 Task: Create a smart album that groups photos by color for a unique organization.
Action: Mouse moved to (687, 267)
Screenshot: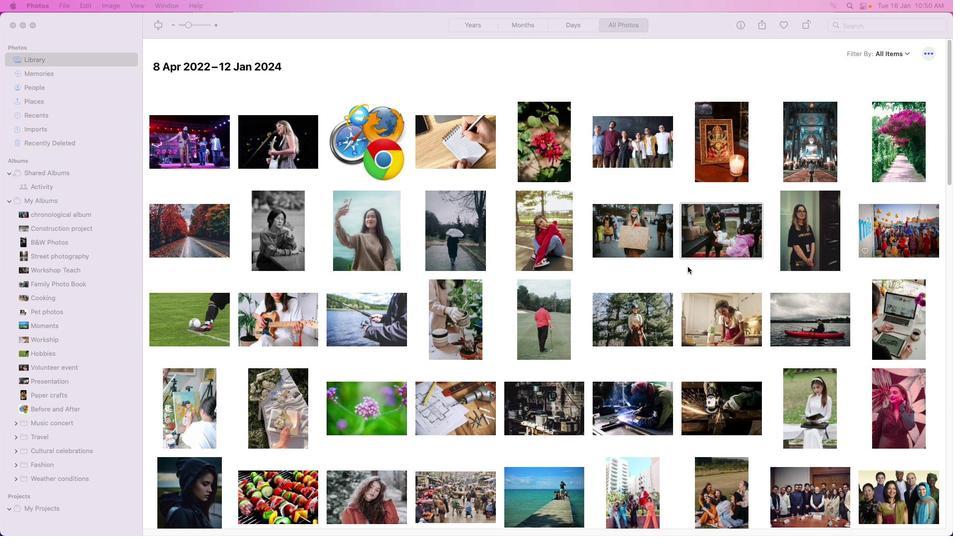
Action: Mouse scrolled (687, 267) with delta (0, 0)
Screenshot: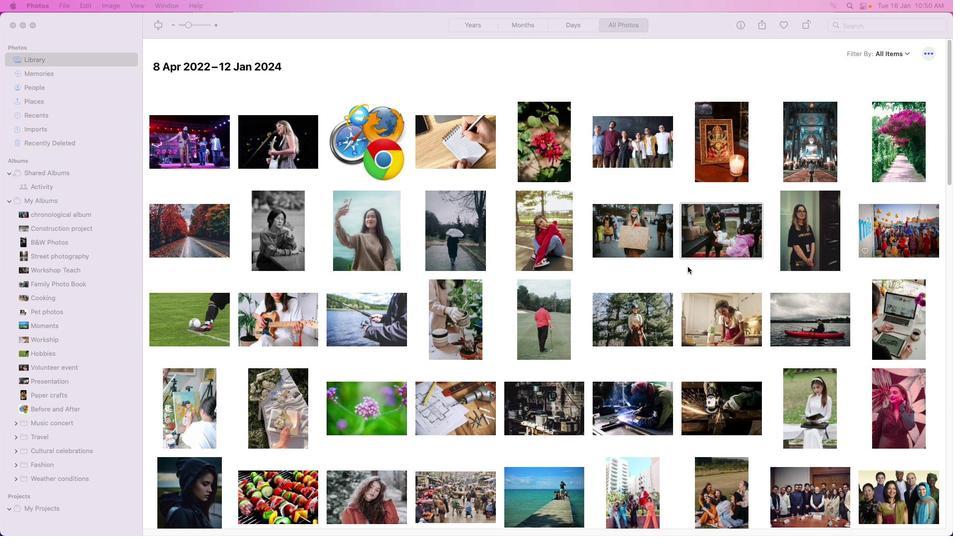 
Action: Mouse scrolled (687, 267) with delta (0, 0)
Screenshot: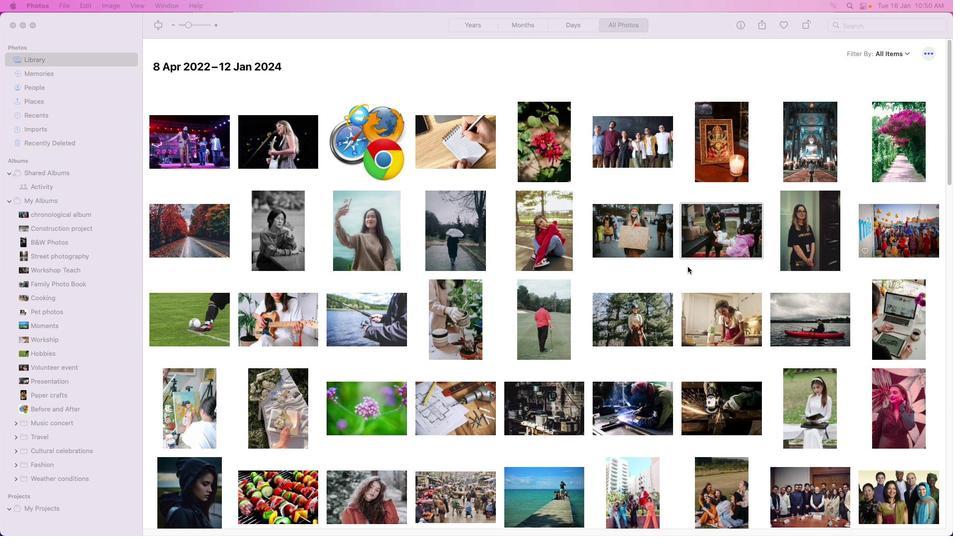 
Action: Mouse scrolled (687, 267) with delta (0, 0)
Screenshot: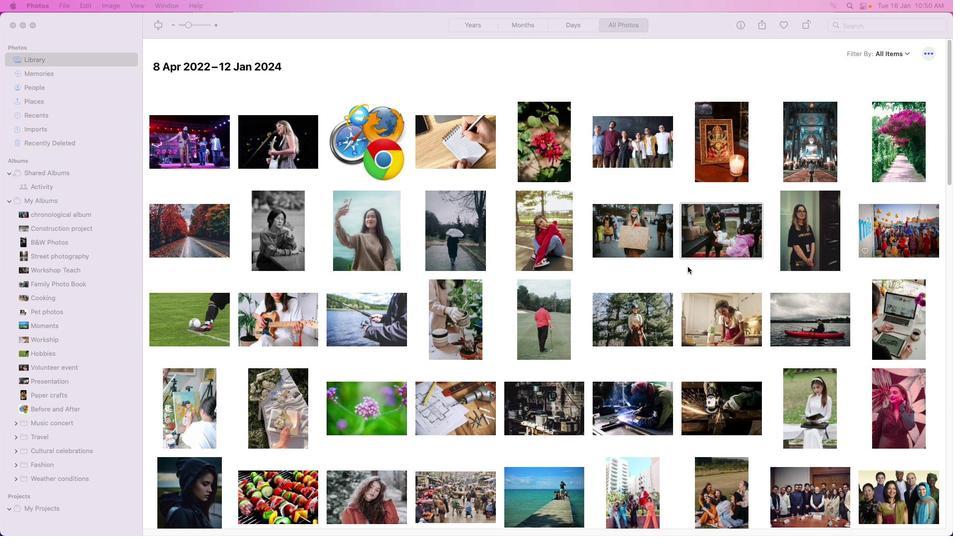 
Action: Mouse moved to (338, 193)
Screenshot: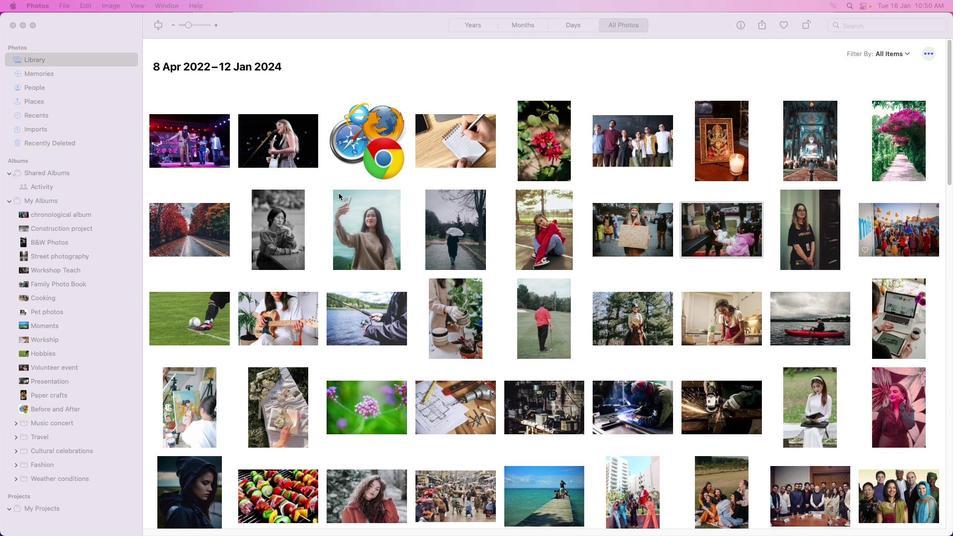 
Action: Mouse scrolled (338, 193) with delta (0, 0)
Screenshot: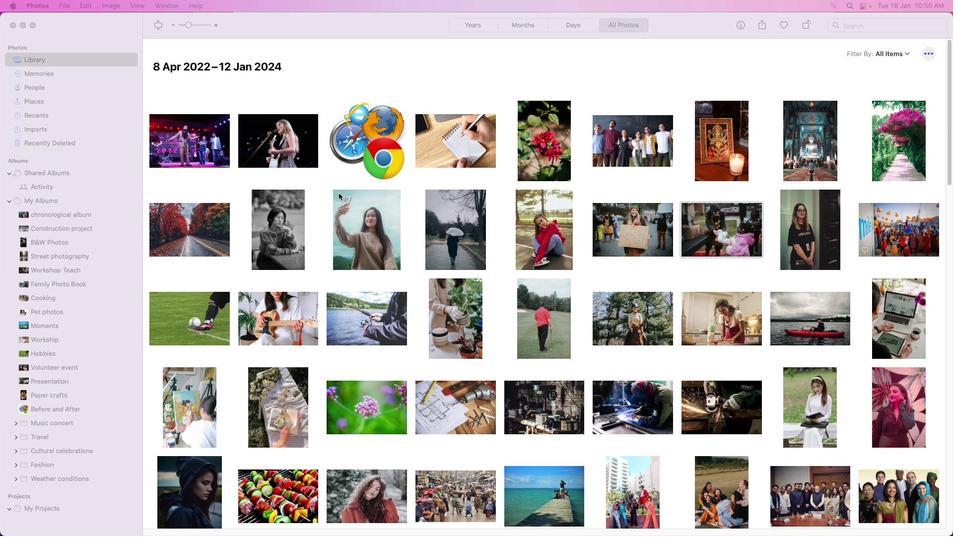
Action: Mouse moved to (338, 193)
Screenshot: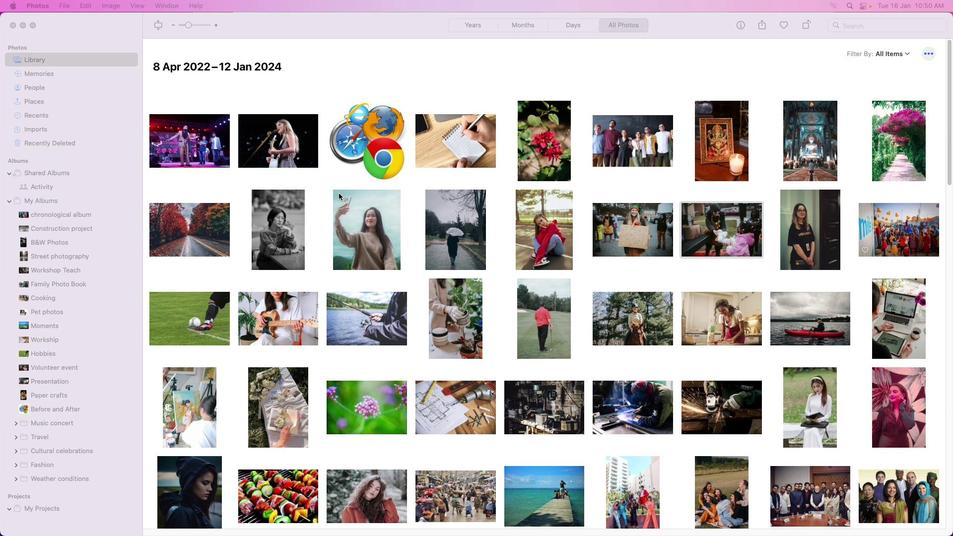 
Action: Mouse scrolled (338, 193) with delta (0, 0)
Screenshot: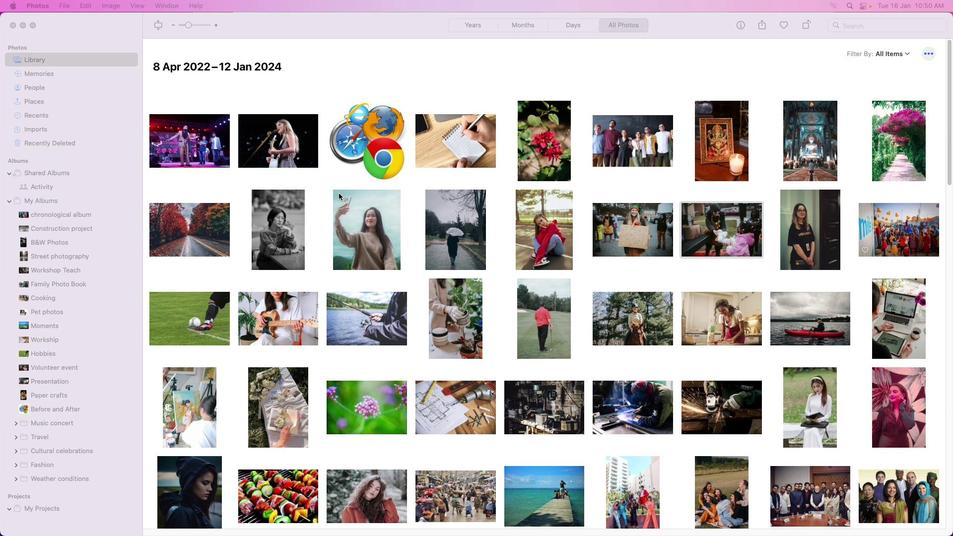 
Action: Mouse moved to (368, 242)
Screenshot: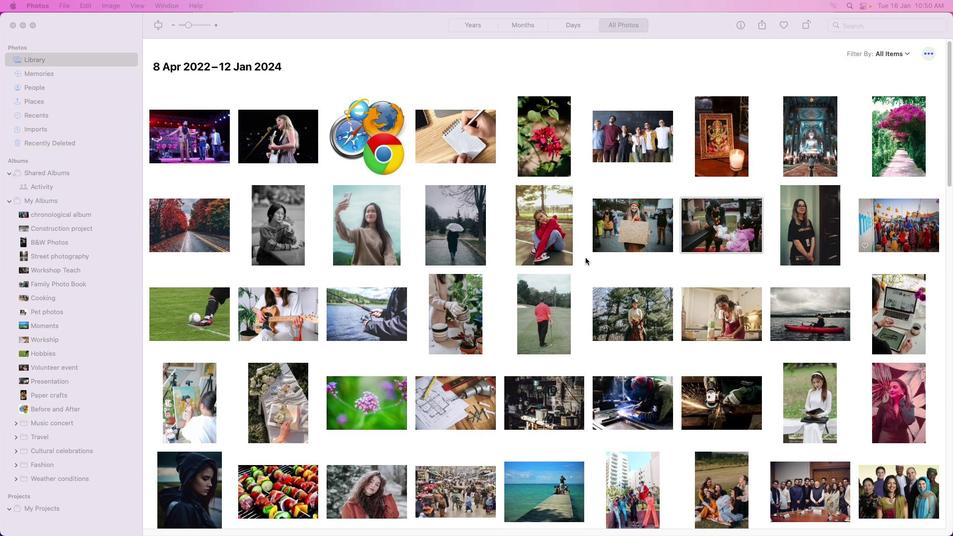 
Action: Mouse scrolled (368, 242) with delta (0, 0)
Screenshot: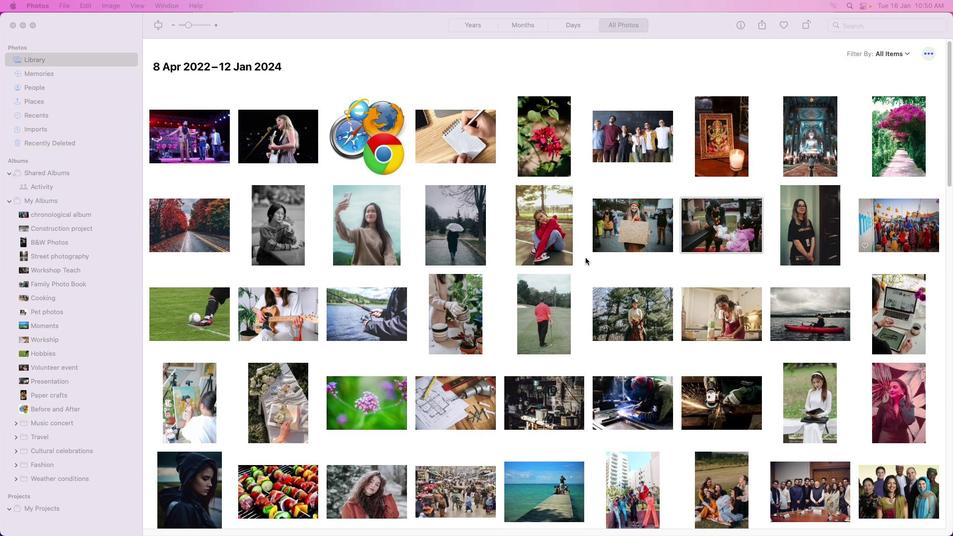 
Action: Mouse moved to (426, 250)
Screenshot: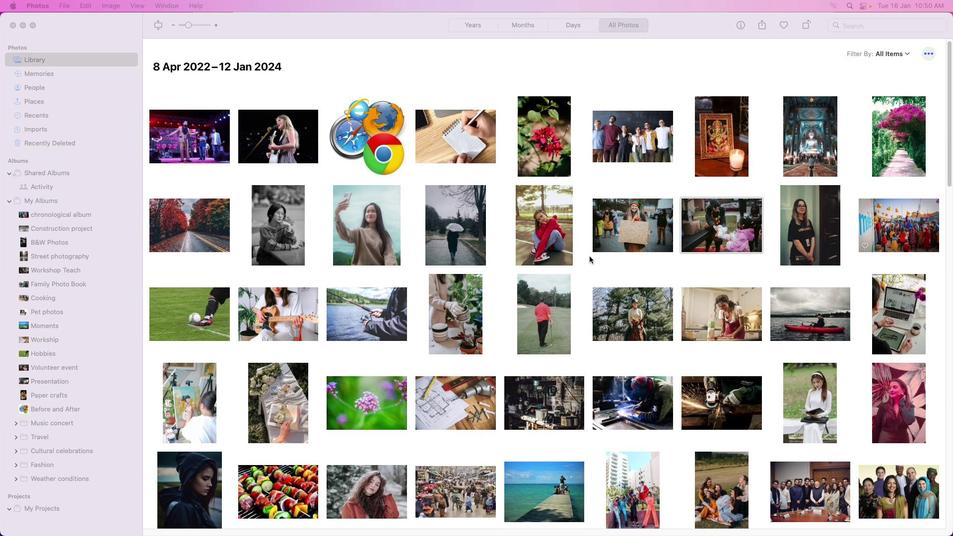 
Action: Mouse scrolled (426, 250) with delta (0, 0)
Screenshot: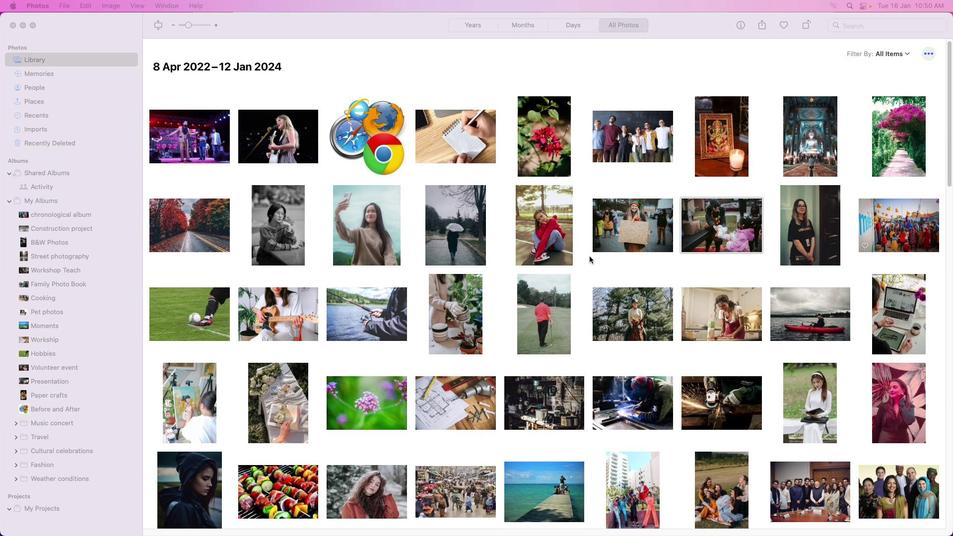 
Action: Mouse moved to (564, 230)
Screenshot: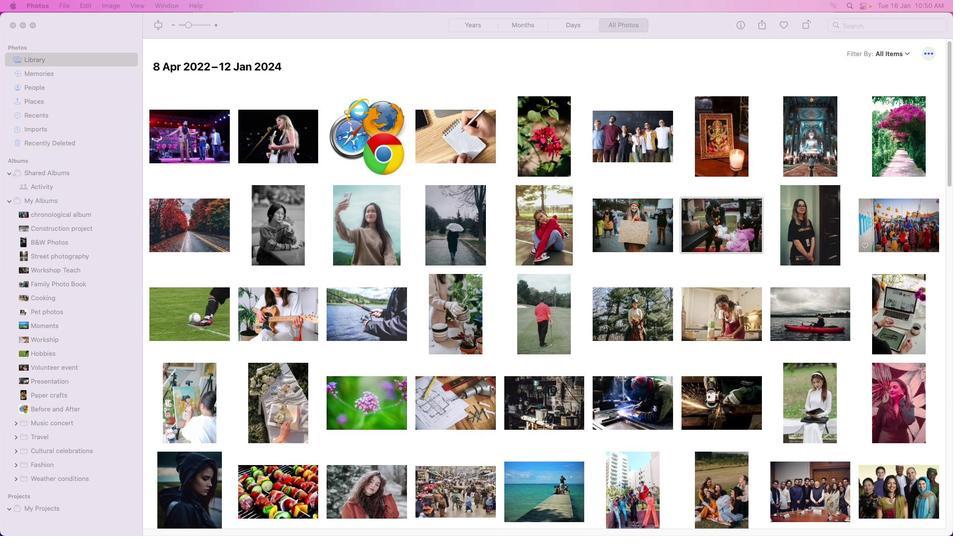
Action: Mouse pressed left at (564, 230)
Screenshot: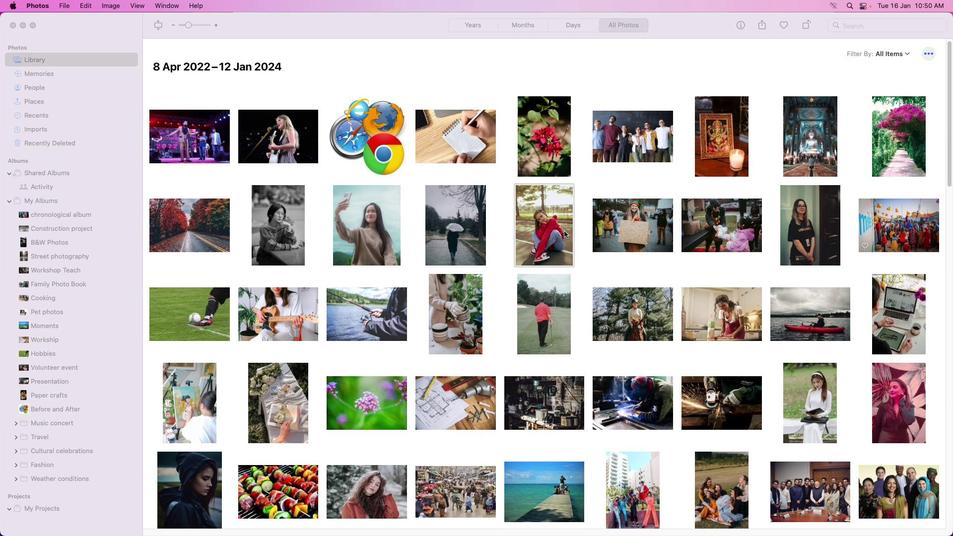 
Action: Mouse moved to (526, 232)
Screenshot: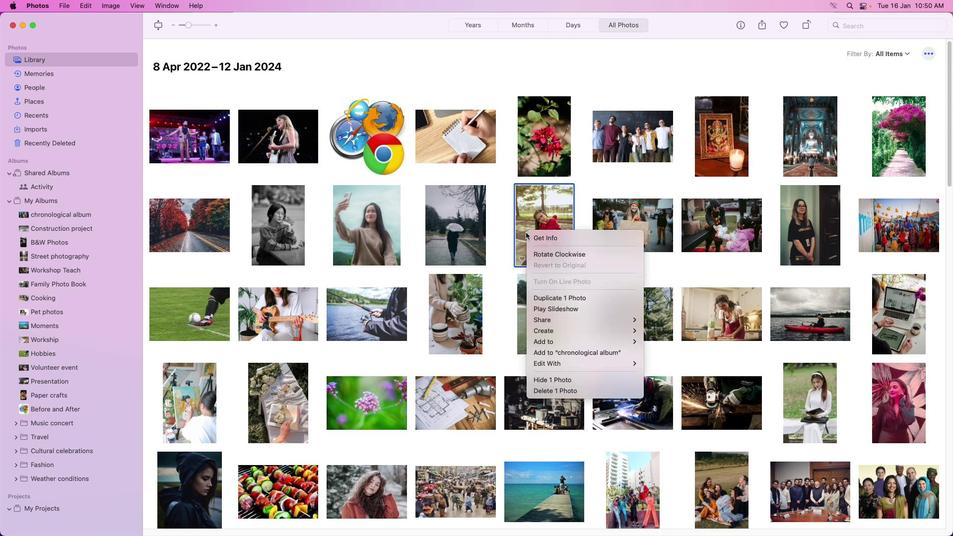 
Action: Mouse pressed right at (526, 232)
Screenshot: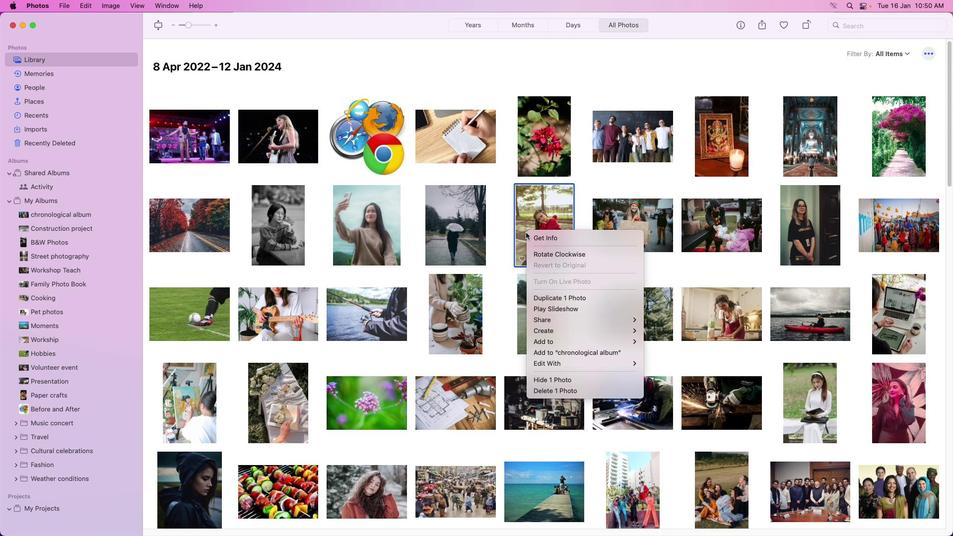 
Action: Mouse moved to (95, 200)
Screenshot: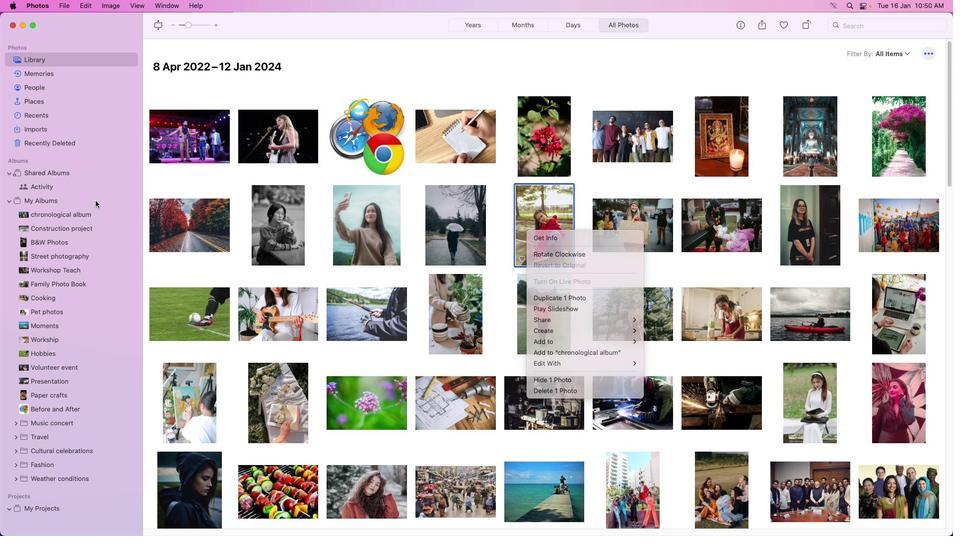 
Action: Mouse pressed left at (95, 200)
Screenshot: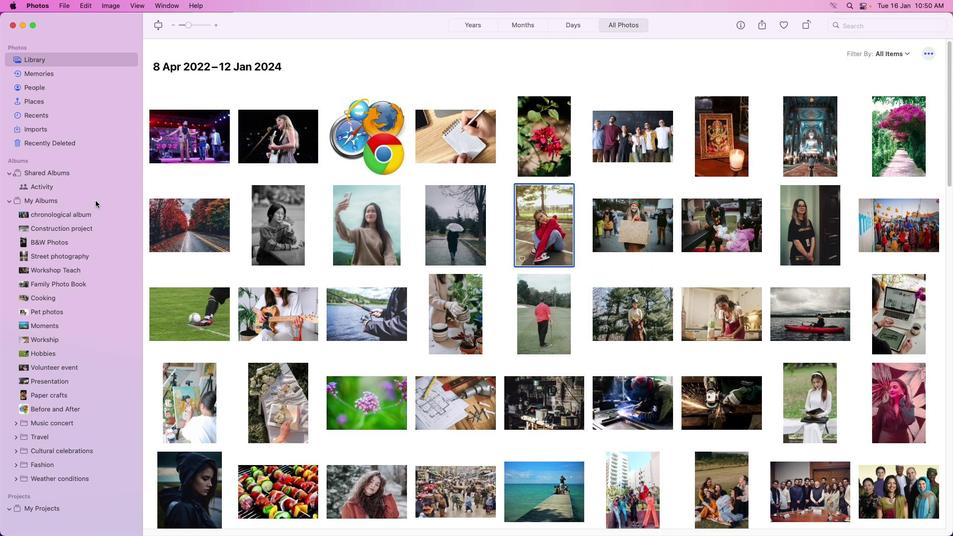 
Action: Mouse moved to (130, 200)
Screenshot: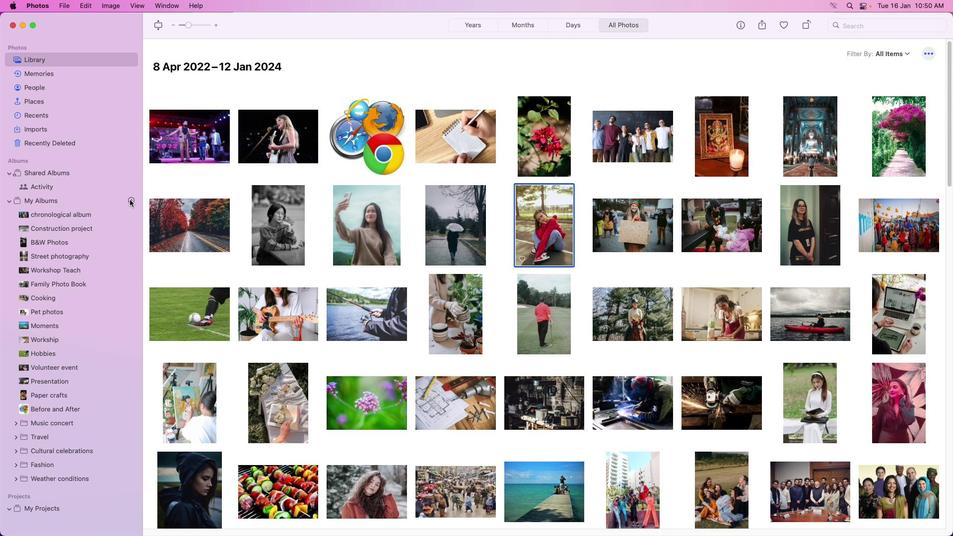 
Action: Mouse pressed left at (130, 200)
Screenshot: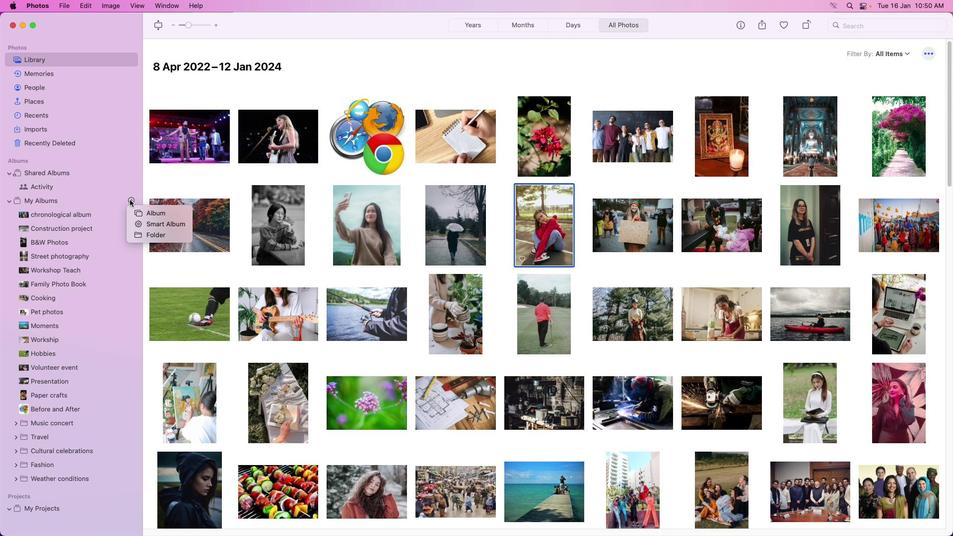 
Action: Mouse moved to (158, 223)
Screenshot: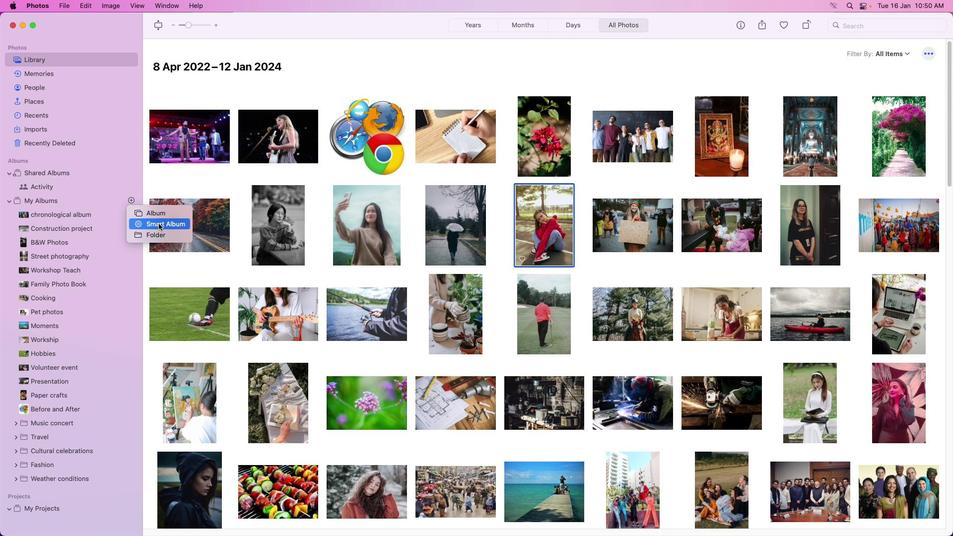 
Action: Mouse pressed left at (158, 223)
Screenshot: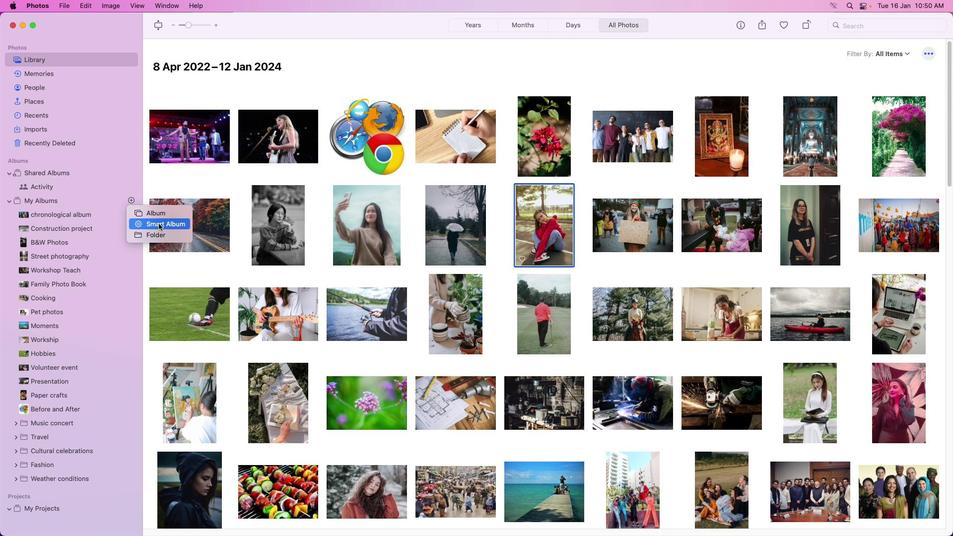 
Action: Mouse moved to (475, 245)
Screenshot: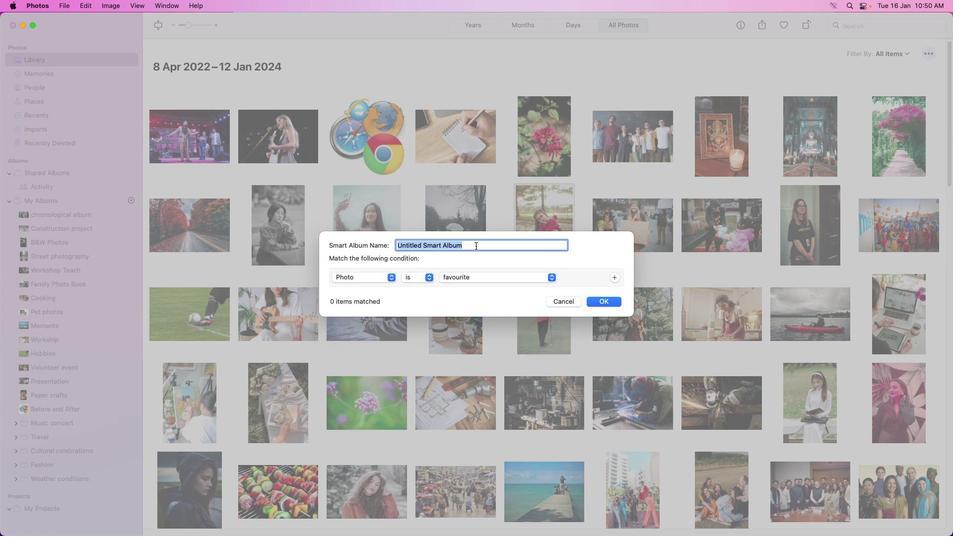 
Action: Key pressed Key.backspaceKey.caps_lock'L'Key.backspace'C'Key.caps_lock'o''l''o''r'Key.space'p''h''o''t''o'
Screenshot: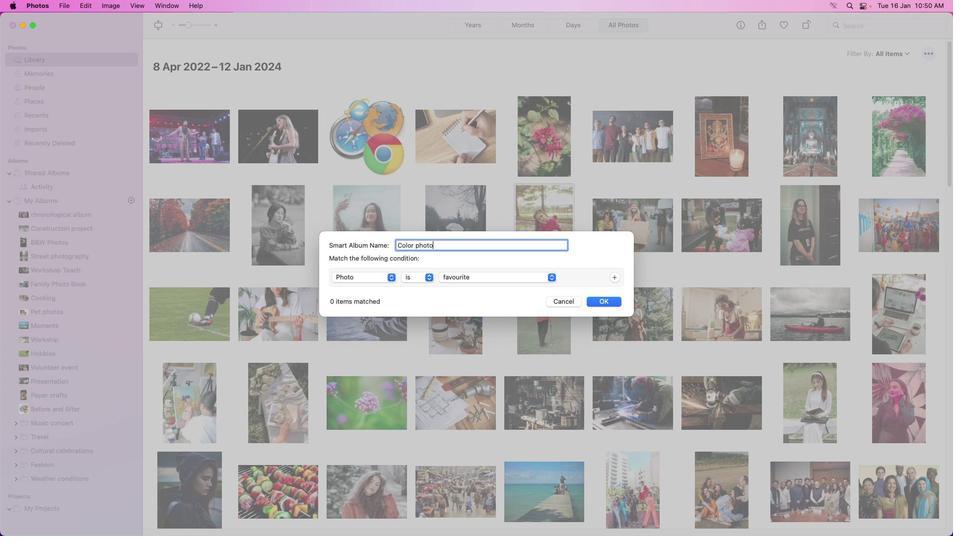 
Action: Mouse moved to (390, 277)
Screenshot: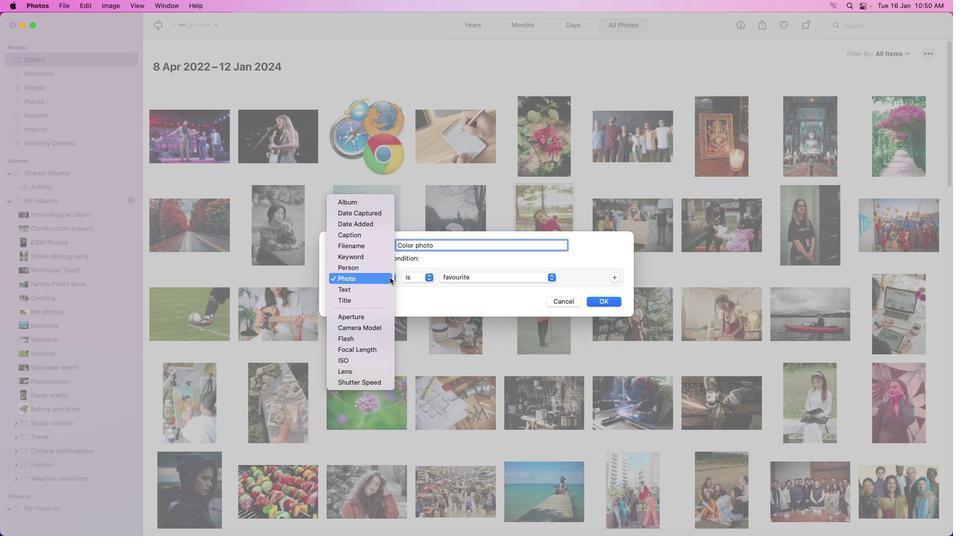 
Action: Mouse pressed left at (390, 277)
Screenshot: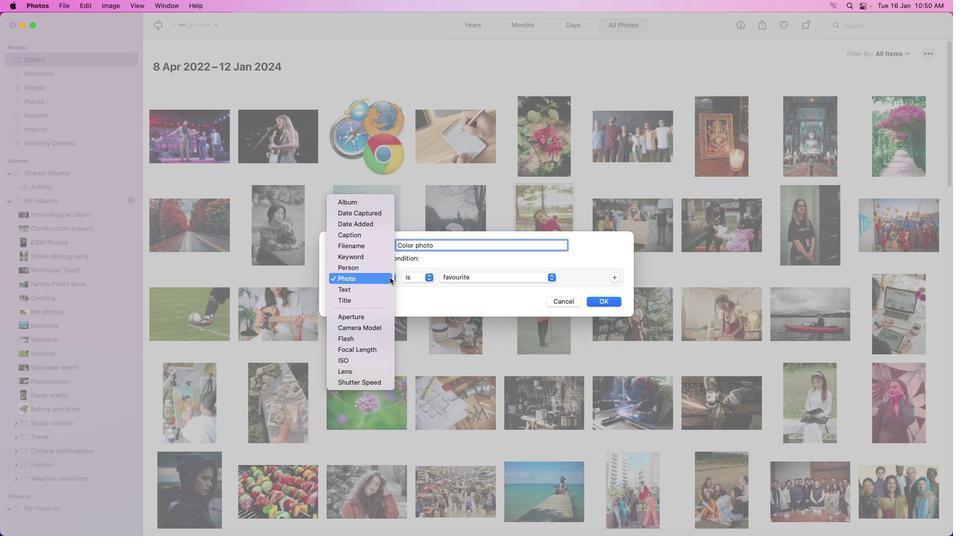 
Action: Mouse moved to (416, 288)
Screenshot: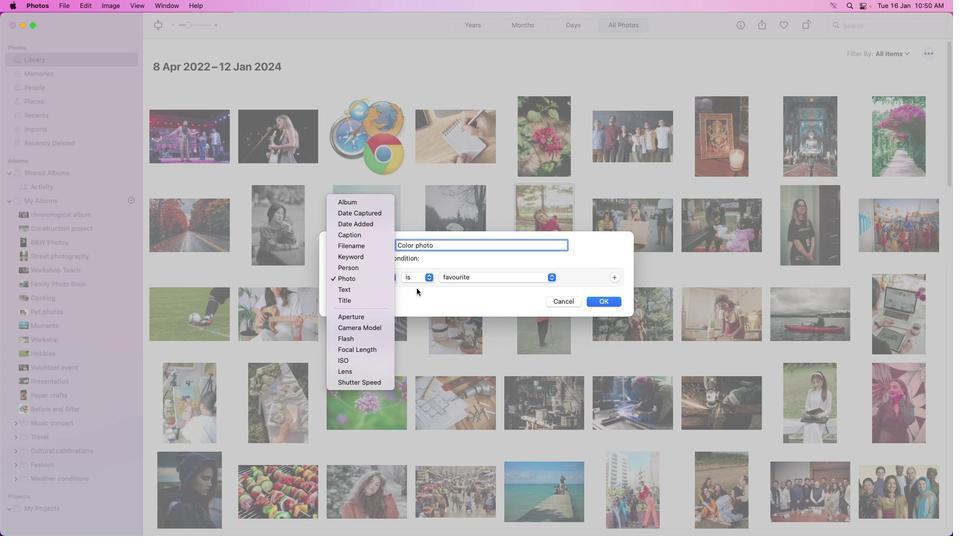 
Action: Mouse pressed left at (416, 288)
Screenshot: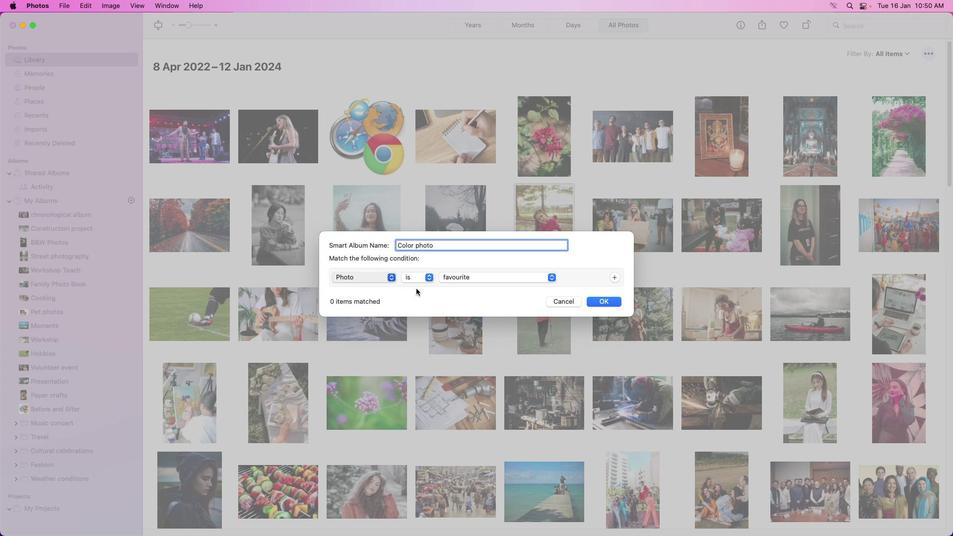 
Action: Mouse moved to (387, 276)
Screenshot: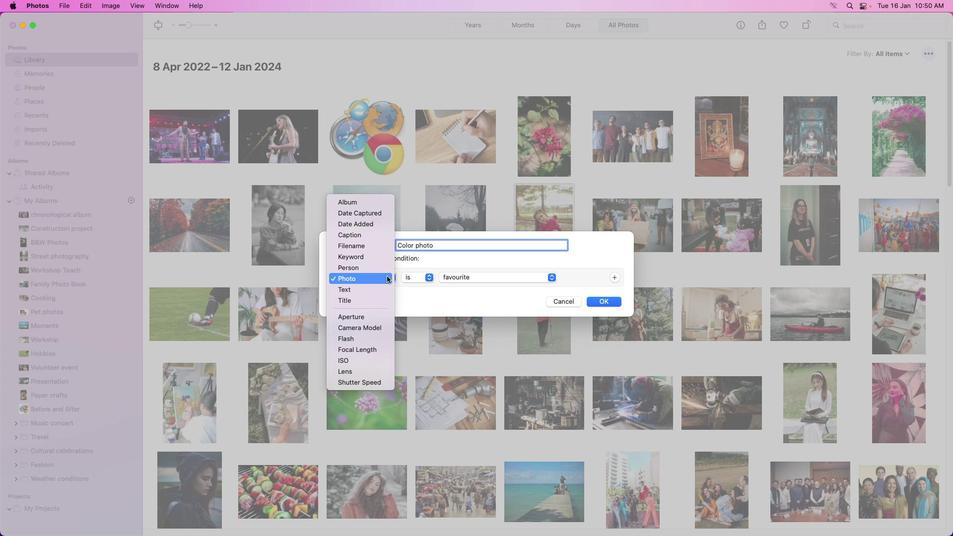 
Action: Mouse pressed left at (387, 276)
Screenshot: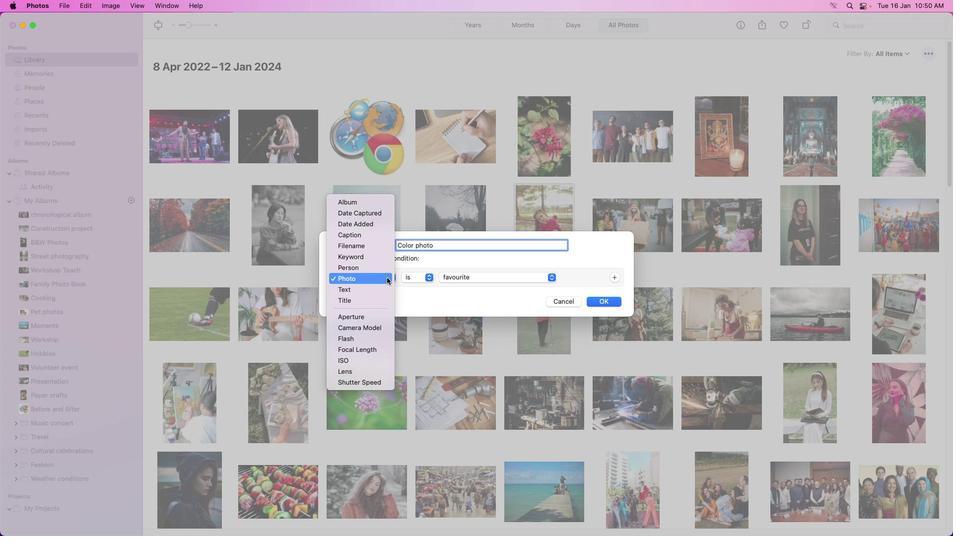 
Action: Mouse moved to (377, 259)
Screenshot: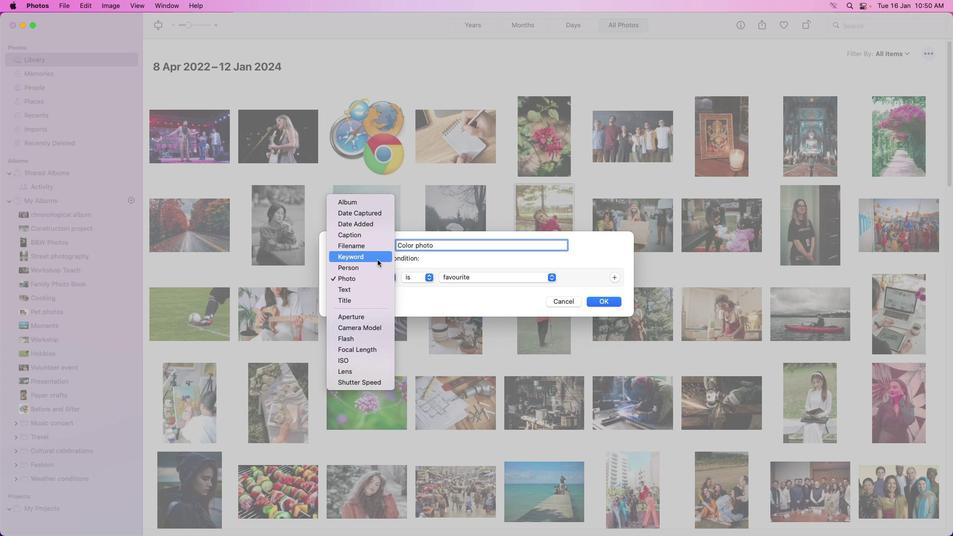 
Action: Mouse pressed left at (377, 259)
Screenshot: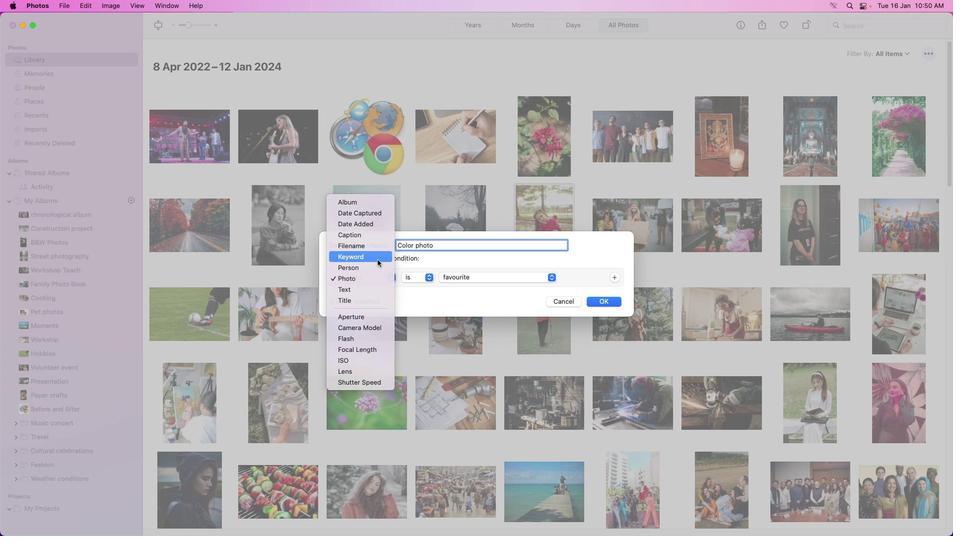 
Action: Mouse moved to (470, 281)
Screenshot: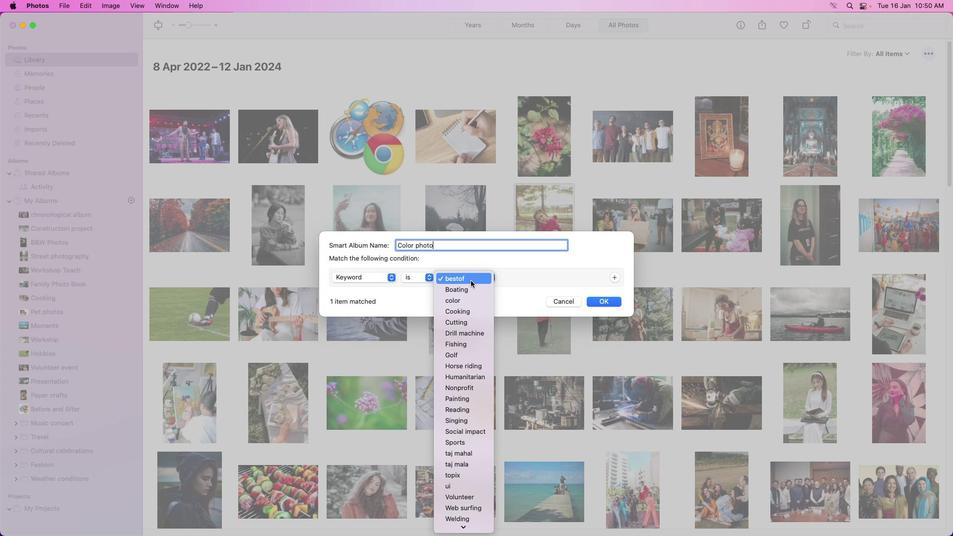 
Action: Mouse pressed left at (470, 281)
Screenshot: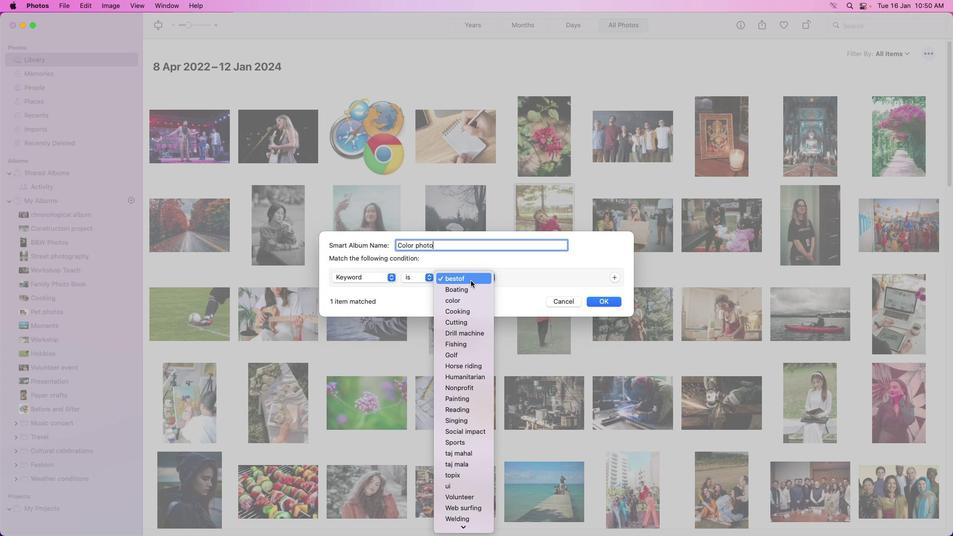 
Action: Mouse moved to (467, 297)
Screenshot: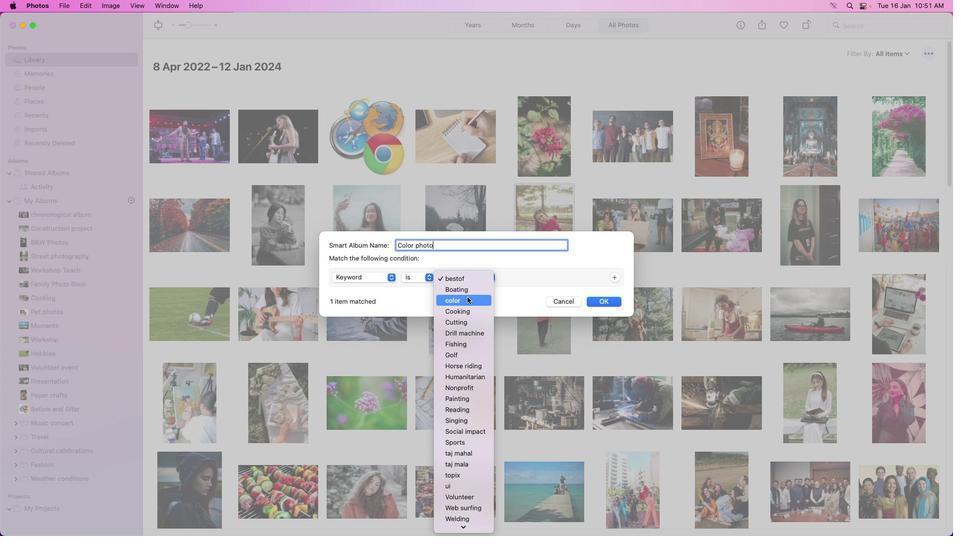 
Action: Mouse pressed left at (467, 297)
Screenshot: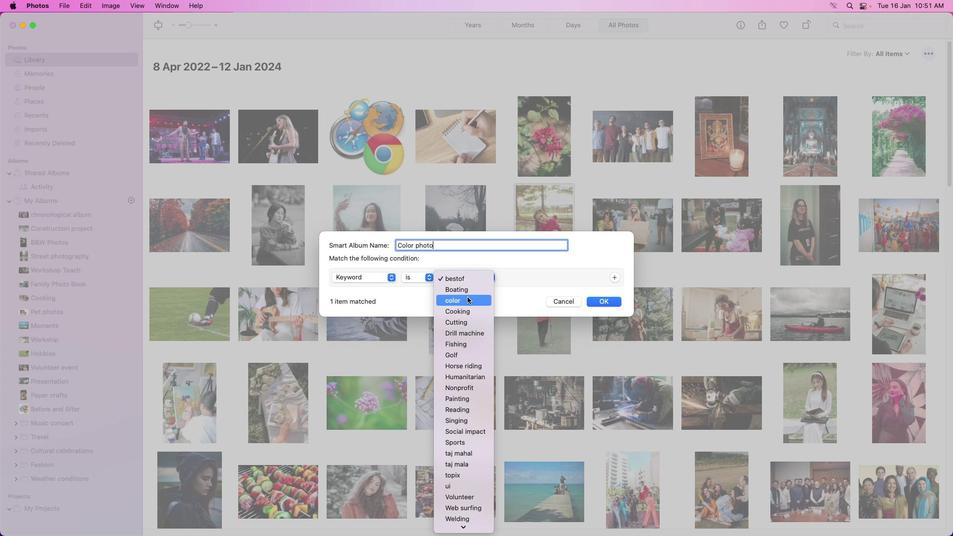 
Action: Mouse moved to (608, 302)
Screenshot: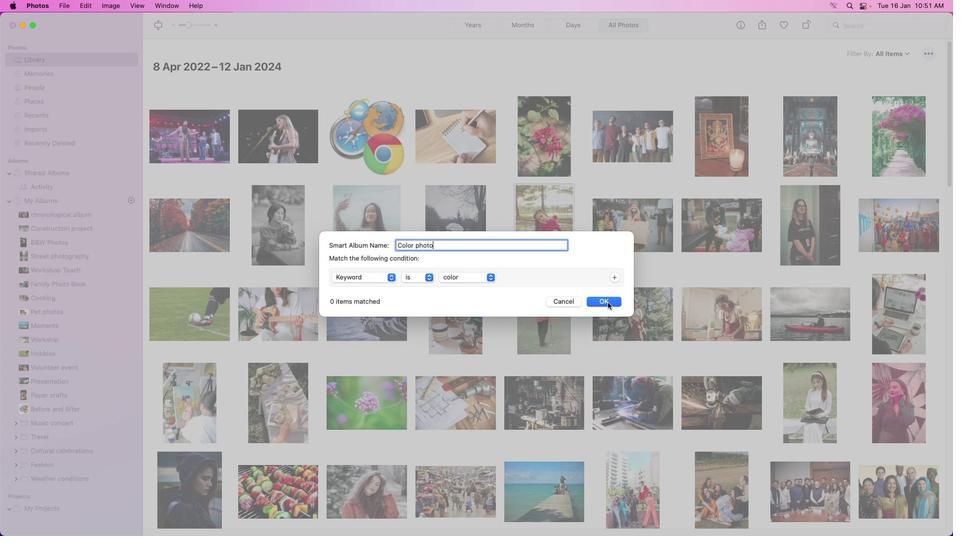 
Action: Mouse pressed left at (608, 302)
Screenshot: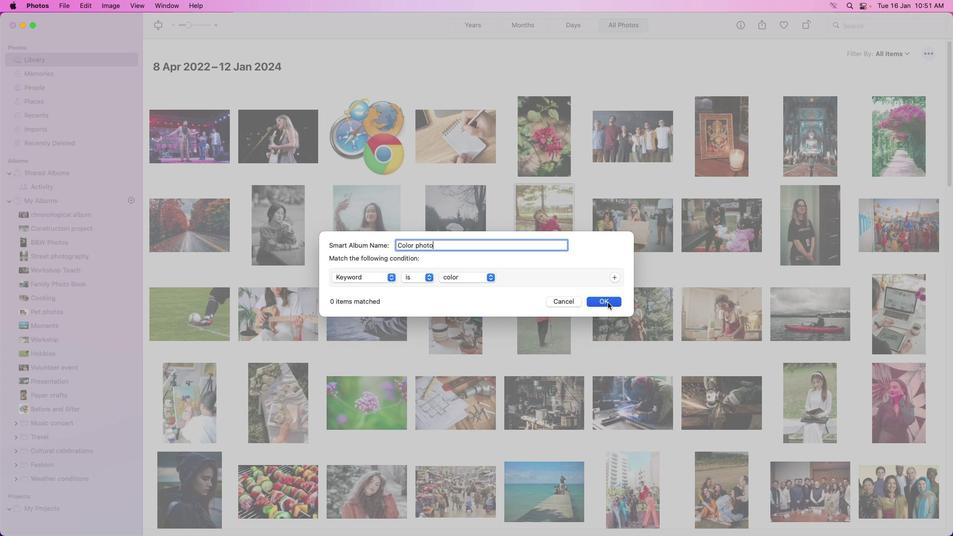 
Action: Mouse moved to (73, 60)
Screenshot: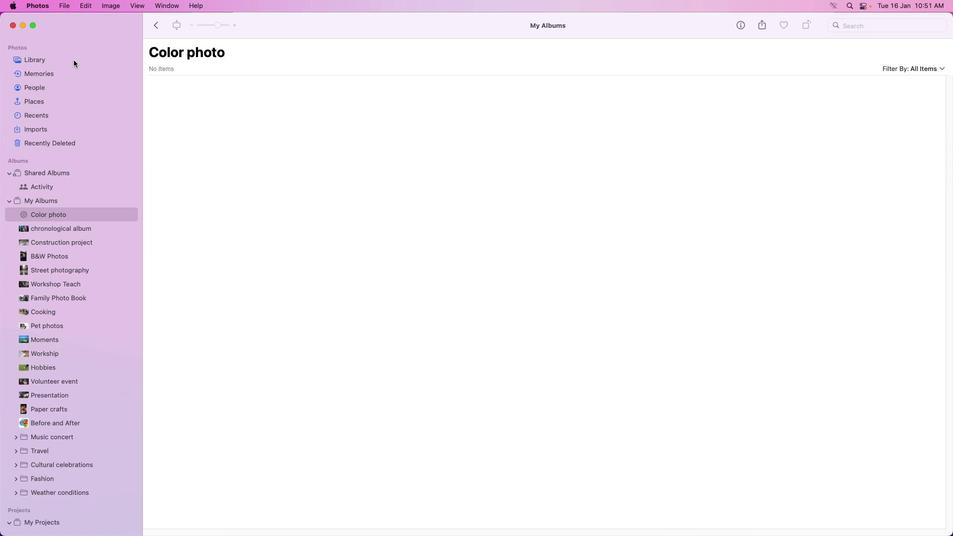 
Action: Mouse pressed left at (73, 60)
Screenshot: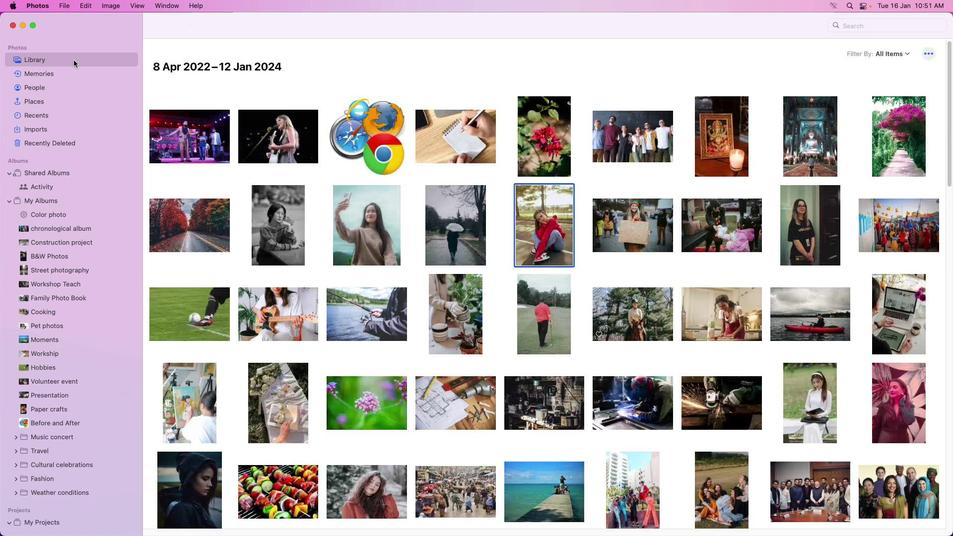 
Action: Mouse moved to (549, 229)
Screenshot: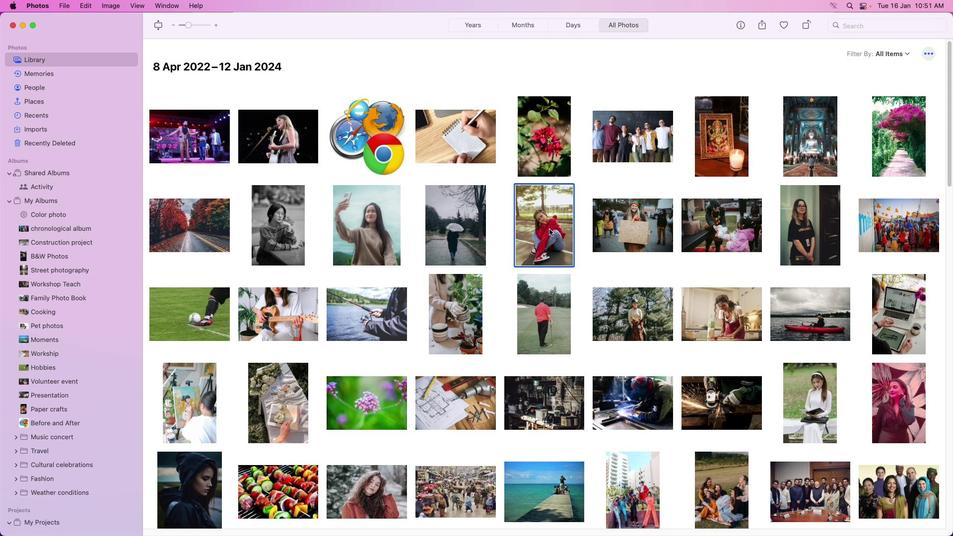
Action: Mouse pressed right at (549, 229)
Screenshot: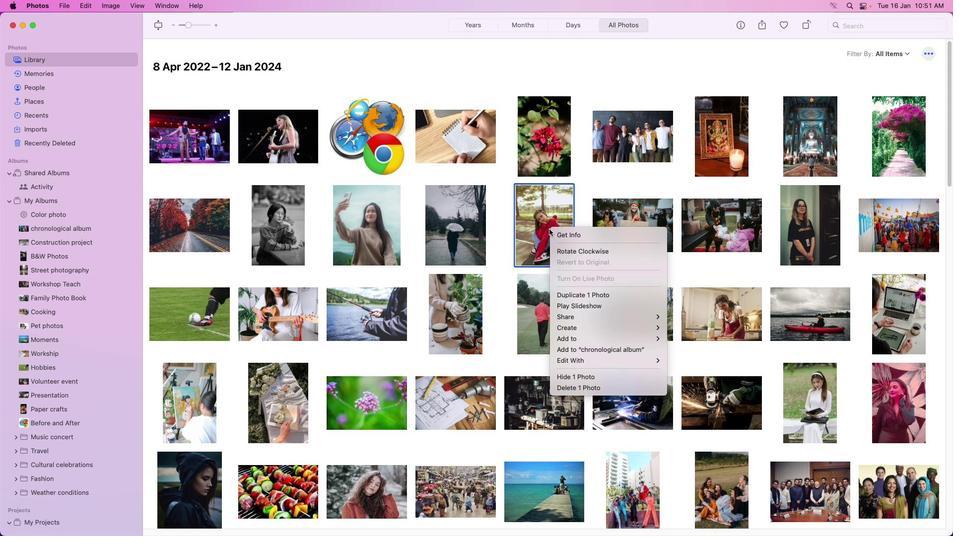 
Action: Mouse moved to (616, 239)
Screenshot: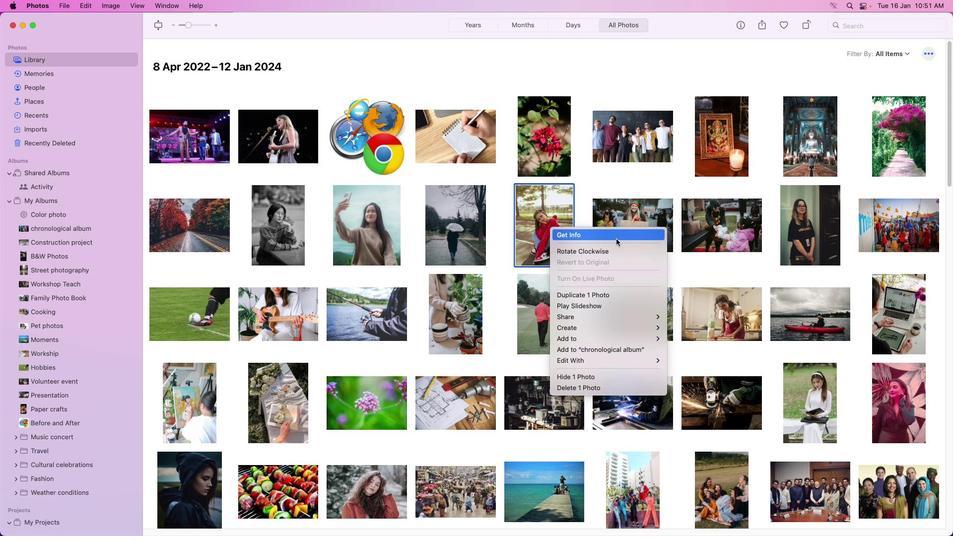 
Action: Mouse pressed left at (616, 239)
Screenshot: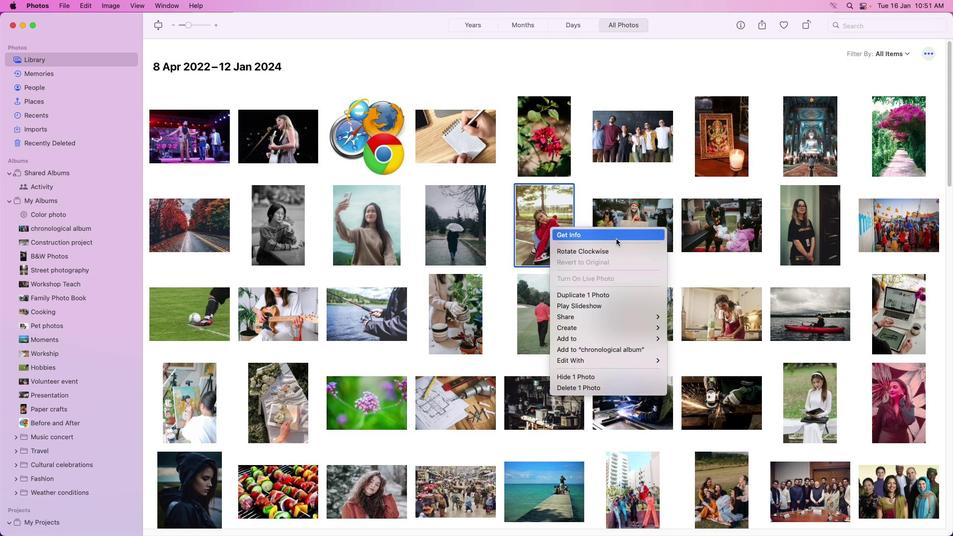 
Action: Mouse moved to (792, 367)
Screenshot: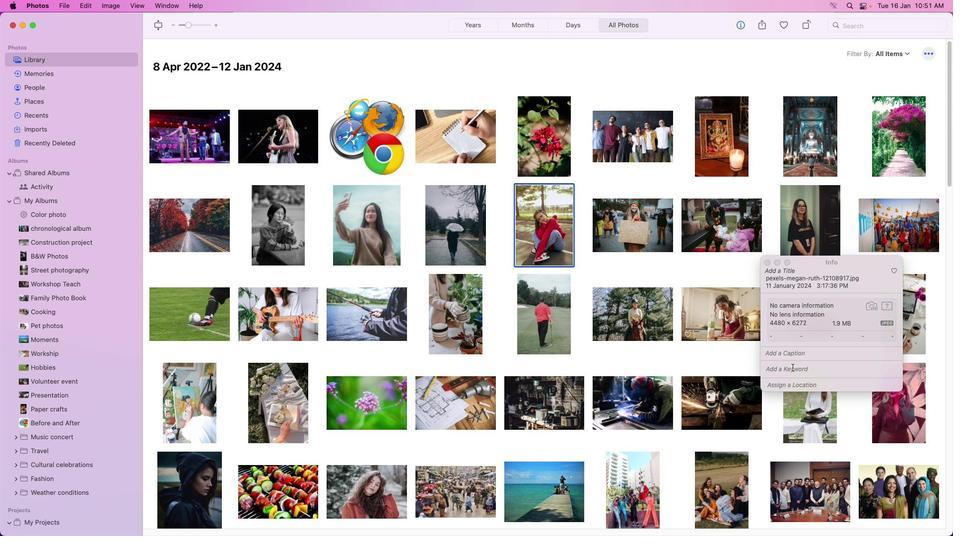 
Action: Mouse pressed left at (792, 367)
Screenshot: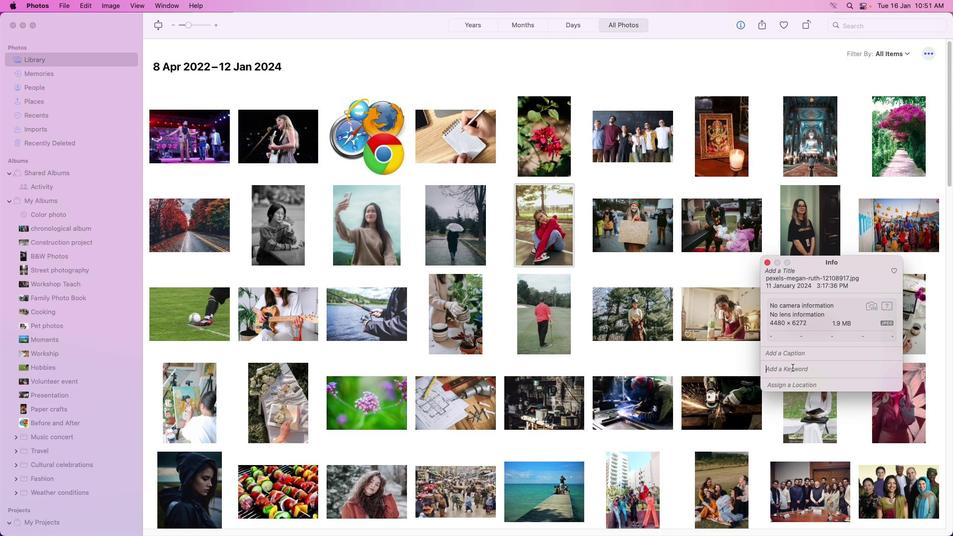 
Action: Key pressed Key.caps_lock'C'Key.caps_lock'o'Key.backspaceKey.backspaceKey.backspace'c''o''l''o''r'Key.enter
Screenshot: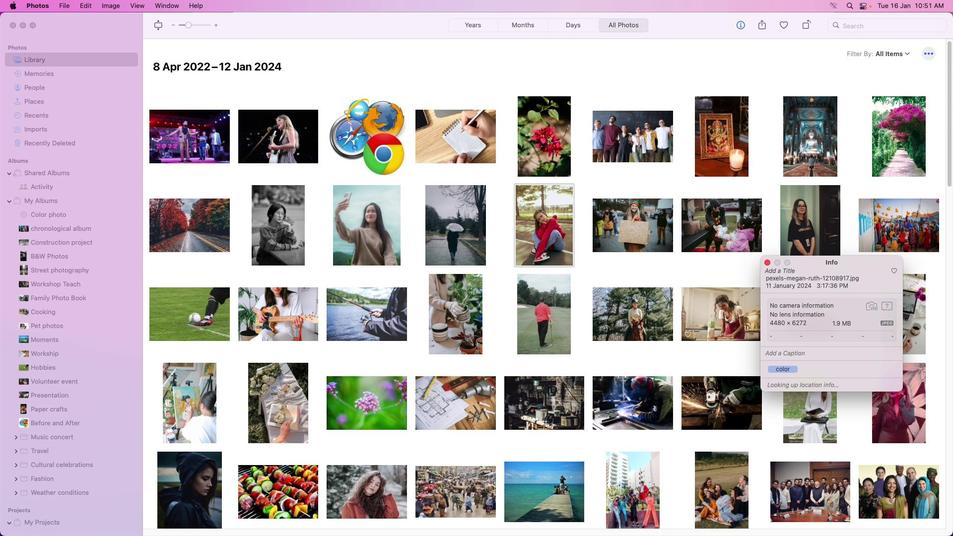 
Action: Mouse moved to (820, 368)
Screenshot: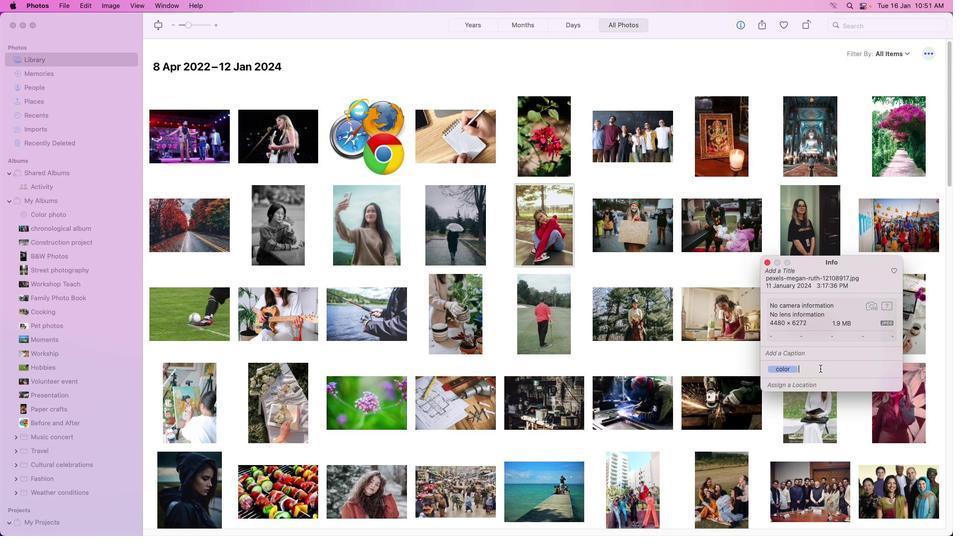
Action: Mouse pressed left at (820, 368)
Screenshot: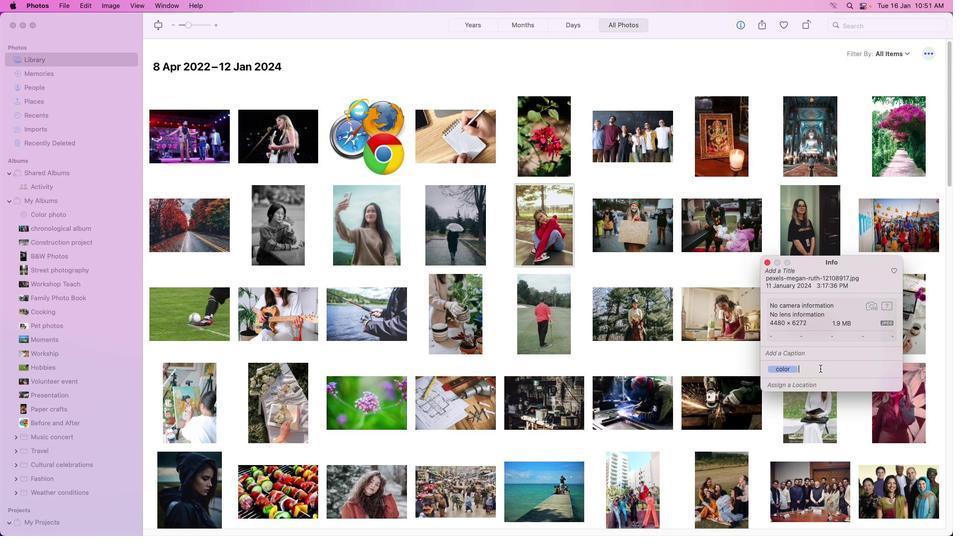 
Action: Mouse moved to (798, 362)
Screenshot: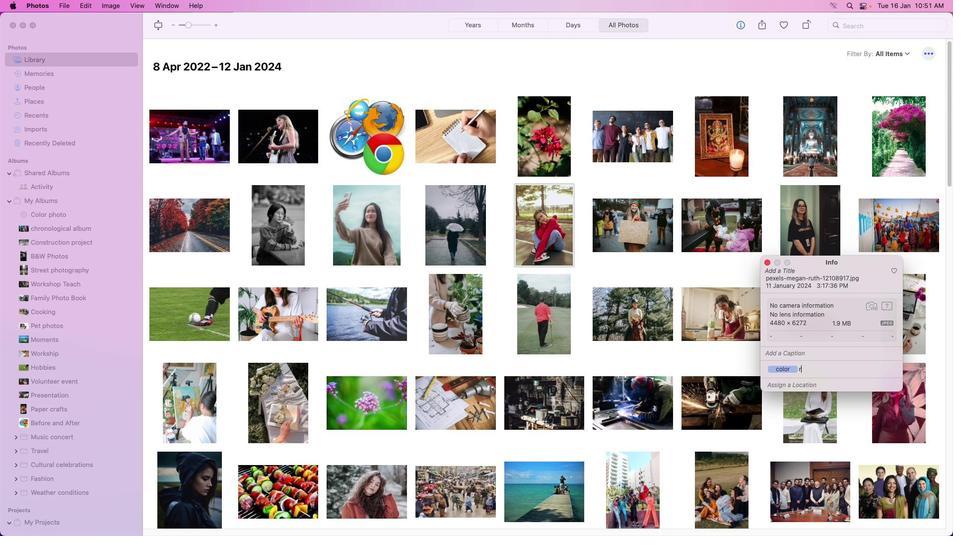 
Action: Key pressed 'r''e''d'Key.enter
Screenshot: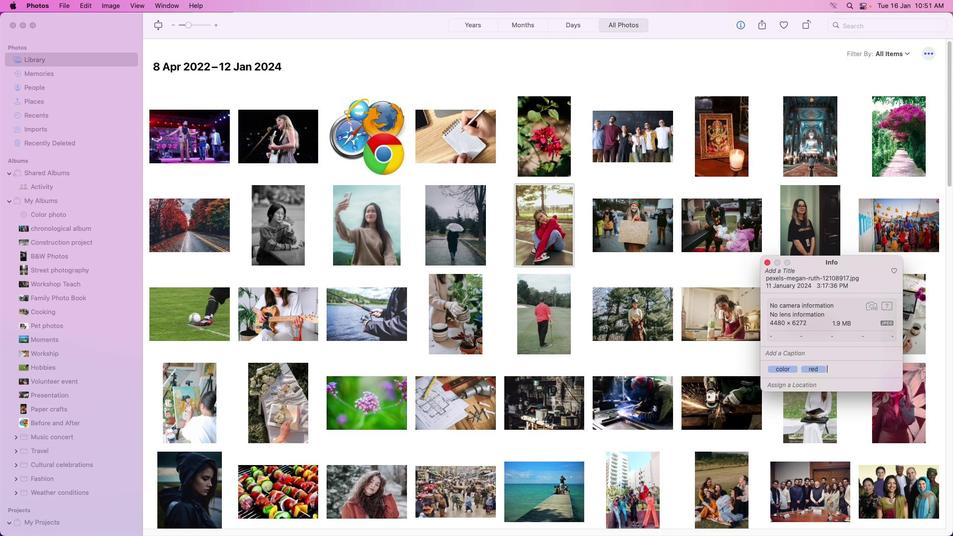 
Action: Mouse moved to (86, 191)
Screenshot: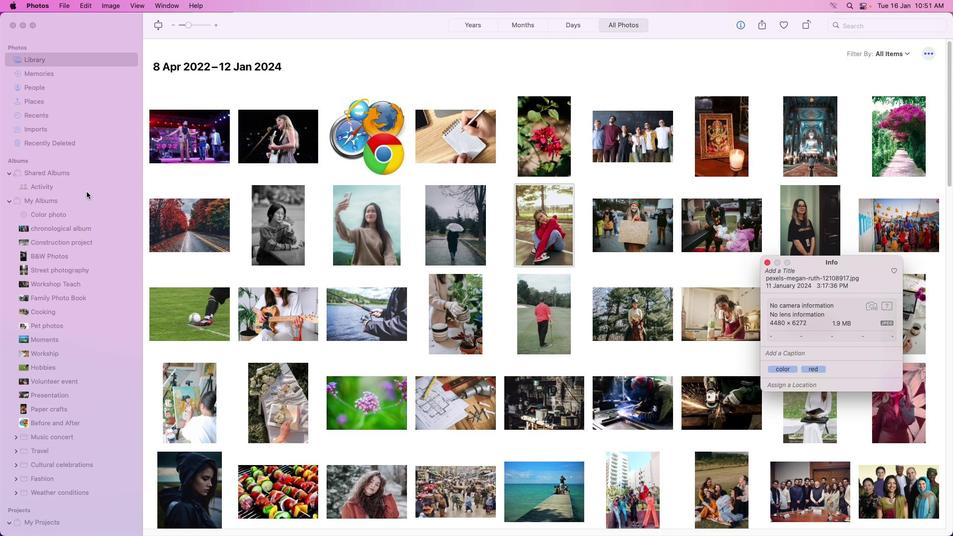 
Action: Mouse pressed left at (86, 191)
Screenshot: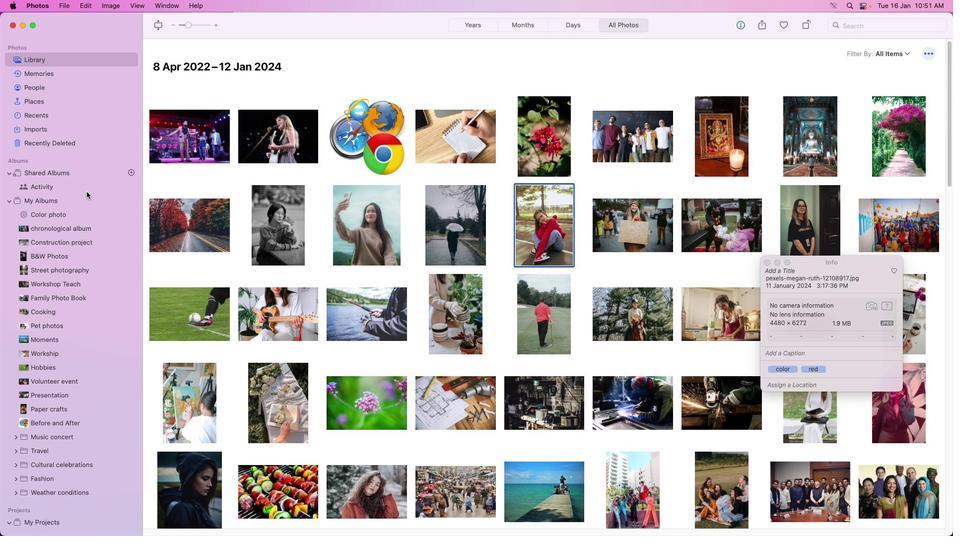 
Action: Mouse moved to (71, 212)
Screenshot: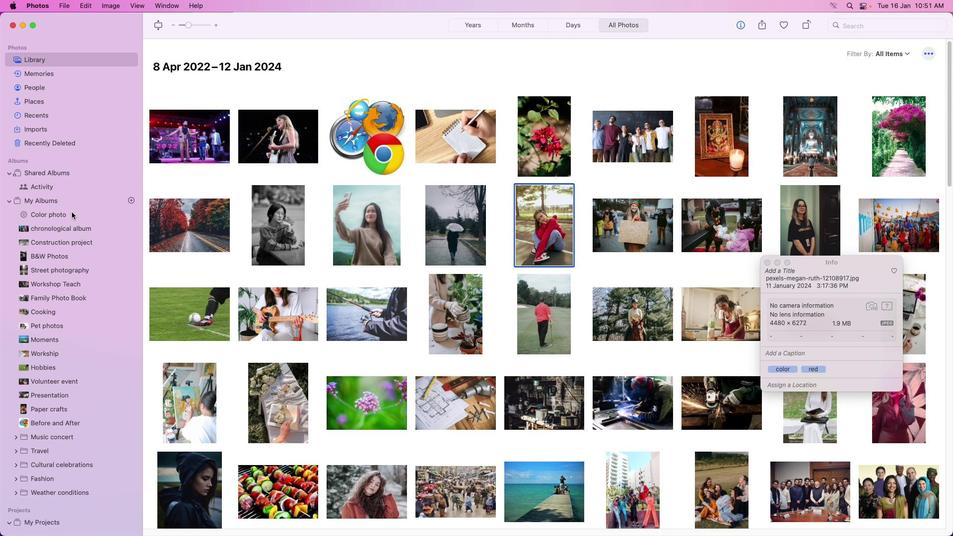 
Action: Mouse pressed left at (71, 212)
Screenshot: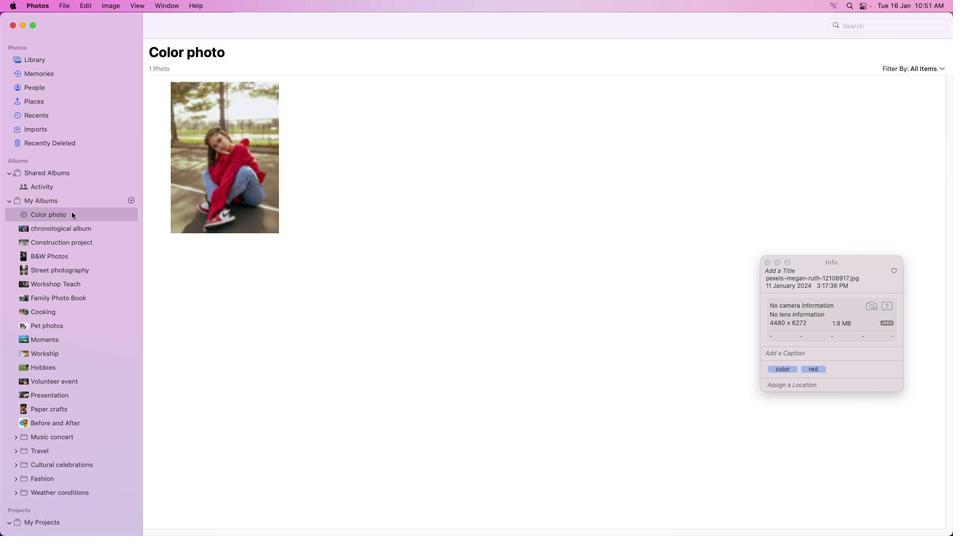 
Action: Mouse moved to (68, 58)
Screenshot: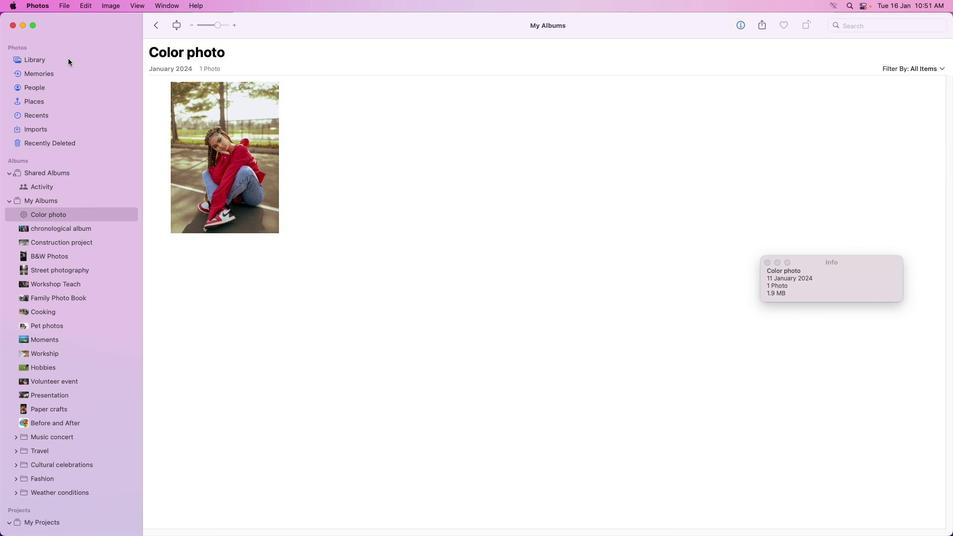 
Action: Mouse pressed left at (68, 58)
Screenshot: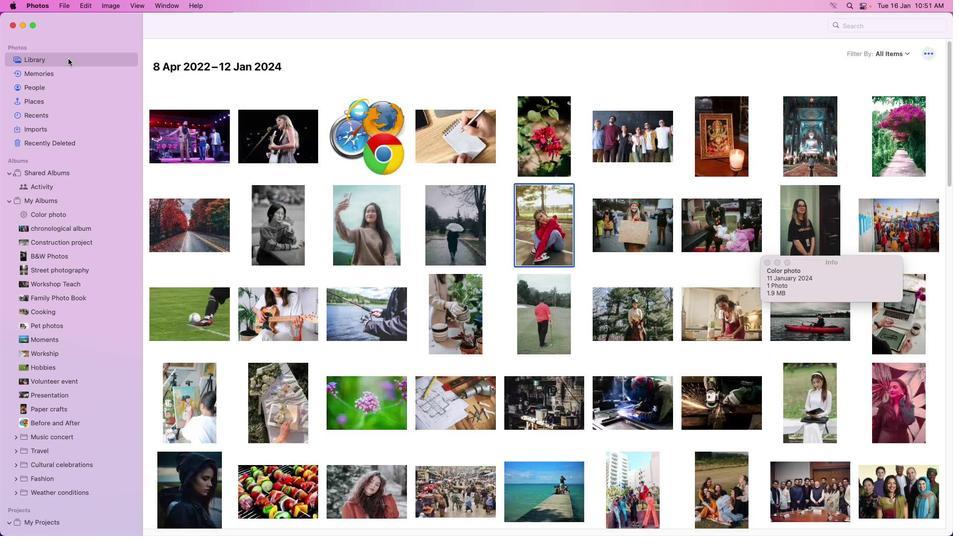 
Action: Mouse moved to (476, 148)
Screenshot: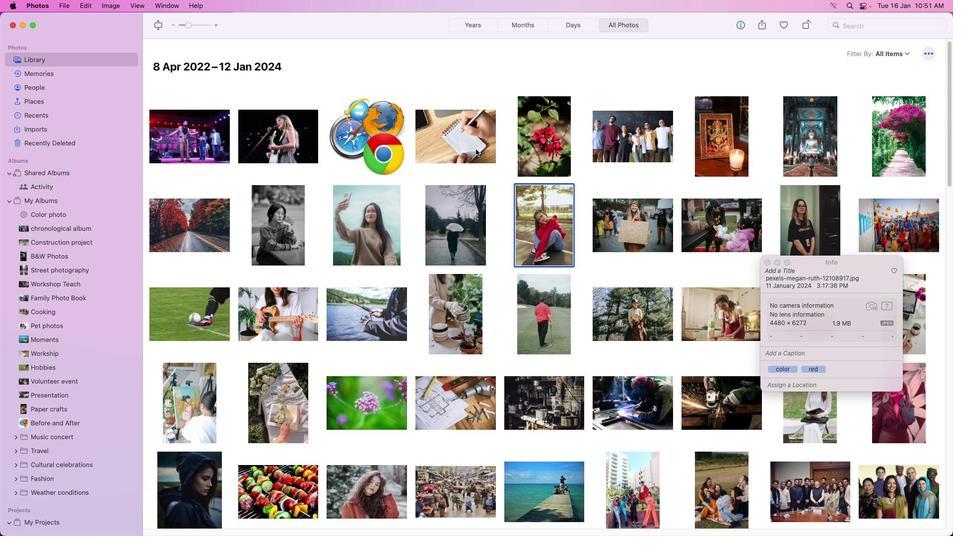 
Action: Mouse pressed left at (476, 148)
Screenshot: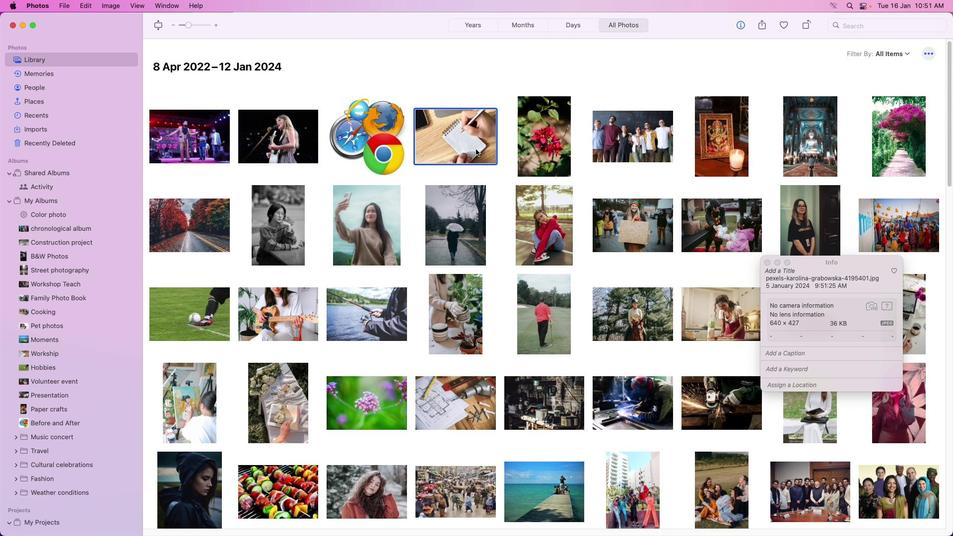
Action: Mouse moved to (811, 369)
Screenshot: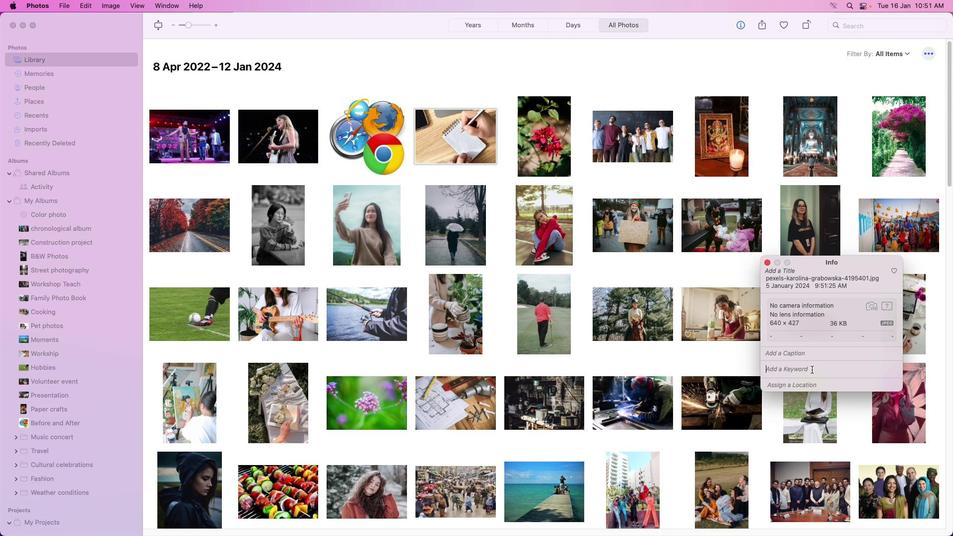 
Action: Mouse pressed left at (811, 369)
Screenshot: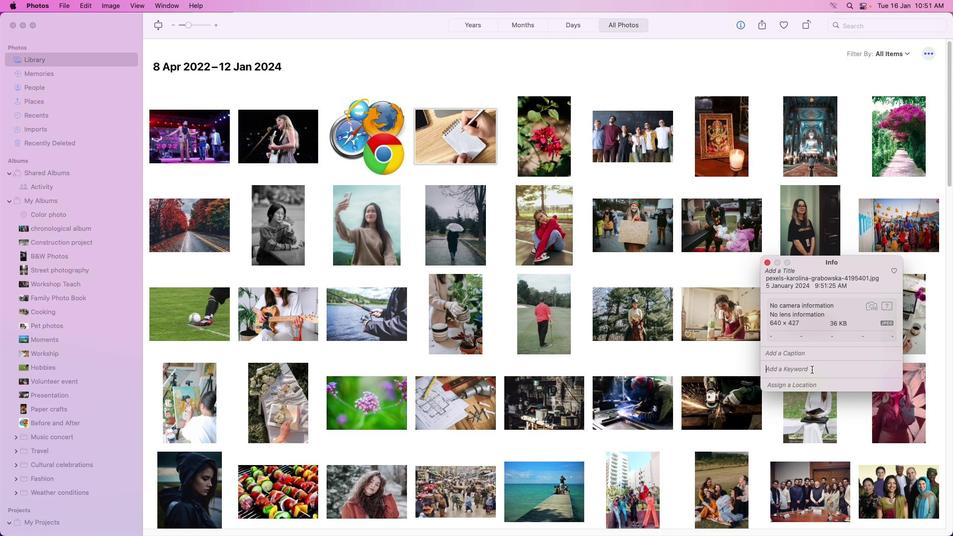 
Action: Mouse moved to (806, 367)
Screenshot: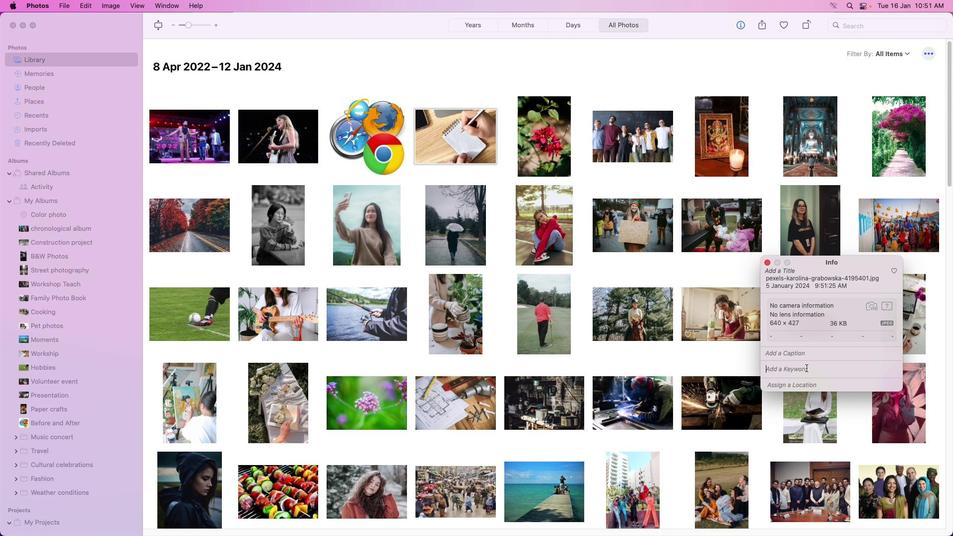 
Action: Key pressed 'w''h''i''t''e'Key.backspaceKey.backspaceKey.backspaceKey.backspaceKey.backspaceKey.backspace'c''o''l''o''r'Key.enterKey.backspace'r'Key.enter
Screenshot: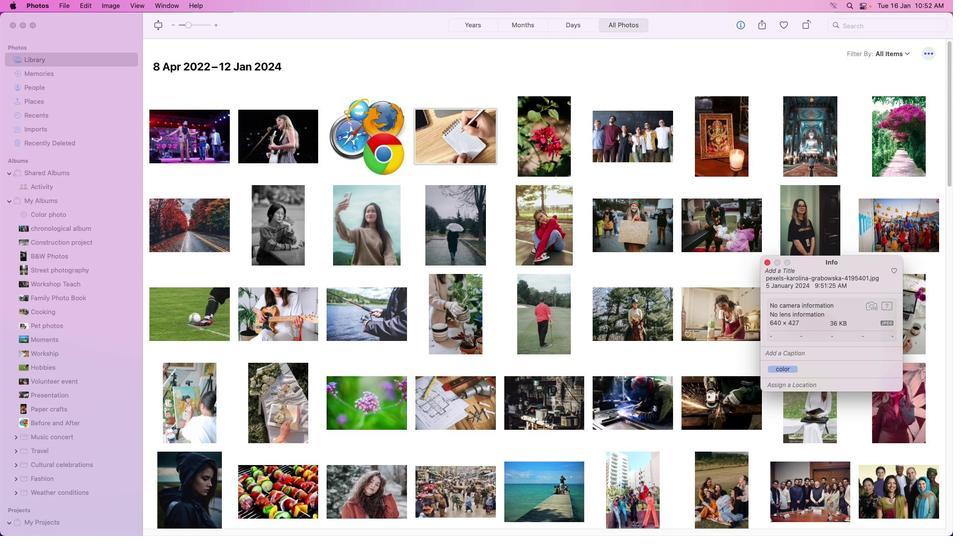 
Action: Mouse moved to (815, 373)
Screenshot: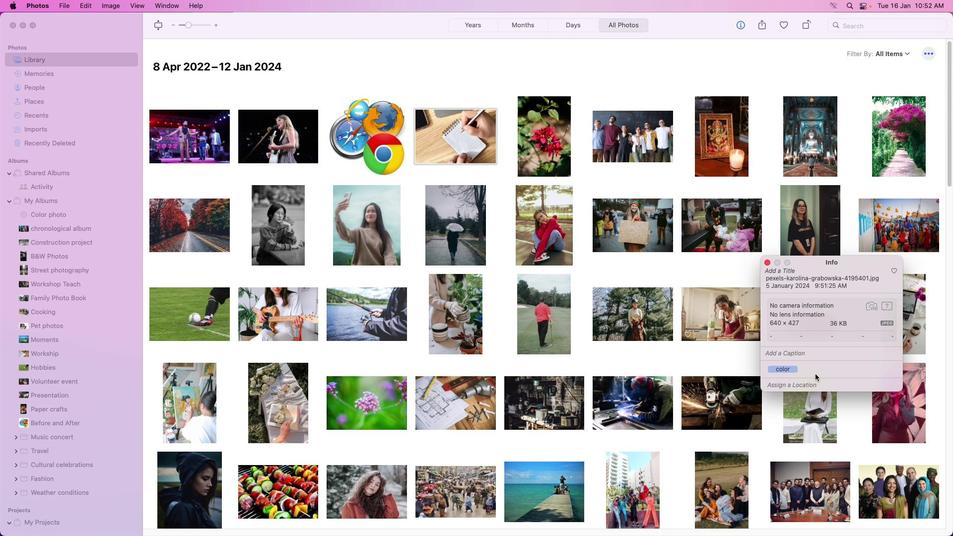 
Action: Mouse pressed left at (815, 373)
Screenshot: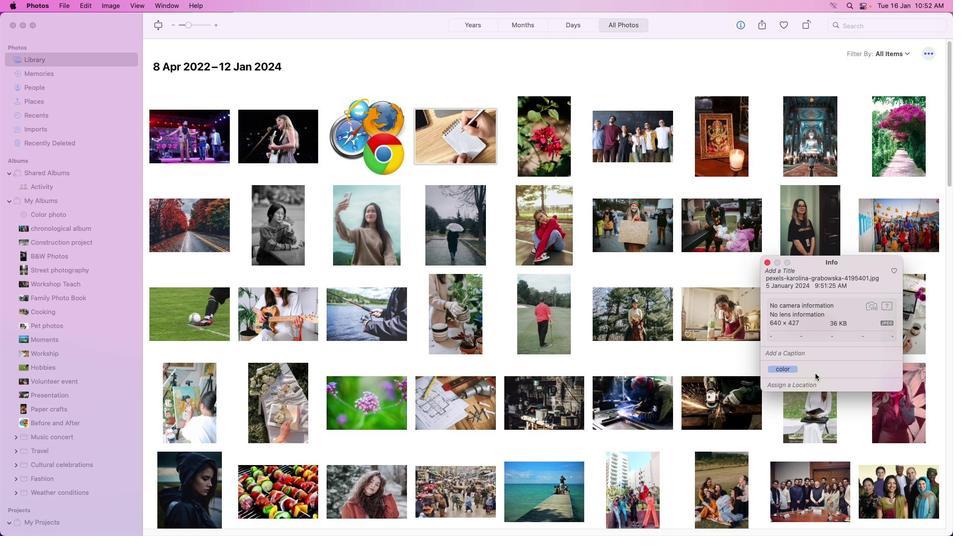 
Action: Mouse moved to (816, 371)
Screenshot: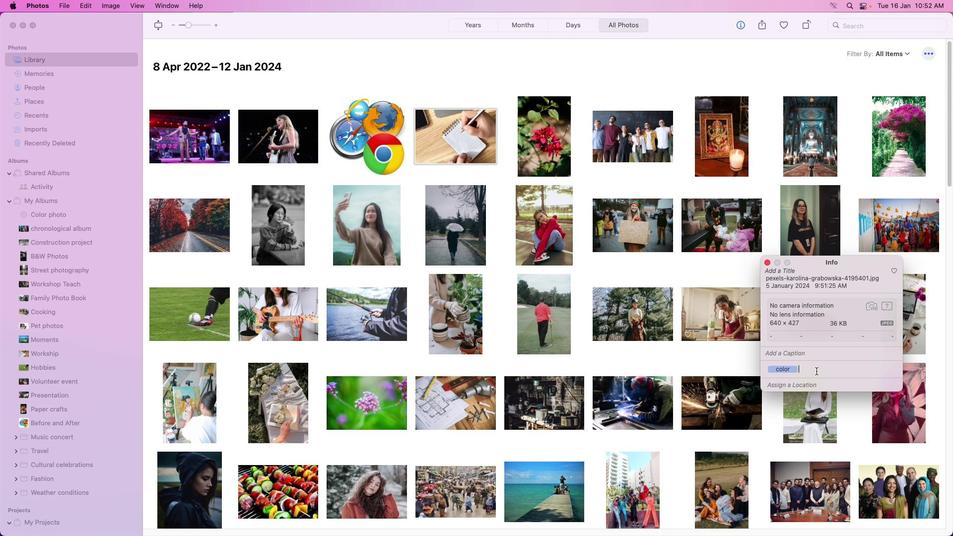 
Action: Mouse pressed left at (816, 371)
Screenshot: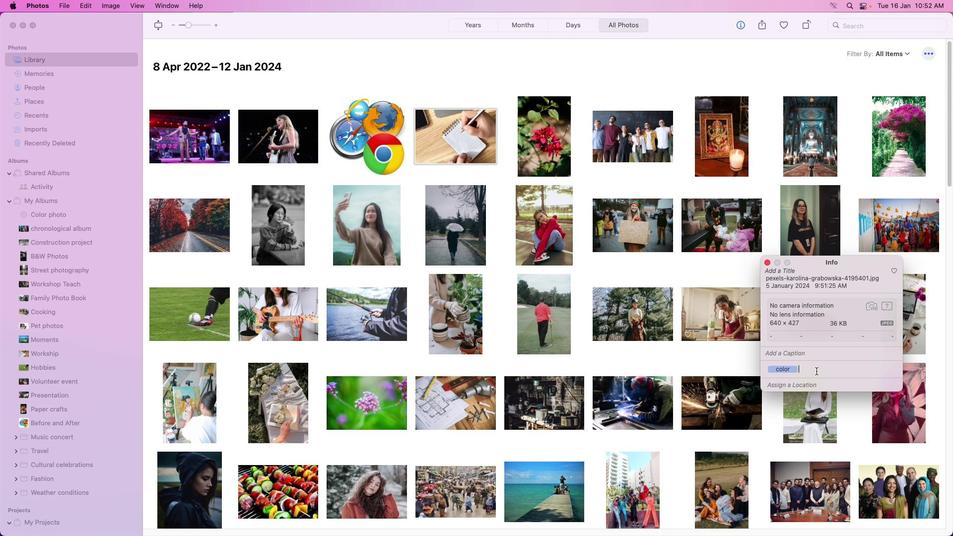 
Action: Mouse moved to (808, 369)
Screenshot: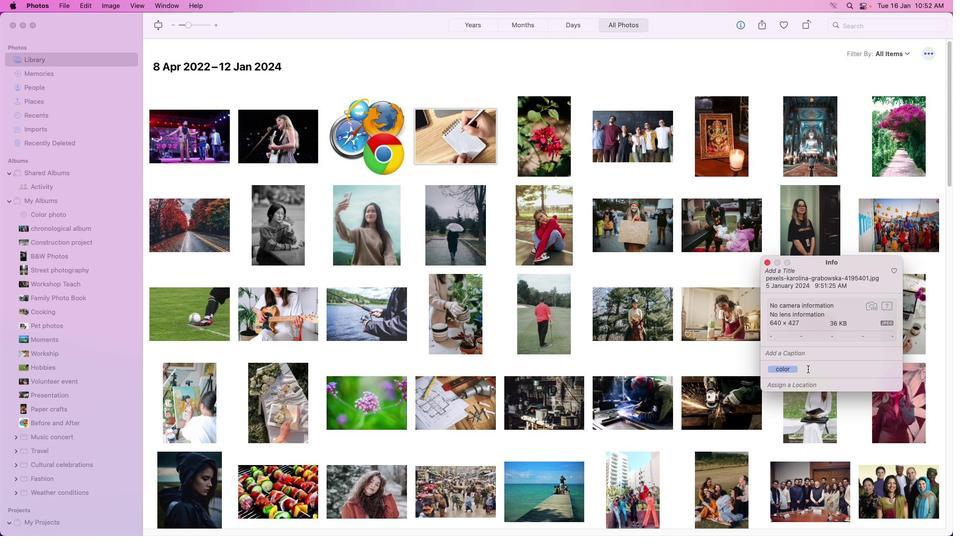 
Action: Key pressed 'w''h''i''t''e'Key.enter
Screenshot: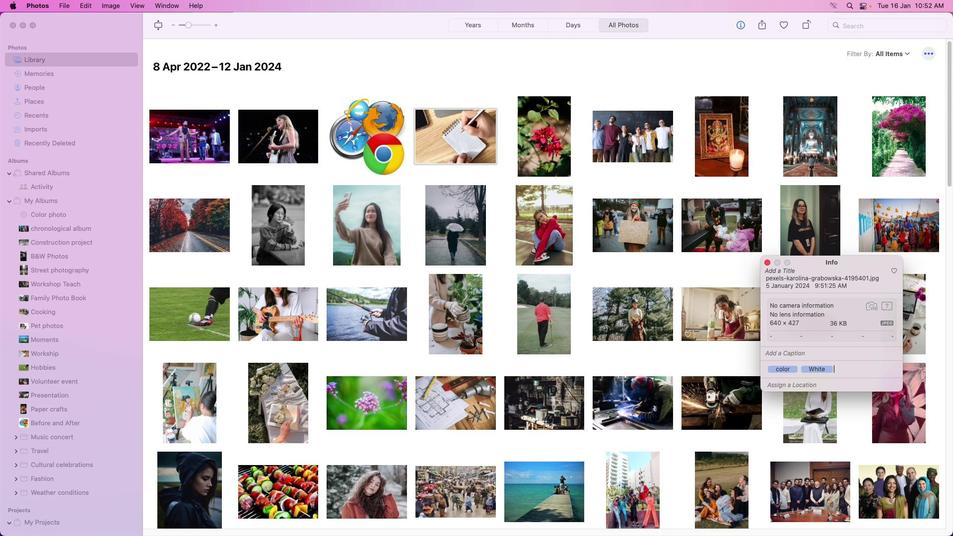 
Action: Mouse moved to (894, 162)
Screenshot: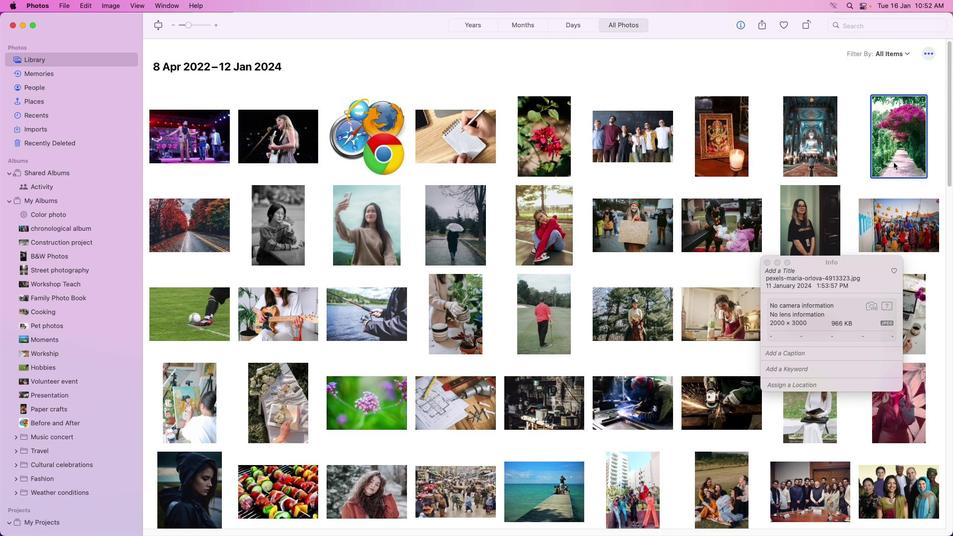 
Action: Mouse pressed left at (894, 162)
Screenshot: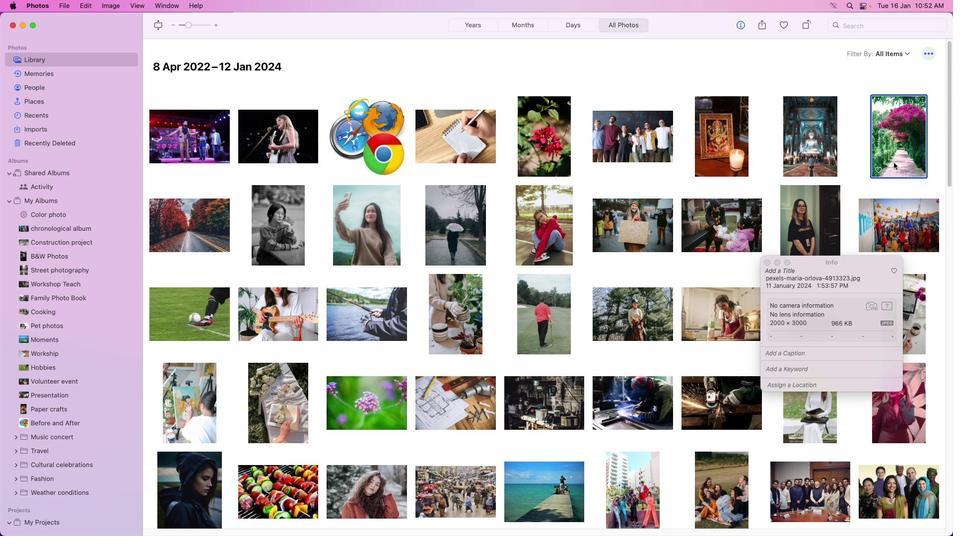 
Action: Mouse moved to (811, 369)
Screenshot: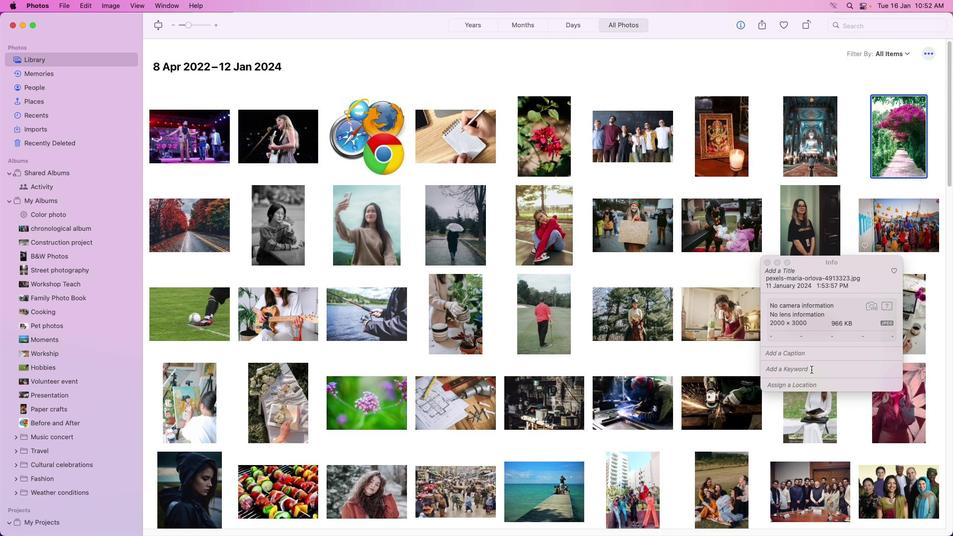 
Action: Mouse pressed left at (811, 369)
Screenshot: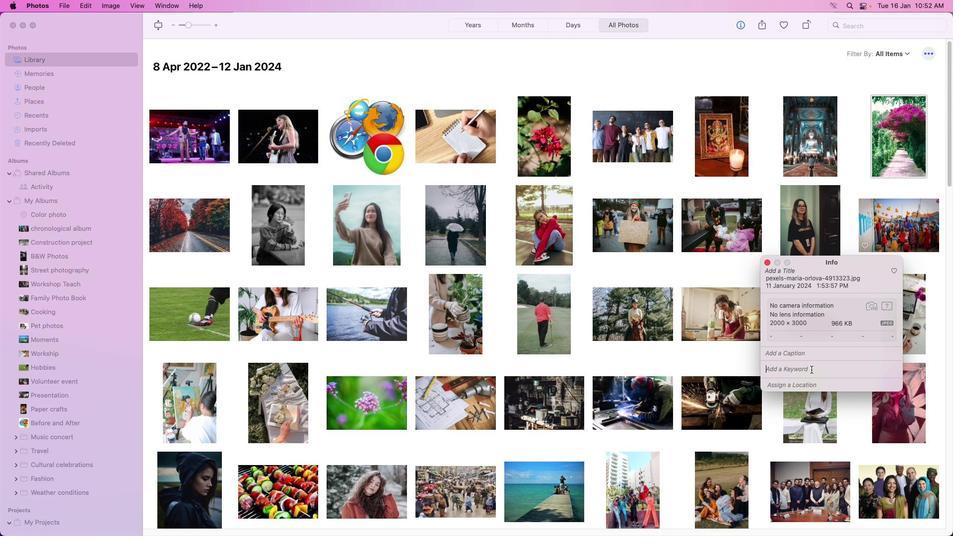 
Action: Key pressed 'c''o''l''o''r'Key.enter
Screenshot: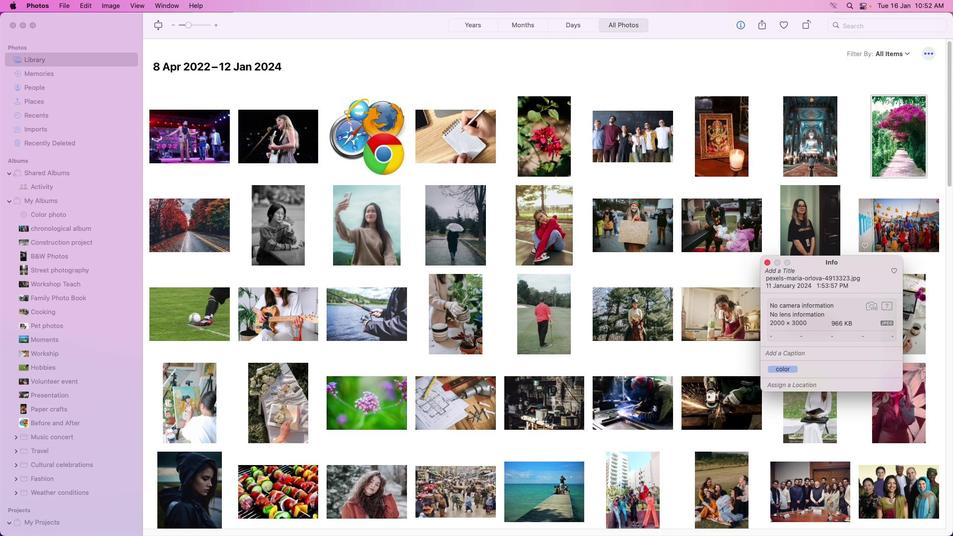 
Action: Mouse moved to (839, 371)
Screenshot: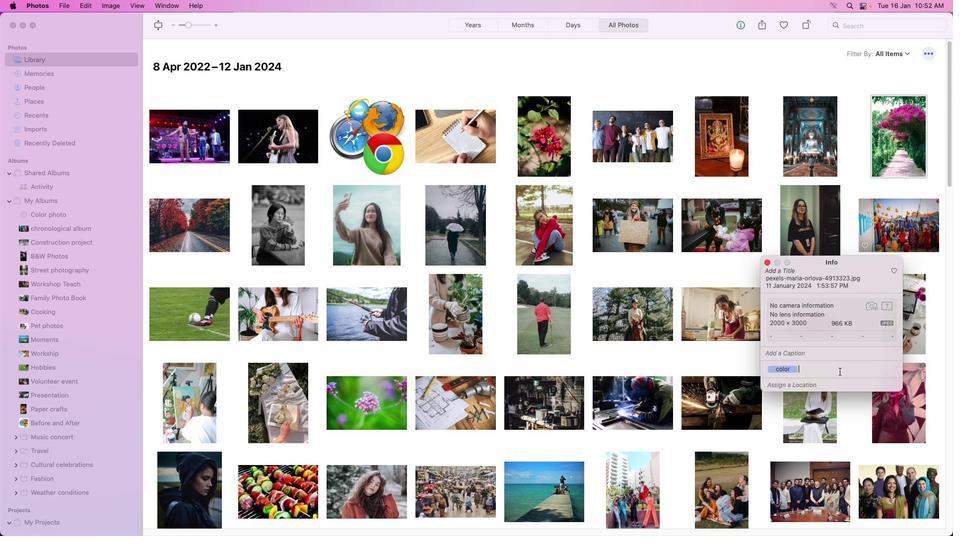 
Action: Mouse pressed left at (839, 371)
Screenshot: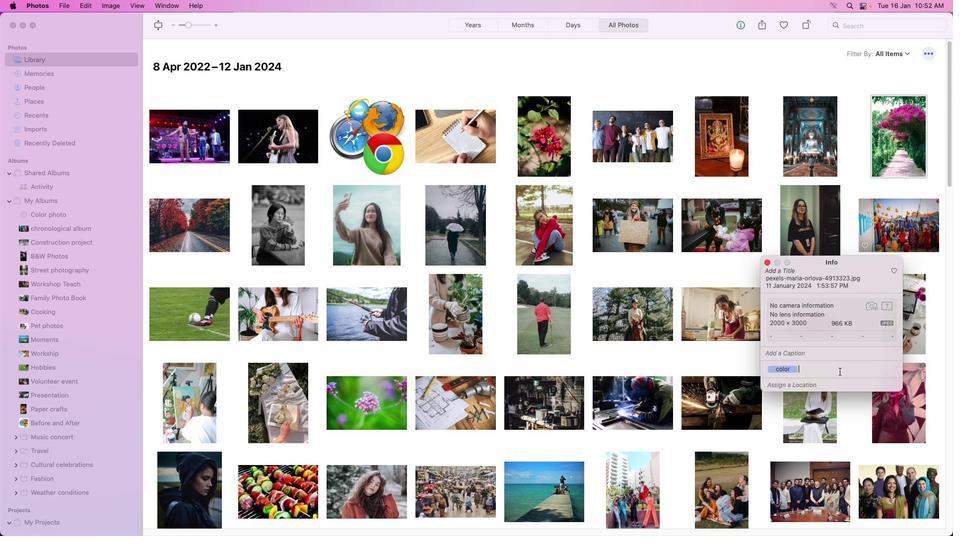 
Action: Key pressed 'p''i''n''k'Key.leftKey.rightKey.enter
Screenshot: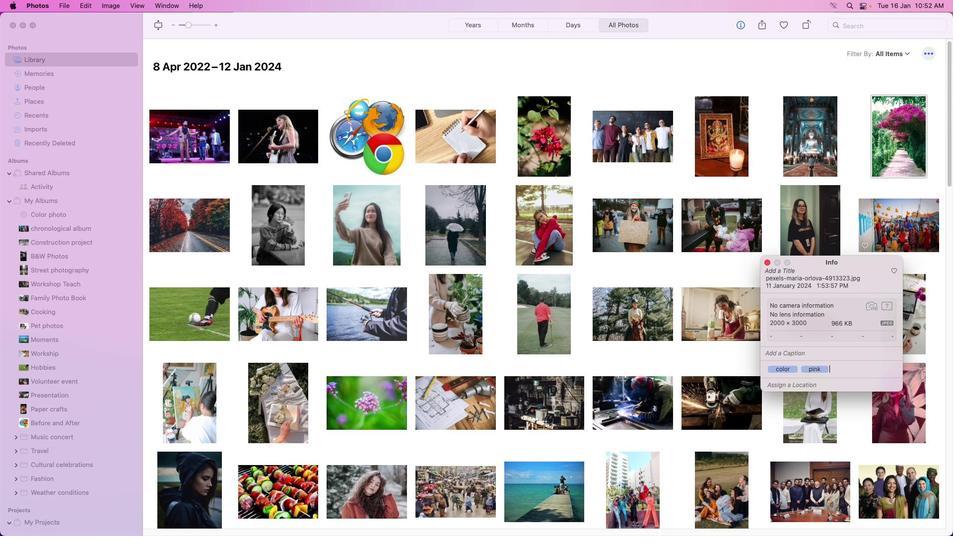 
Action: Mouse moved to (768, 262)
Screenshot: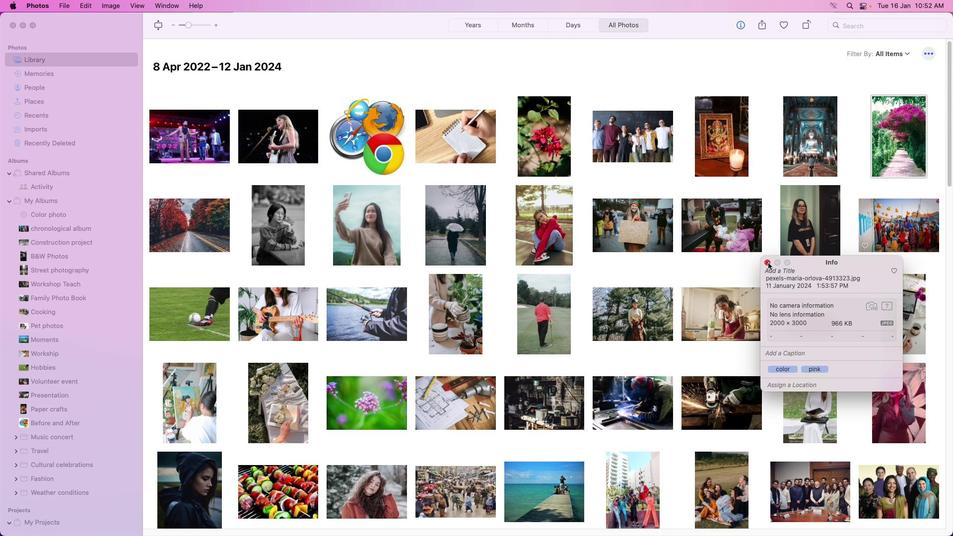 
Action: Mouse pressed left at (768, 262)
Screenshot: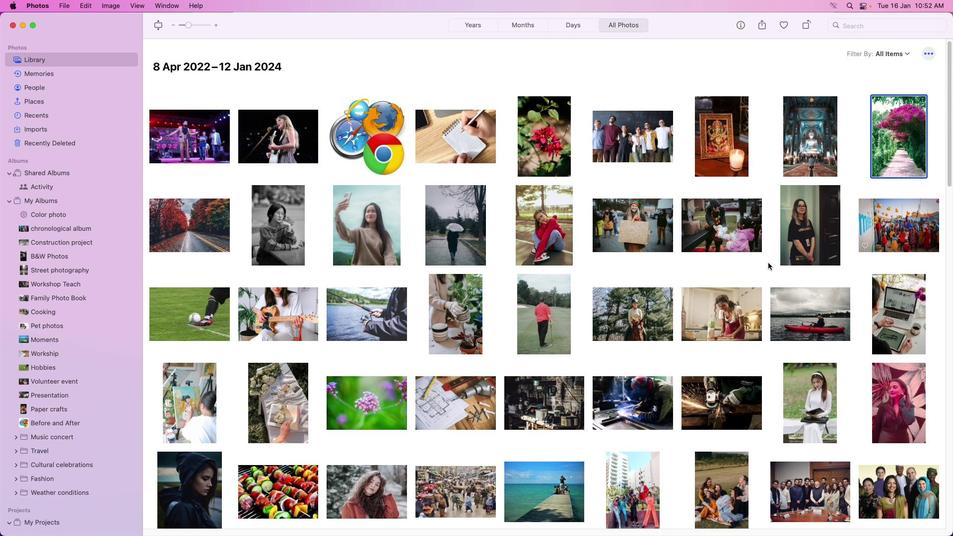 
Action: Mouse moved to (205, 312)
Screenshot: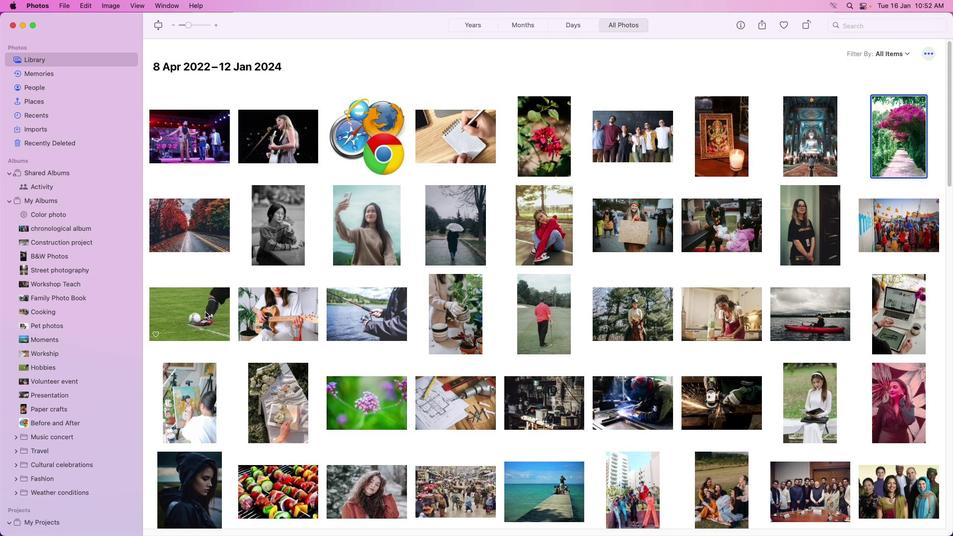 
Action: Mouse pressed right at (205, 312)
Screenshot: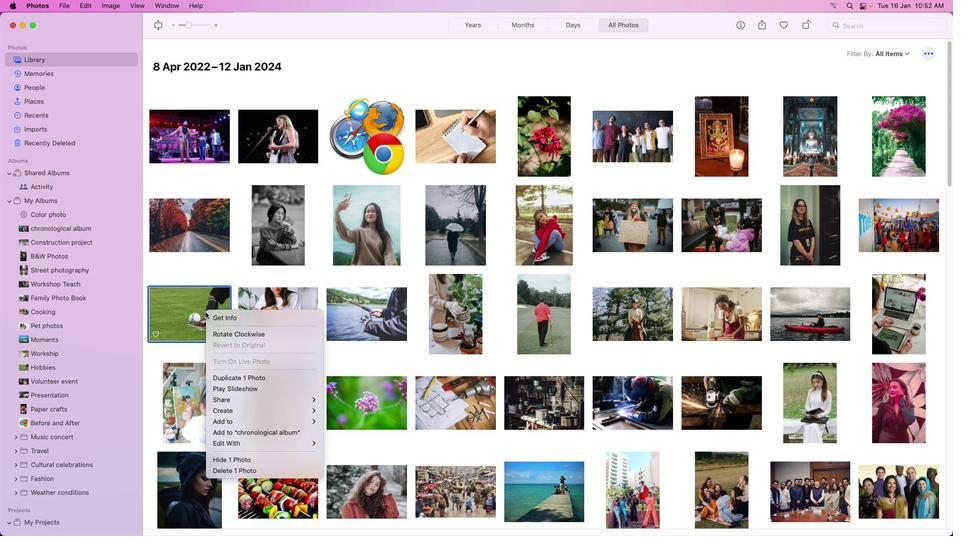 
Action: Mouse moved to (230, 320)
Screenshot: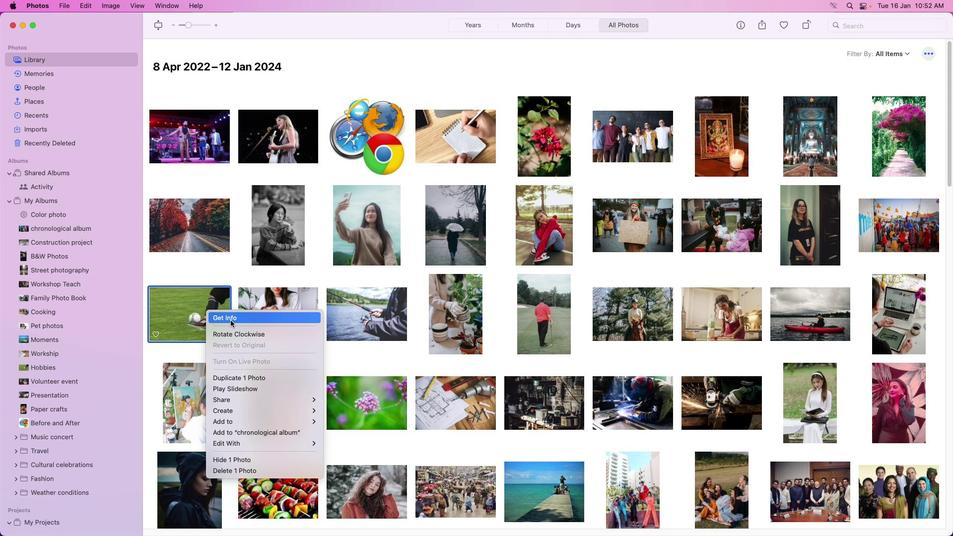 
Action: Mouse pressed left at (230, 320)
Screenshot: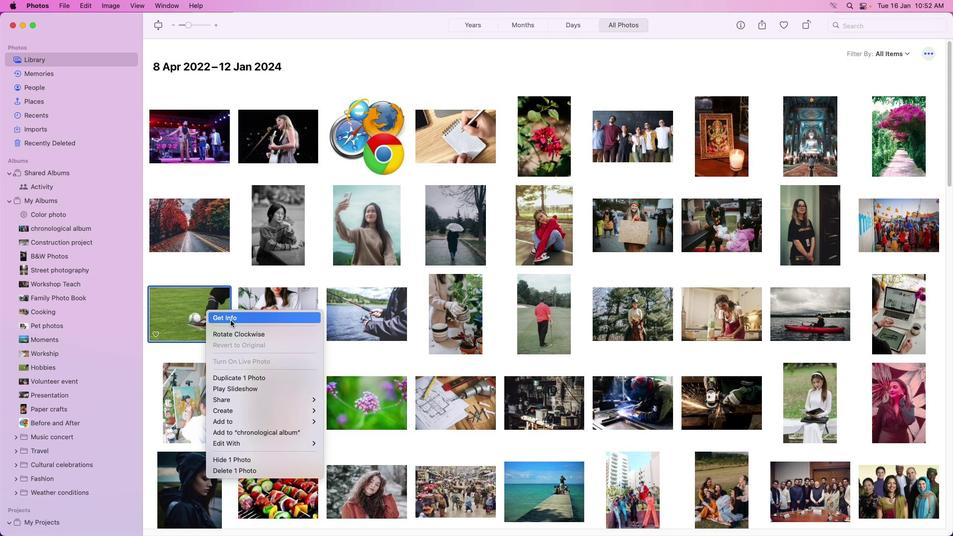 
Action: Mouse moved to (813, 368)
Screenshot: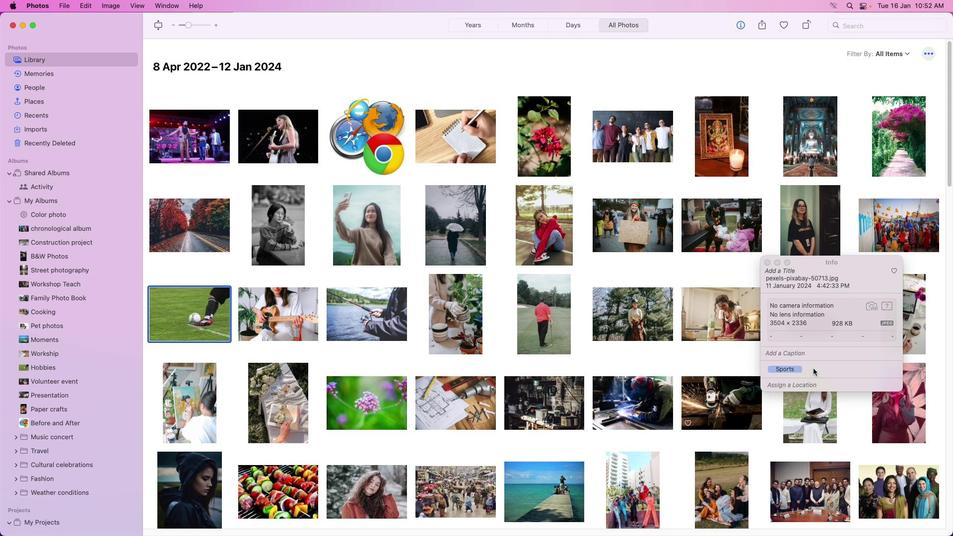 
Action: Mouse pressed left at (813, 368)
Screenshot: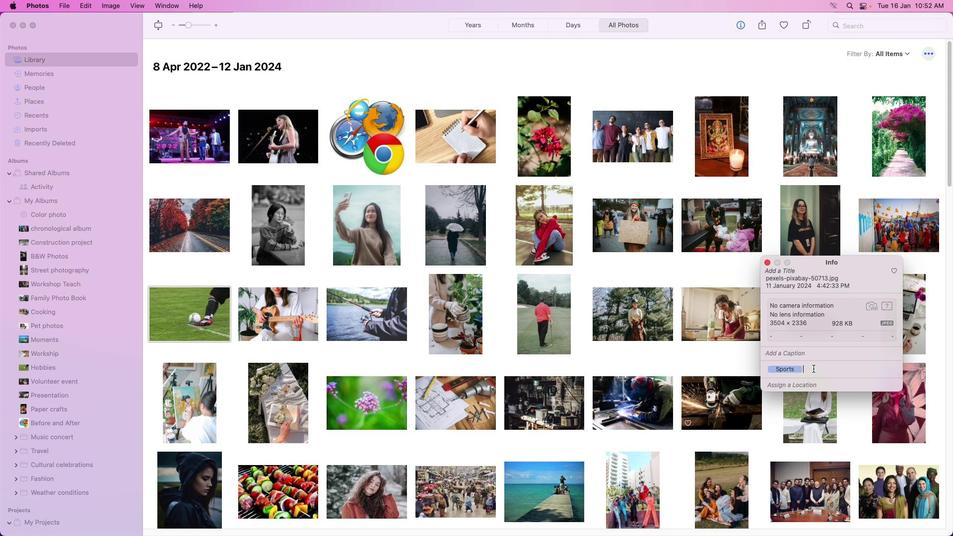 
Action: Mouse moved to (812, 368)
Screenshot: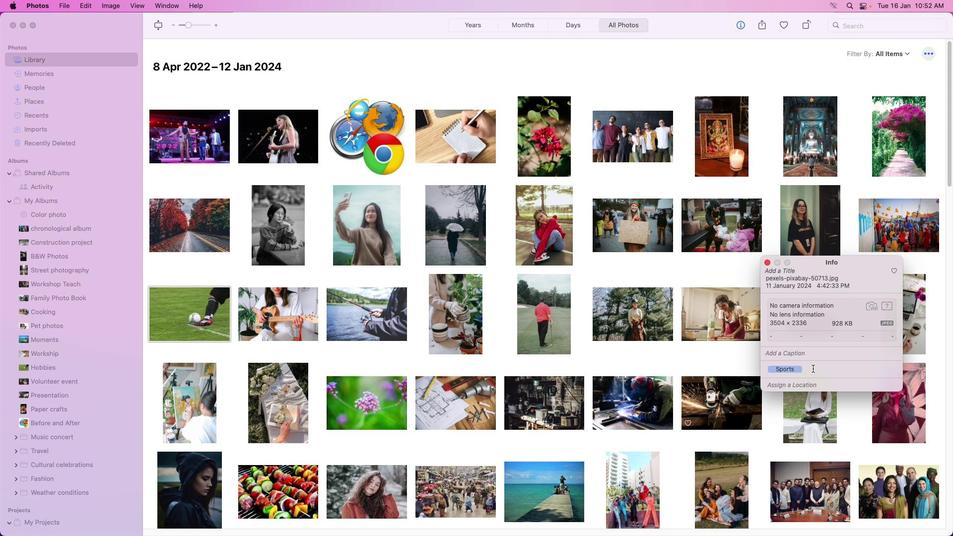 
Action: Key pressed 'c''o''l''o''r'Key.enterKey.backspace'r'Key.enter
Screenshot: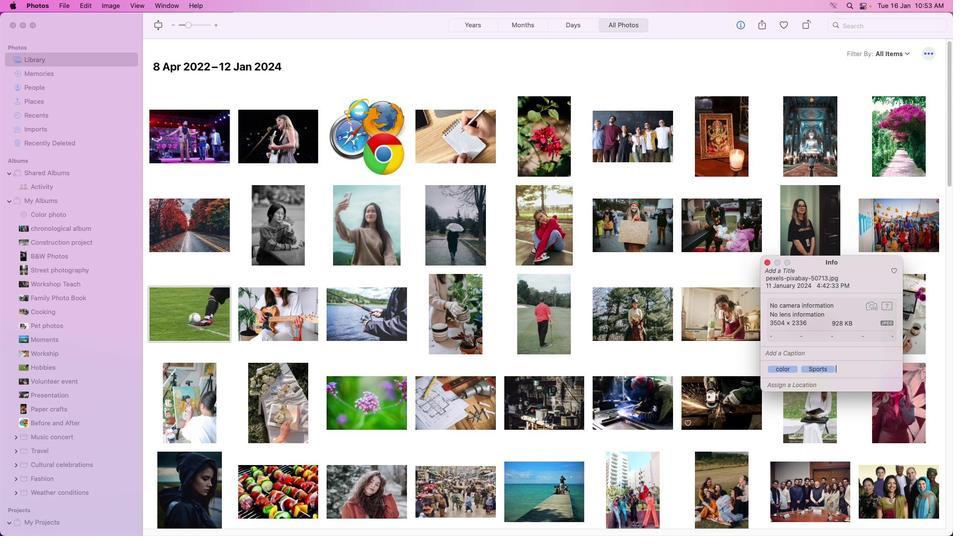 
Action: Mouse moved to (869, 367)
Screenshot: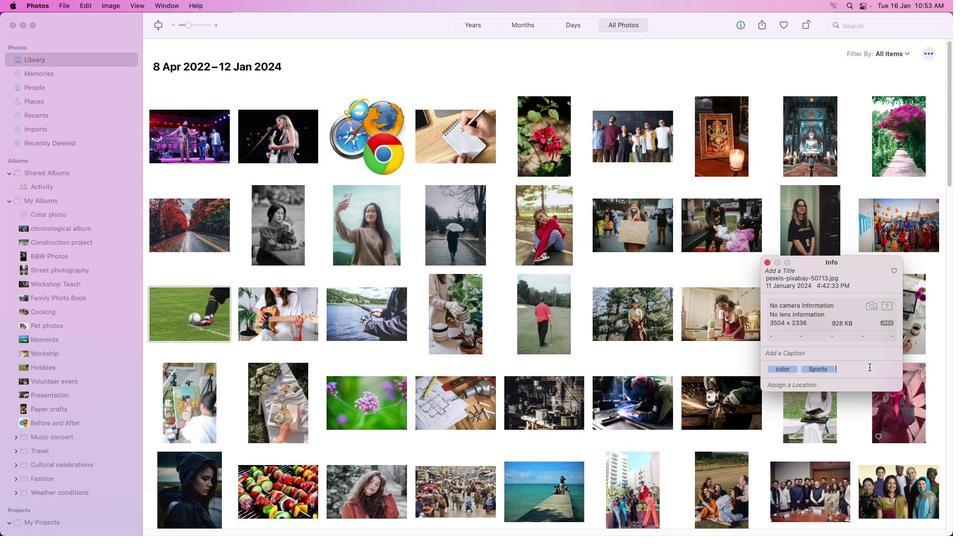 
Action: Mouse pressed left at (869, 367)
Screenshot: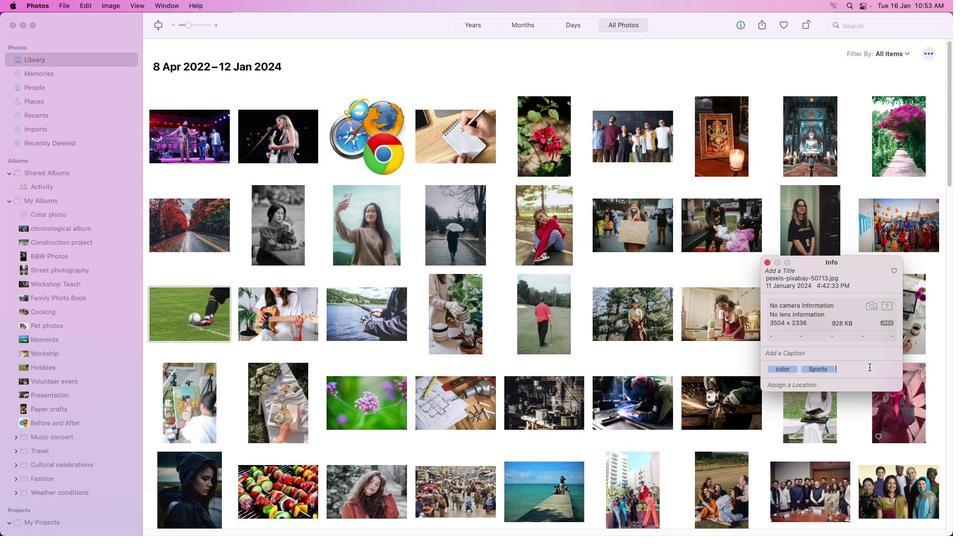 
Action: Mouse moved to (869, 367)
Screenshot: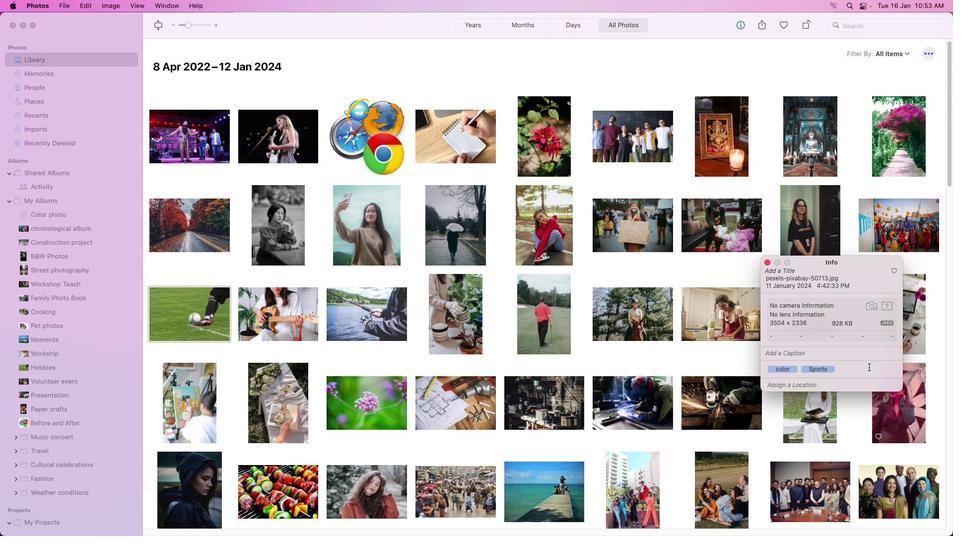
Action: Key pressed 'g''r''e''e''n'Key.enter
Screenshot: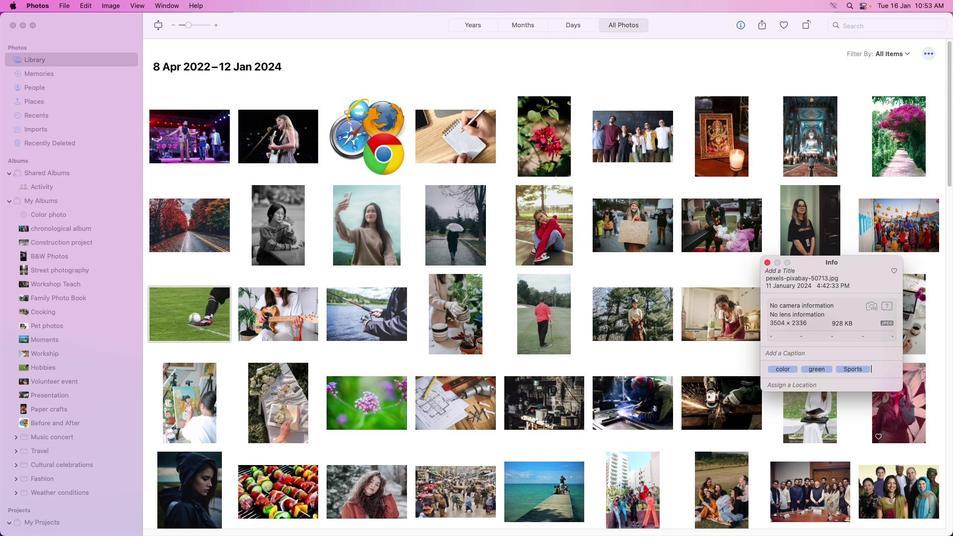 
Action: Mouse moved to (391, 403)
Screenshot: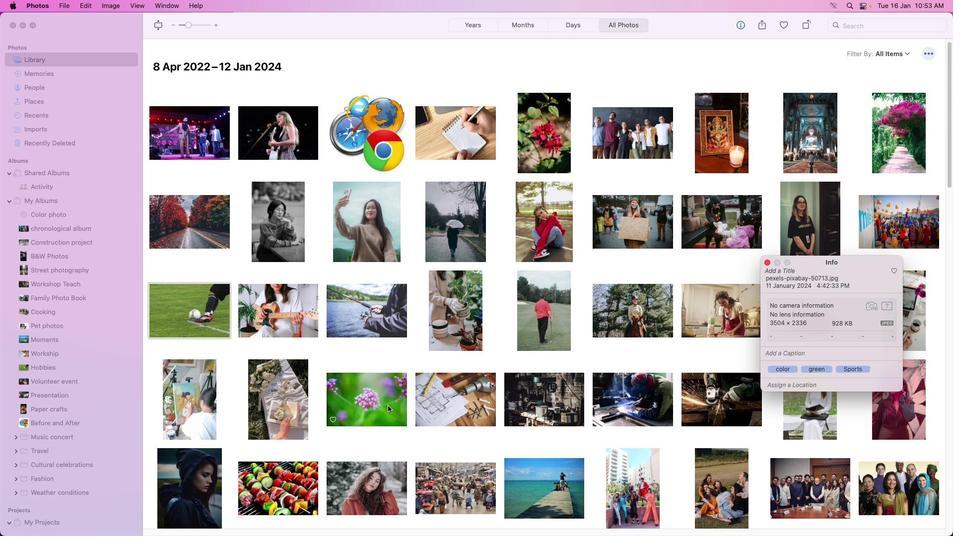 
Action: Mouse scrolled (391, 403) with delta (0, 0)
Screenshot: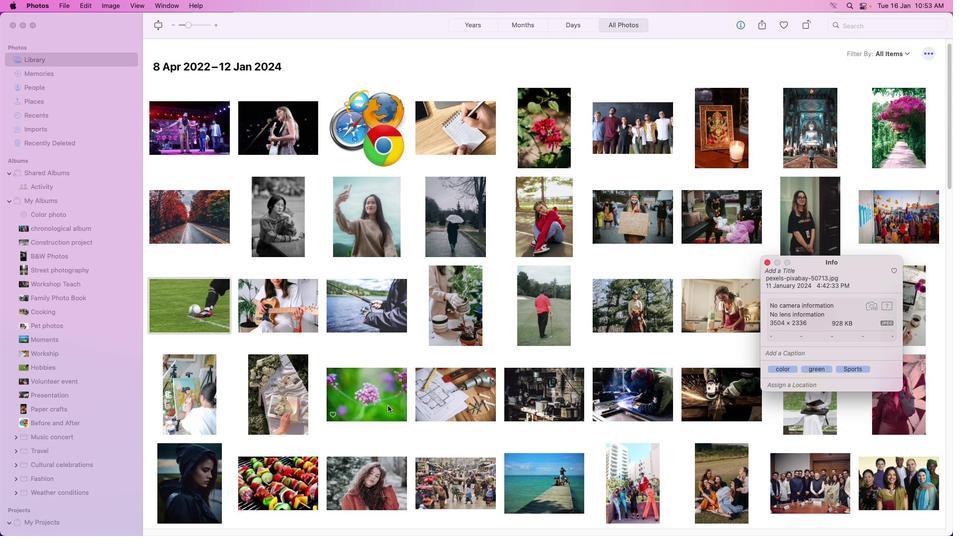 
Action: Mouse moved to (391, 403)
Screenshot: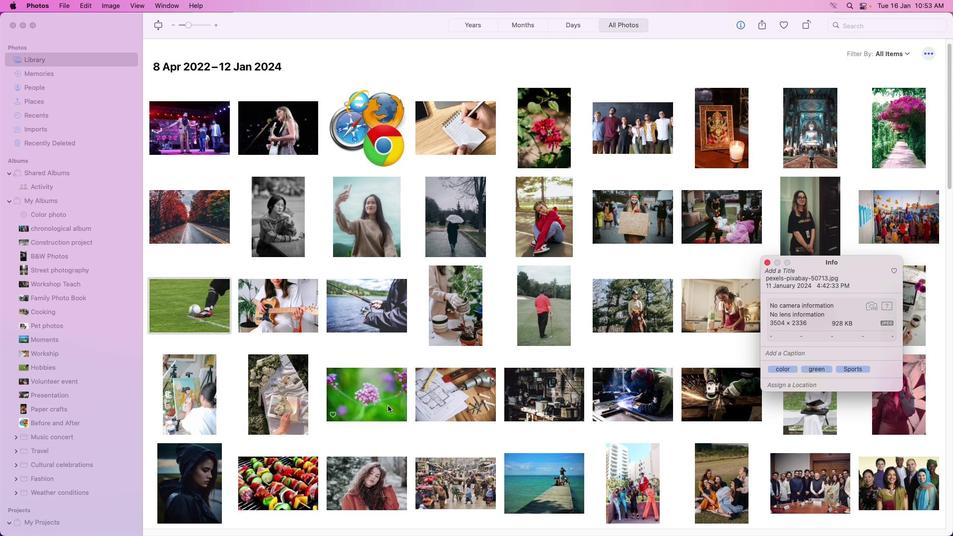 
Action: Mouse scrolled (391, 403) with delta (0, 0)
Screenshot: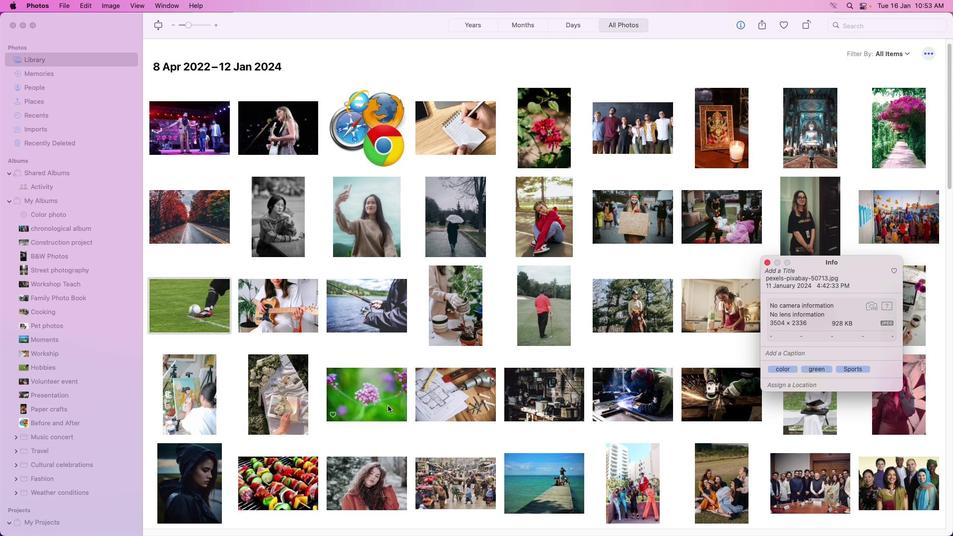 
Action: Mouse moved to (387, 406)
Screenshot: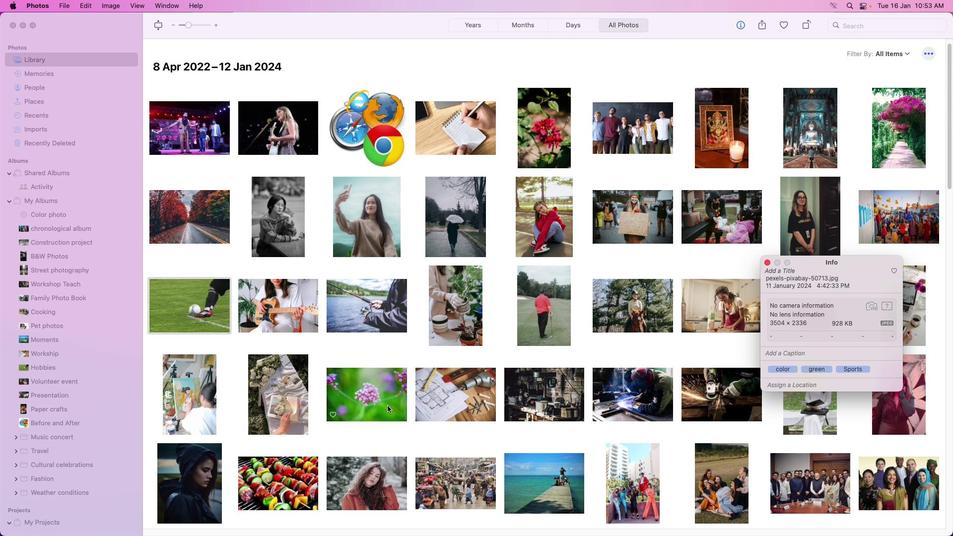 
Action: Mouse scrolled (387, 406) with delta (0, 0)
Screenshot: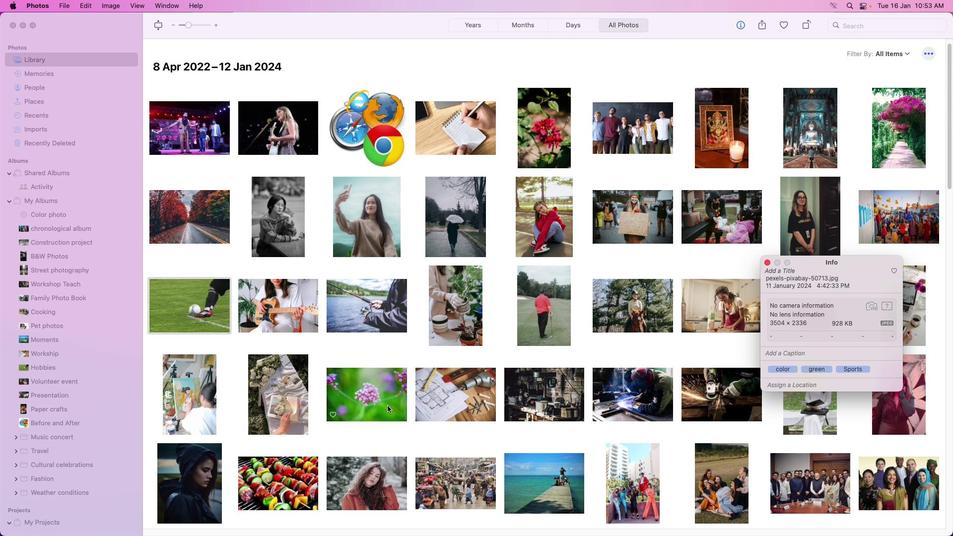 
Action: Mouse moved to (387, 405)
Screenshot: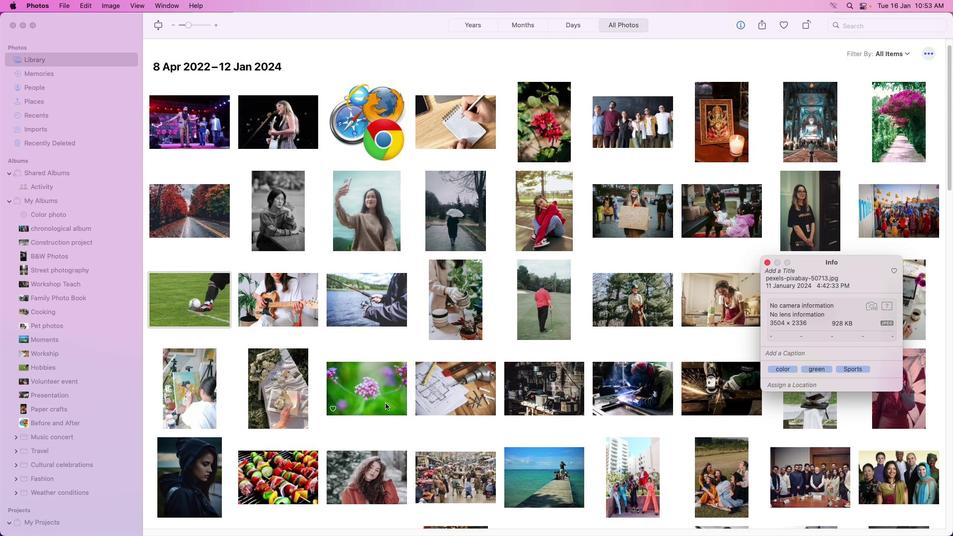 
Action: Mouse scrolled (387, 405) with delta (0, 0)
Screenshot: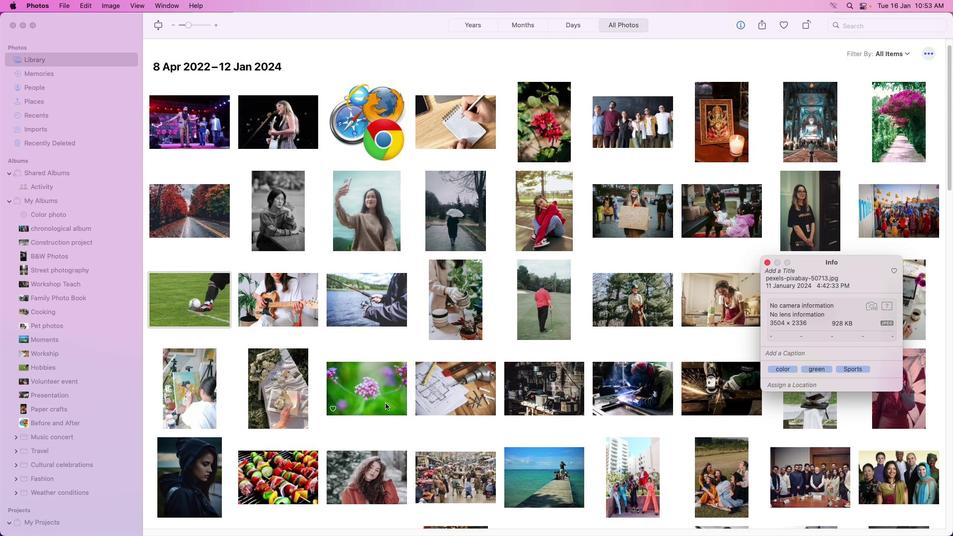 
Action: Mouse moved to (387, 403)
Screenshot: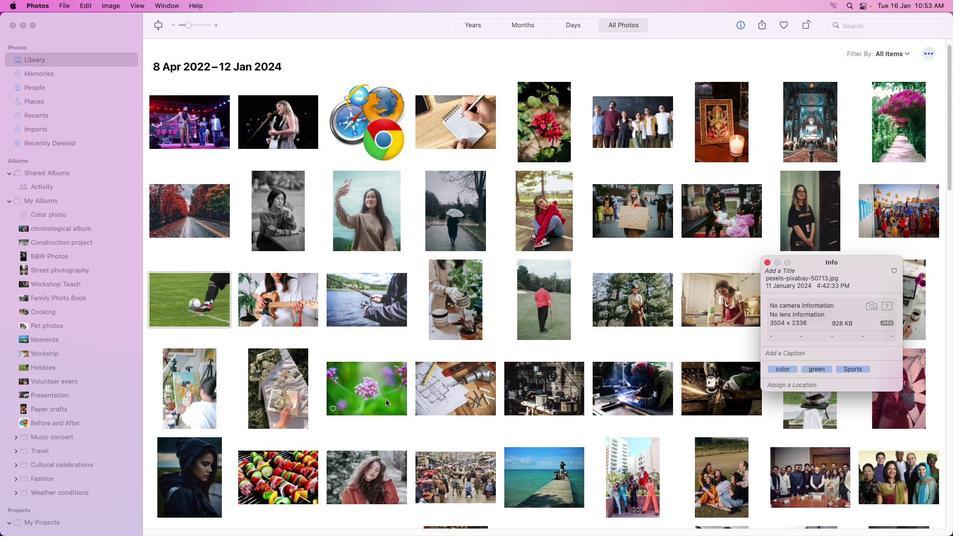 
Action: Mouse scrolled (387, 403) with delta (0, 0)
Screenshot: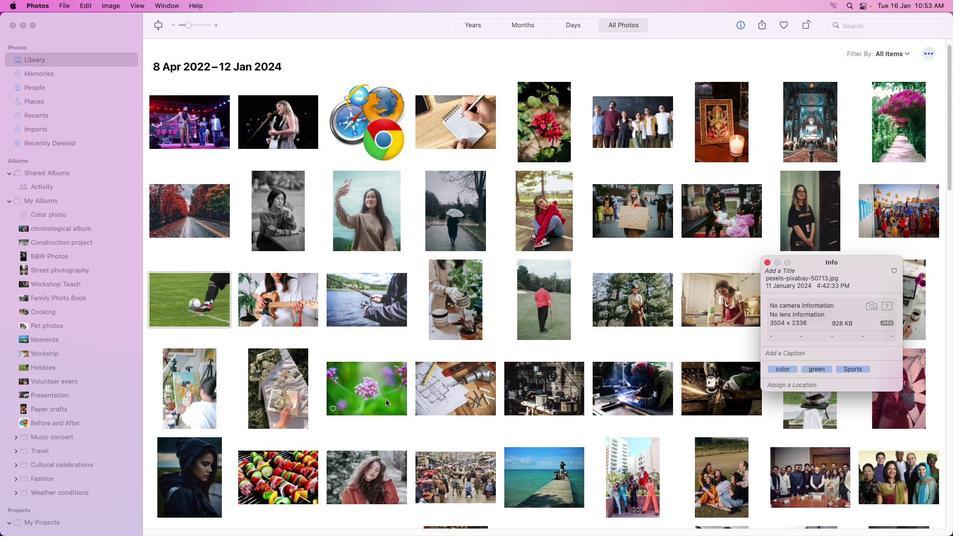 
Action: Mouse moved to (386, 403)
Screenshot: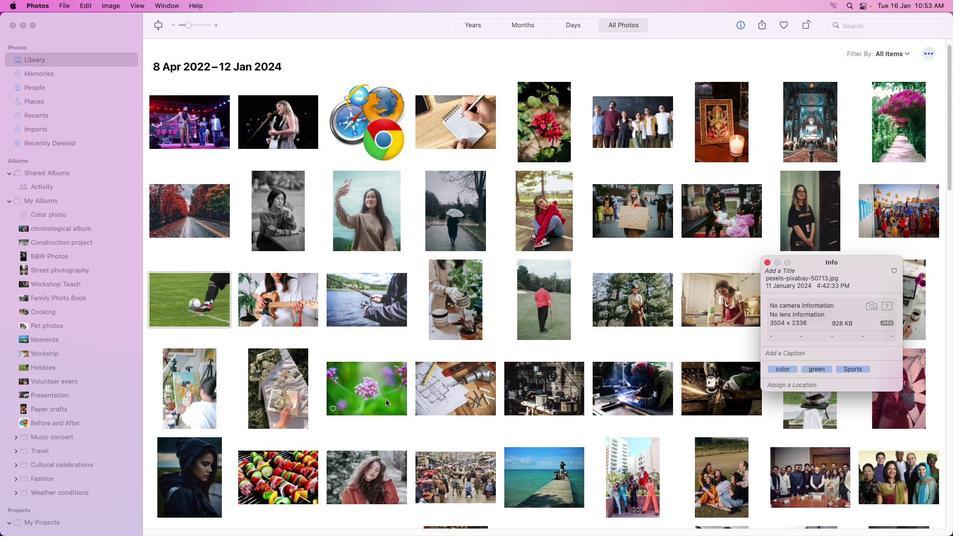 
Action: Mouse scrolled (386, 403) with delta (0, 0)
Screenshot: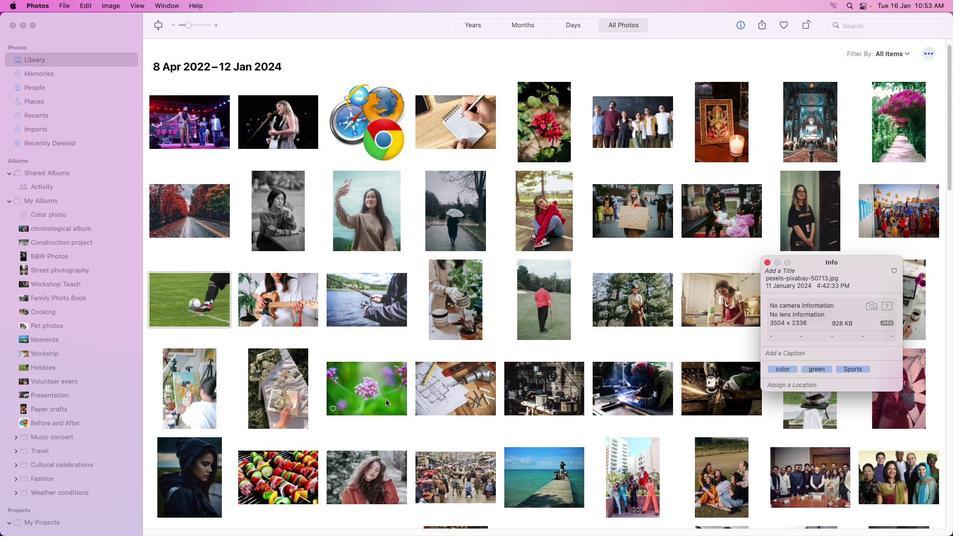 
Action: Mouse moved to (393, 394)
Screenshot: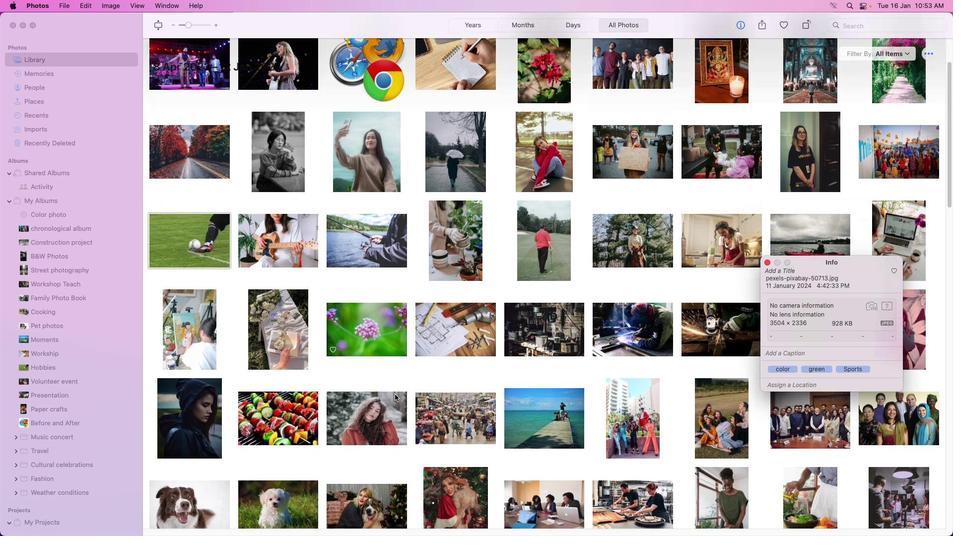 
Action: Mouse scrolled (393, 394) with delta (0, 0)
Screenshot: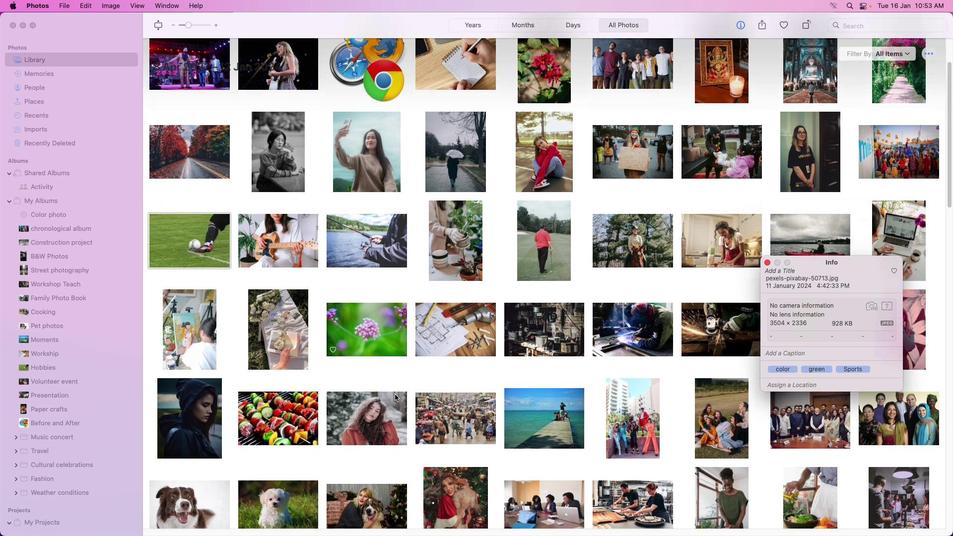
Action: Mouse moved to (394, 394)
Screenshot: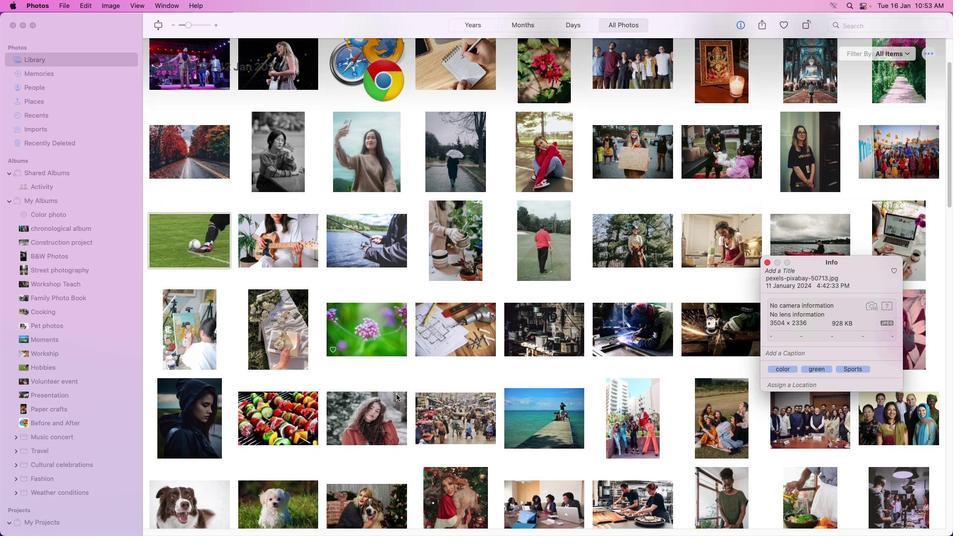 
Action: Mouse scrolled (394, 394) with delta (0, 0)
Screenshot: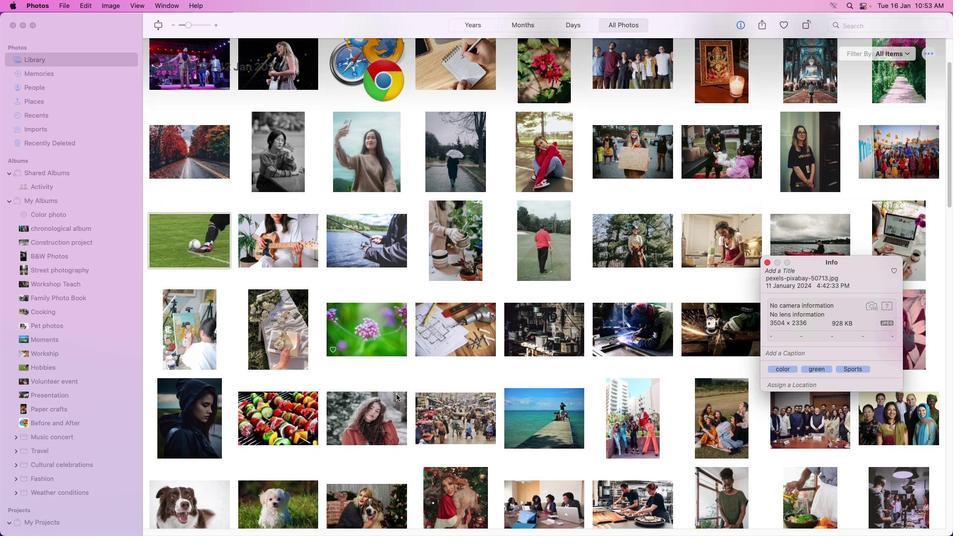 
Action: Mouse moved to (394, 394)
Screenshot: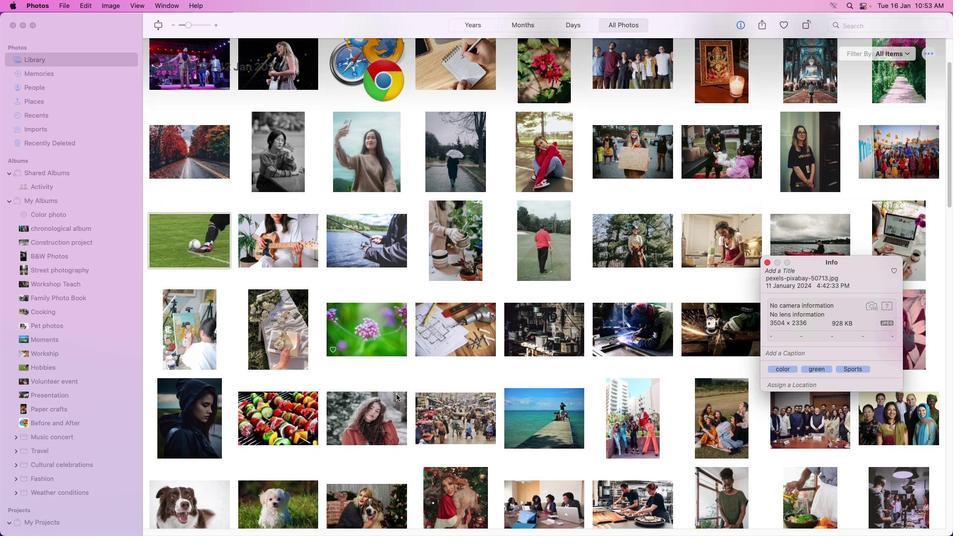 
Action: Mouse scrolled (394, 394) with delta (0, 0)
Screenshot: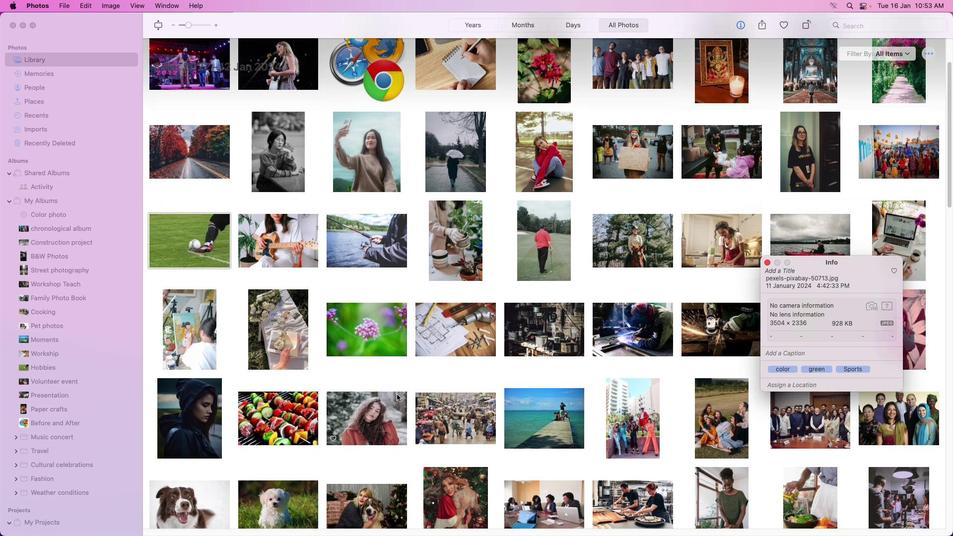 
Action: Mouse moved to (395, 394)
Screenshot: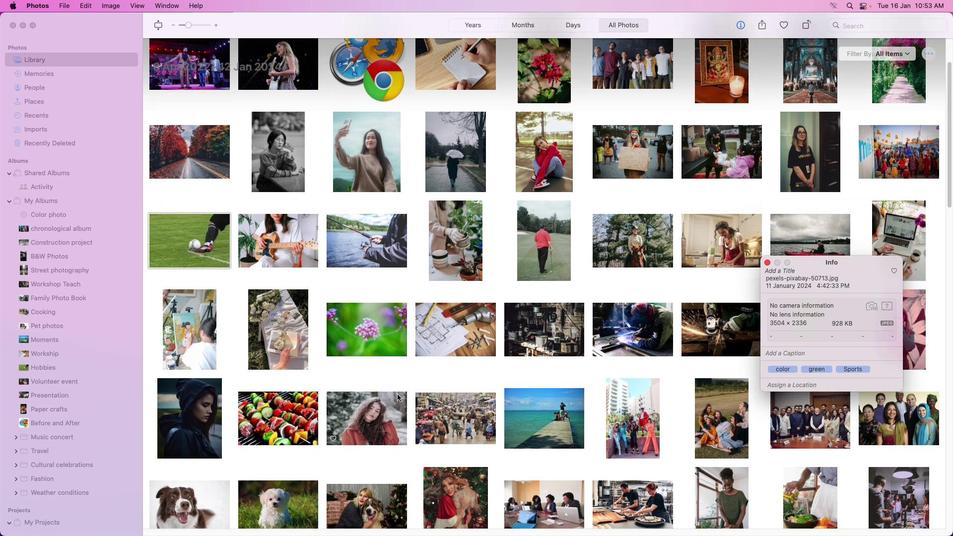 
Action: Mouse scrolled (395, 394) with delta (0, -1)
Screenshot: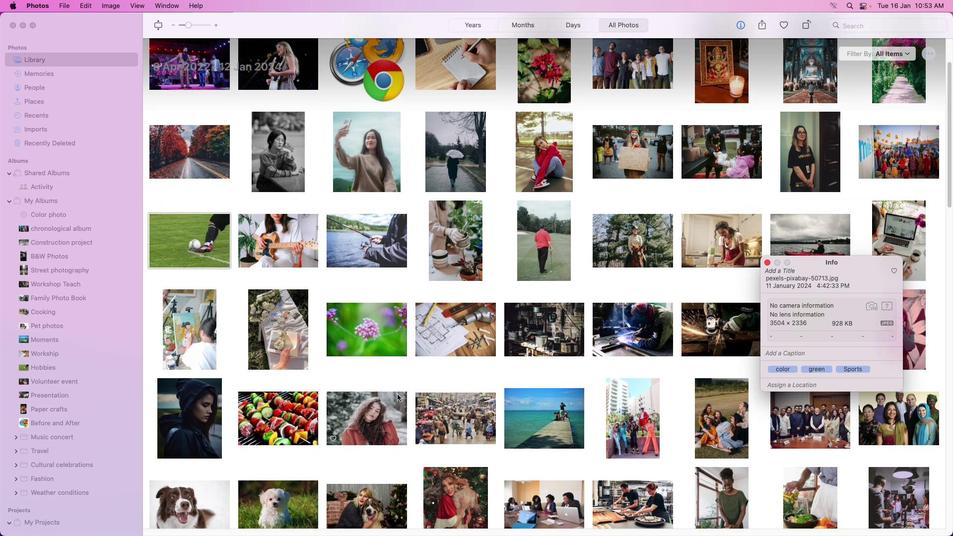 
Action: Mouse scrolled (395, 394) with delta (0, -1)
Screenshot: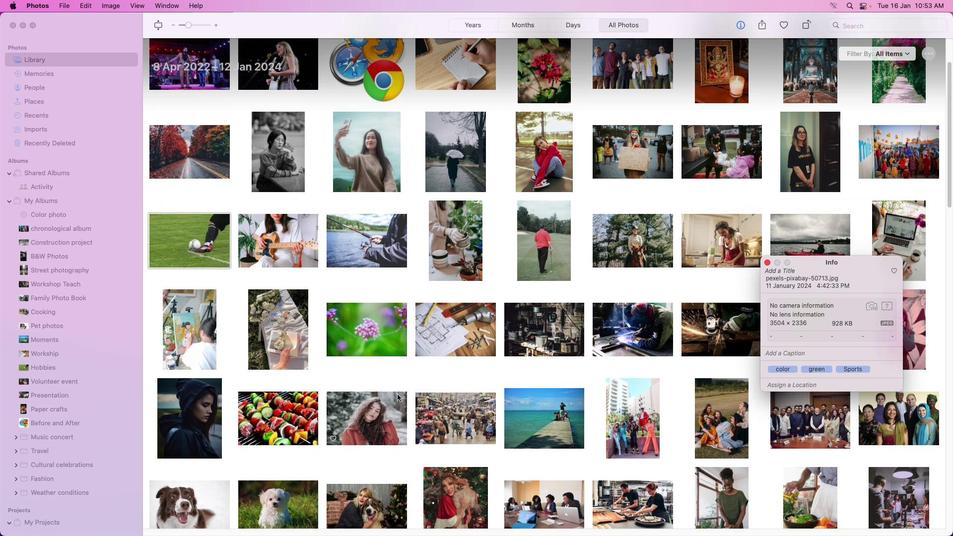 
Action: Mouse moved to (417, 395)
Screenshot: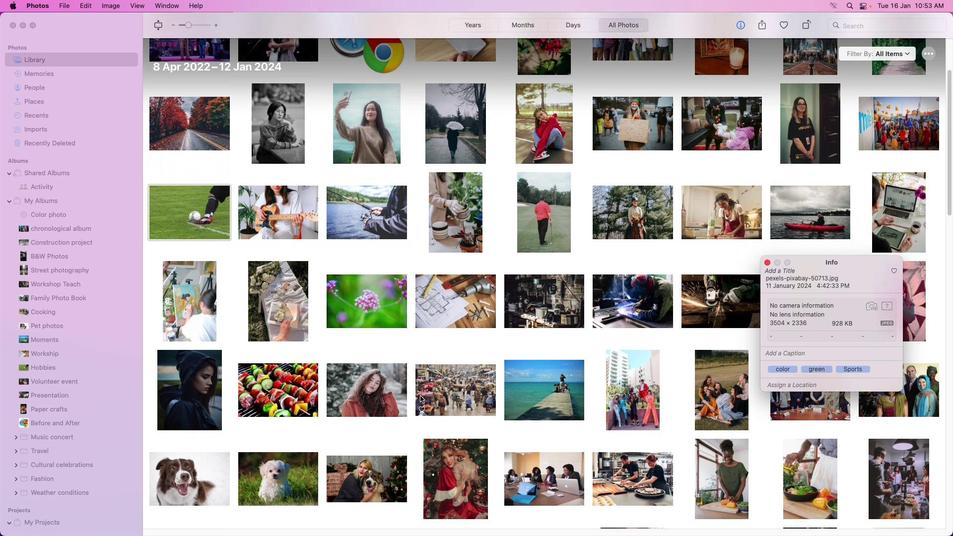 
Action: Mouse scrolled (417, 395) with delta (0, 0)
Screenshot: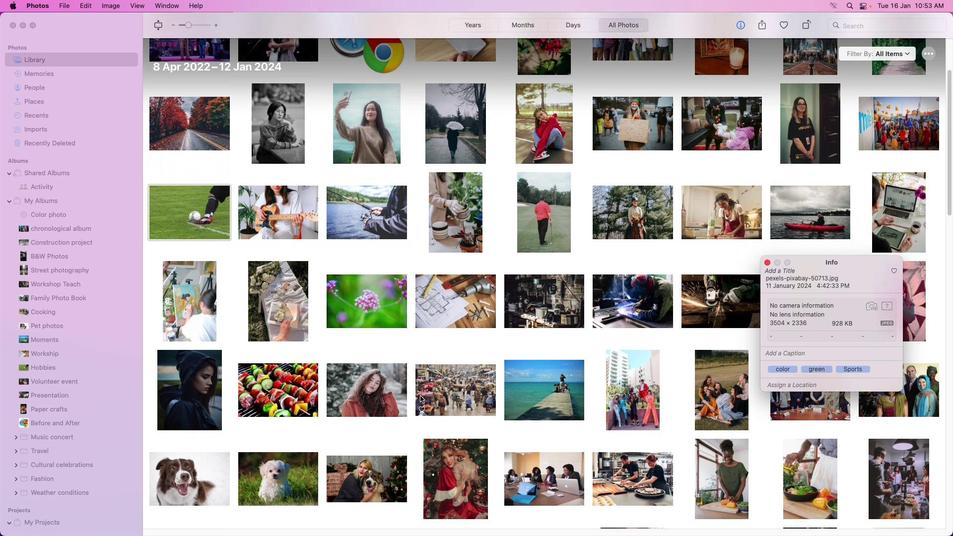 
Action: Mouse moved to (418, 396)
Screenshot: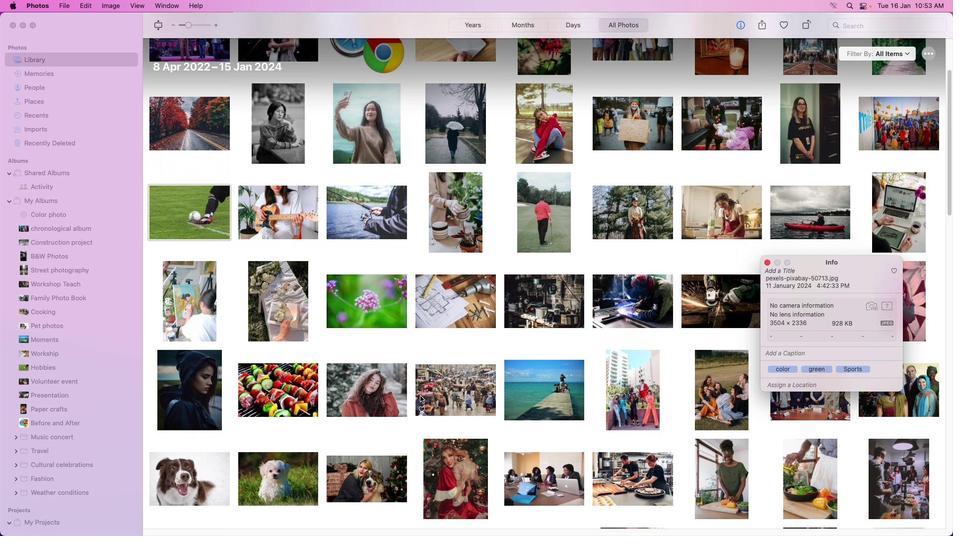 
Action: Mouse scrolled (418, 396) with delta (0, 0)
Screenshot: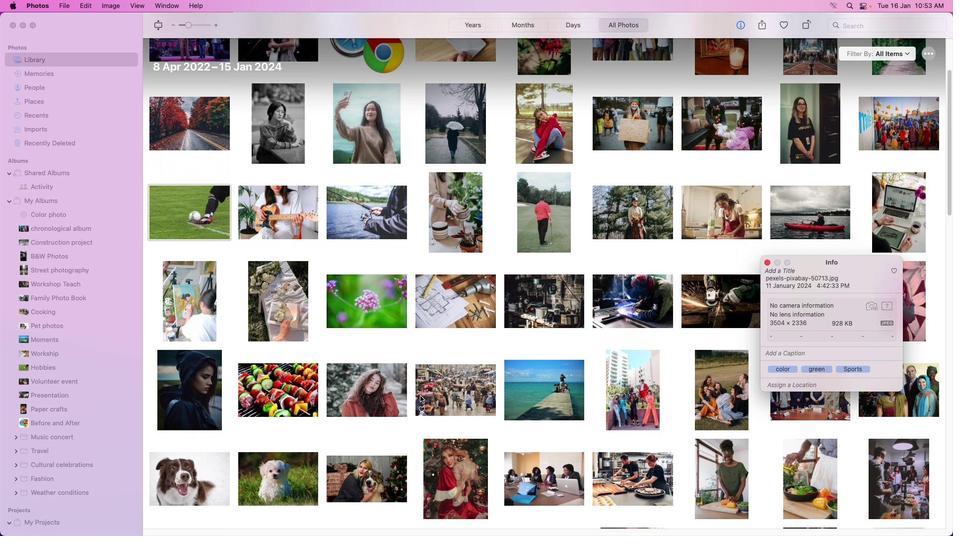 
Action: Mouse moved to (420, 396)
Screenshot: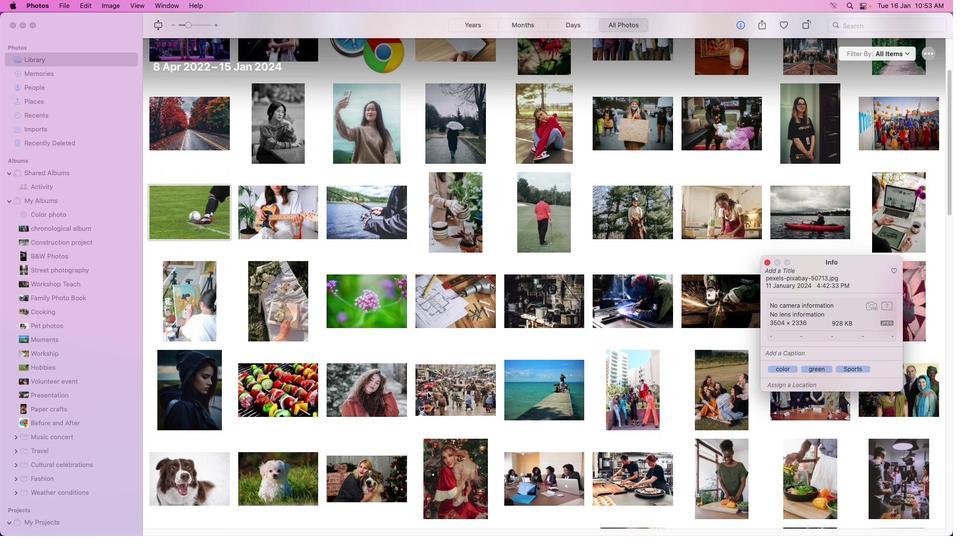 
Action: Mouse scrolled (420, 396) with delta (0, 0)
Screenshot: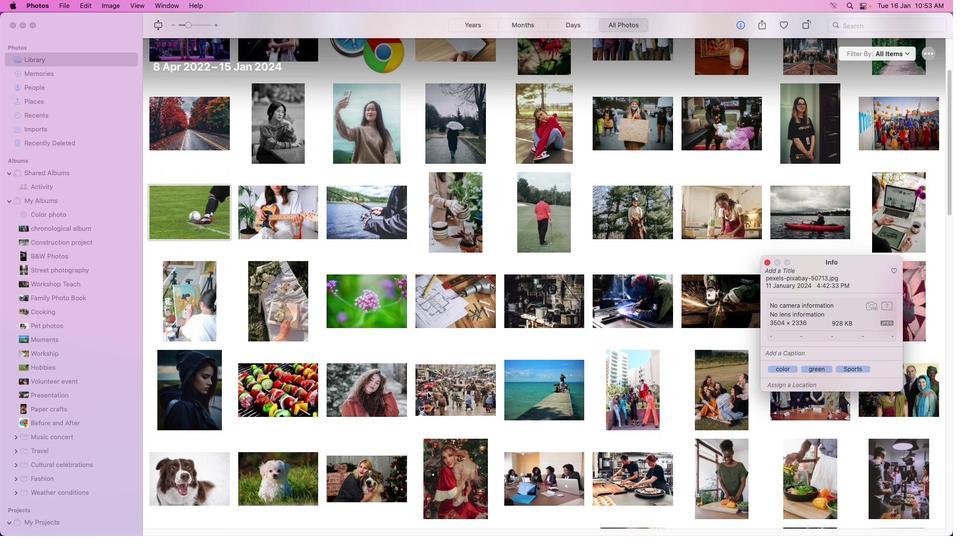 
Action: Mouse moved to (420, 396)
Screenshot: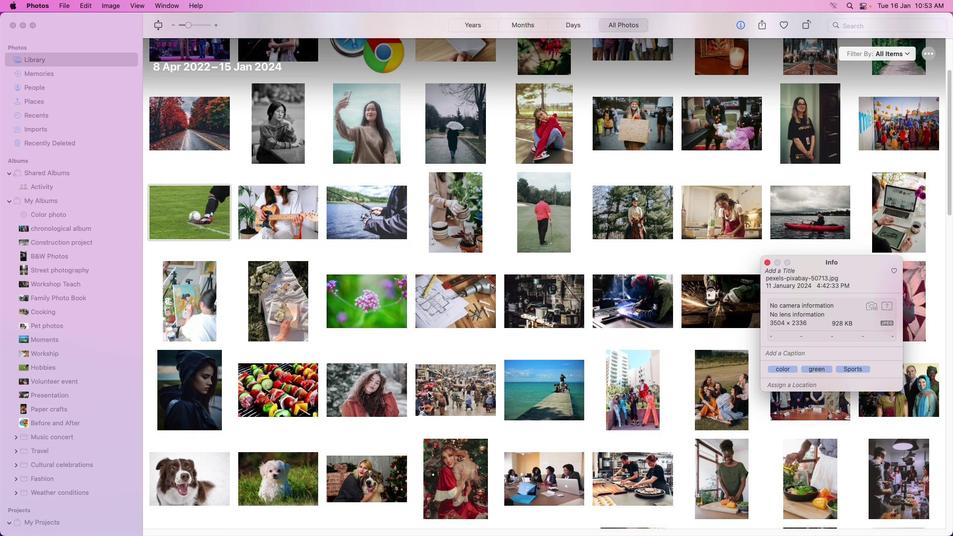 
Action: Mouse scrolled (420, 396) with delta (0, 0)
Screenshot: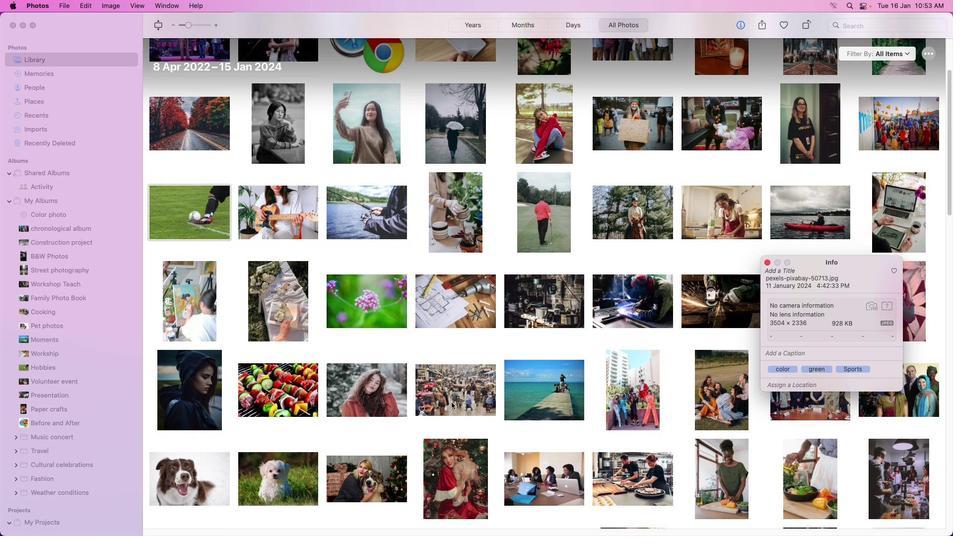 
Action: Mouse moved to (527, 397)
Screenshot: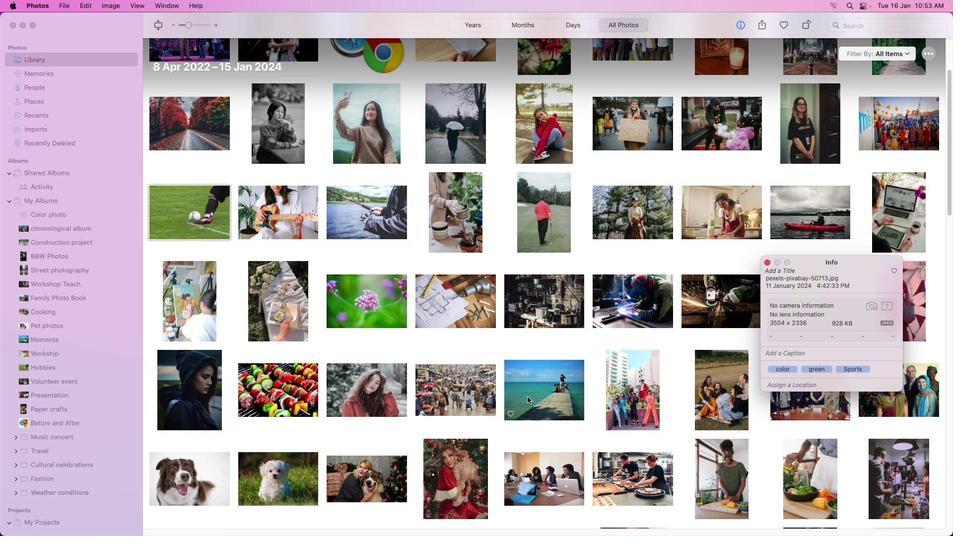 
Action: Mouse scrolled (527, 397) with delta (0, 0)
Screenshot: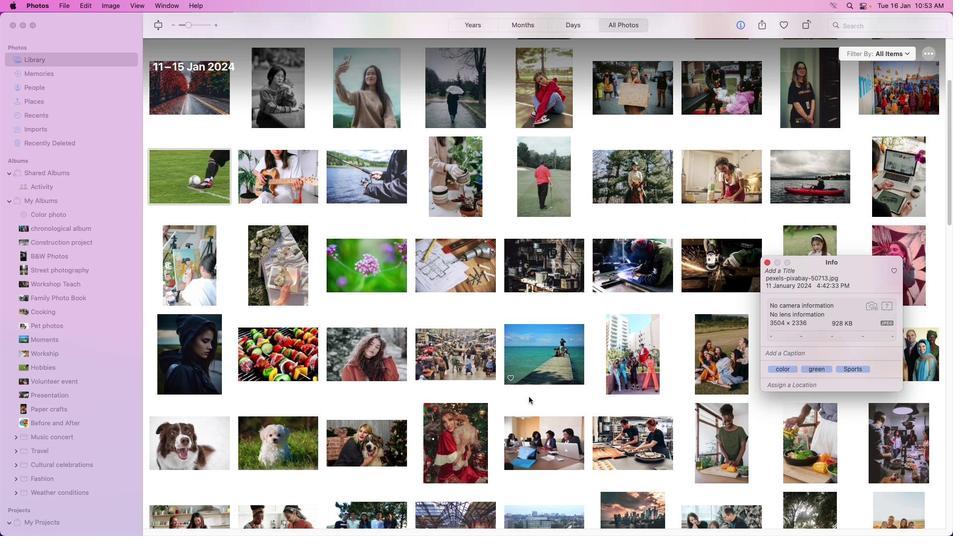 
Action: Mouse moved to (528, 397)
Screenshot: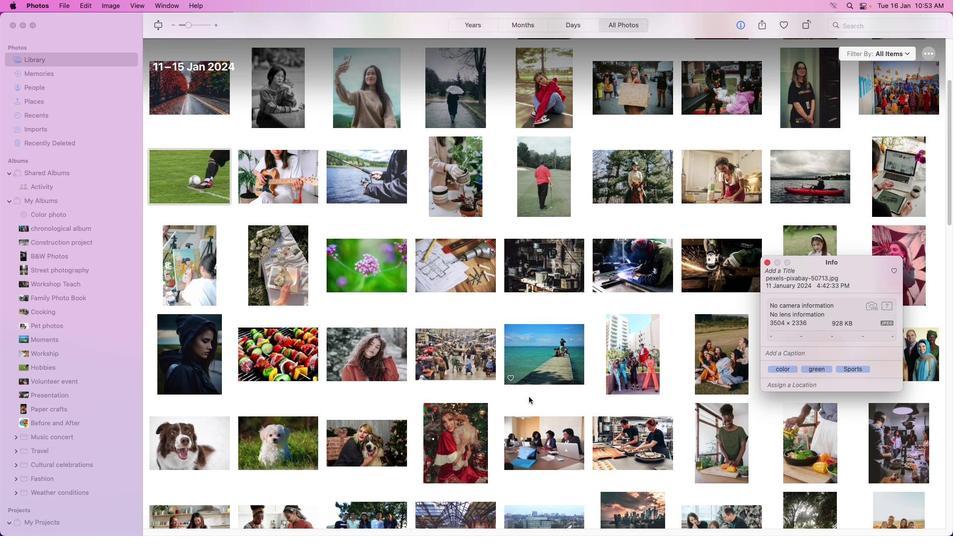 
Action: Mouse scrolled (528, 397) with delta (0, 0)
Screenshot: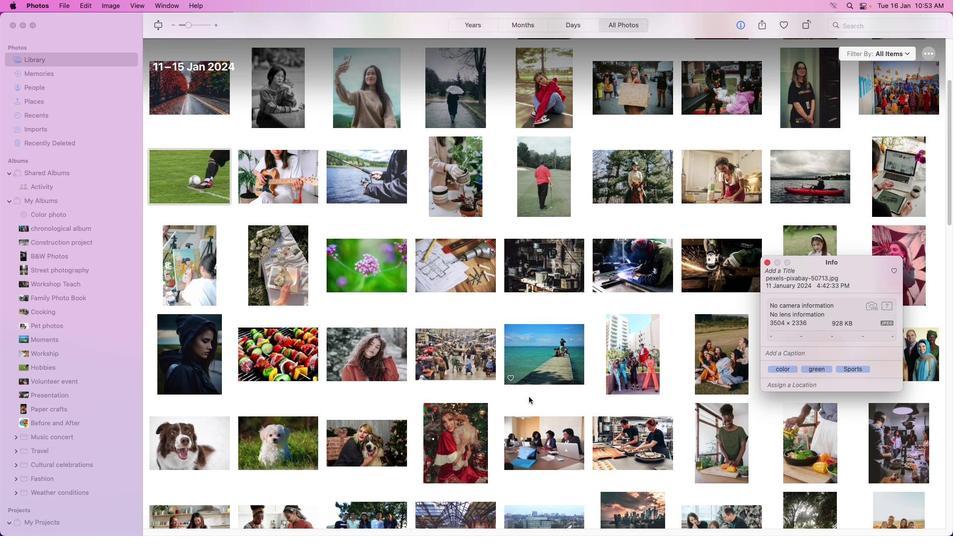 
Action: Mouse moved to (528, 397)
Screenshot: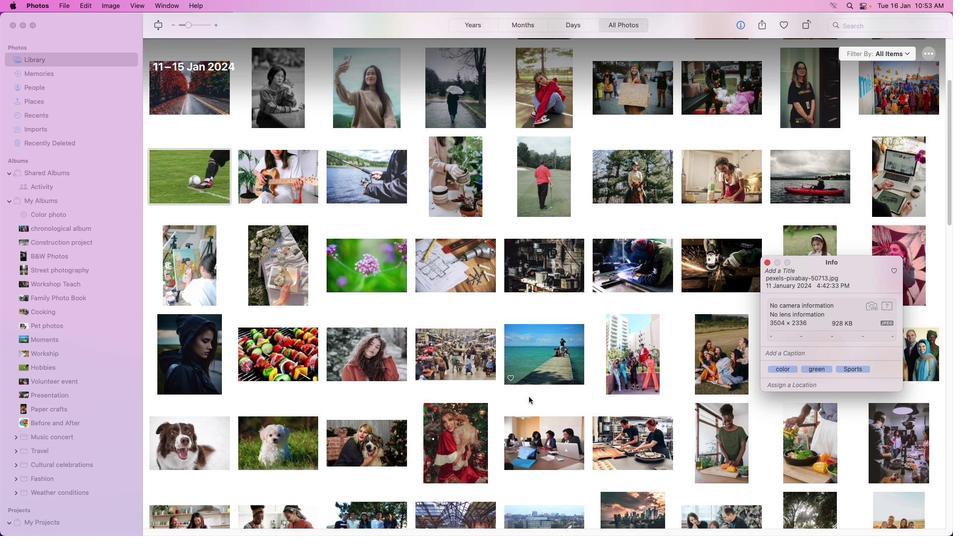 
Action: Mouse scrolled (528, 397) with delta (0, 0)
Screenshot: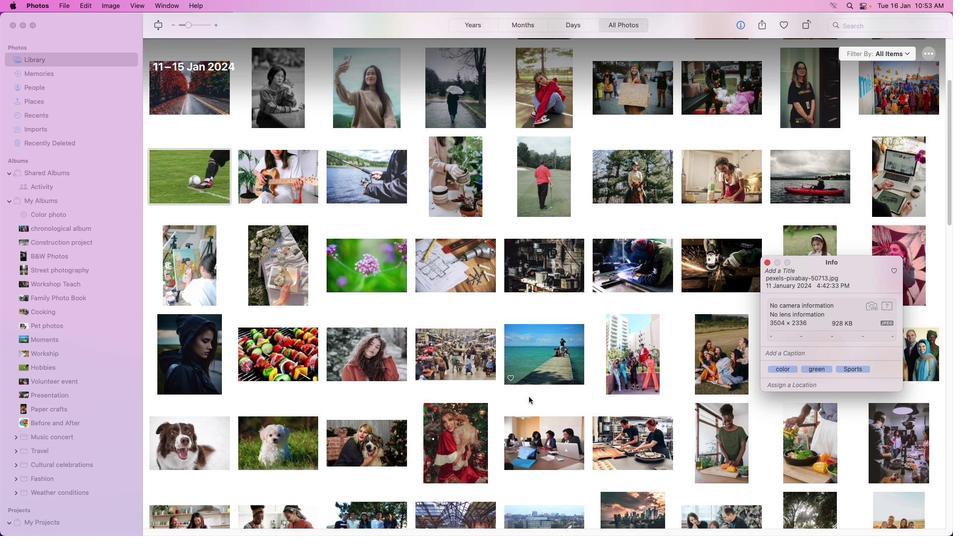 
Action: Mouse moved to (528, 397)
Screenshot: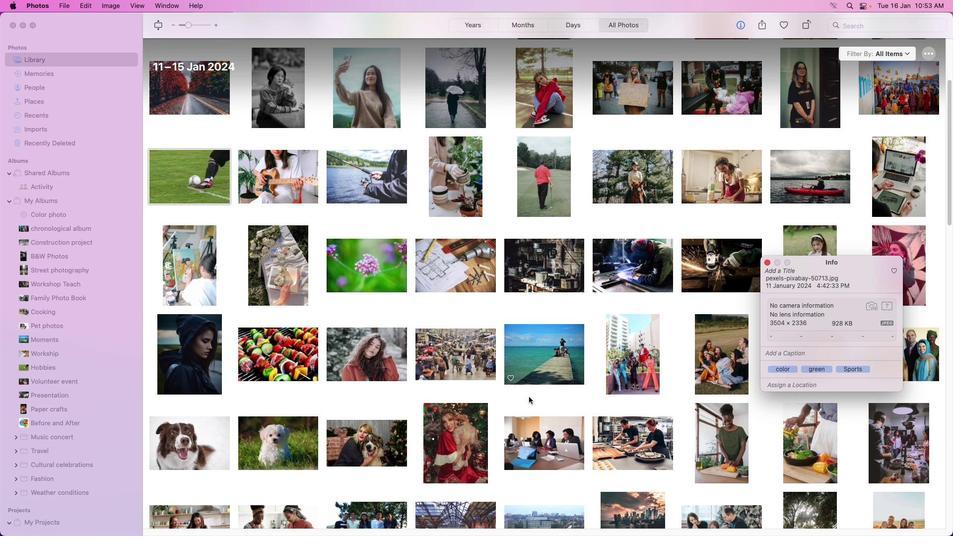 
Action: Mouse scrolled (528, 397) with delta (0, -1)
Screenshot: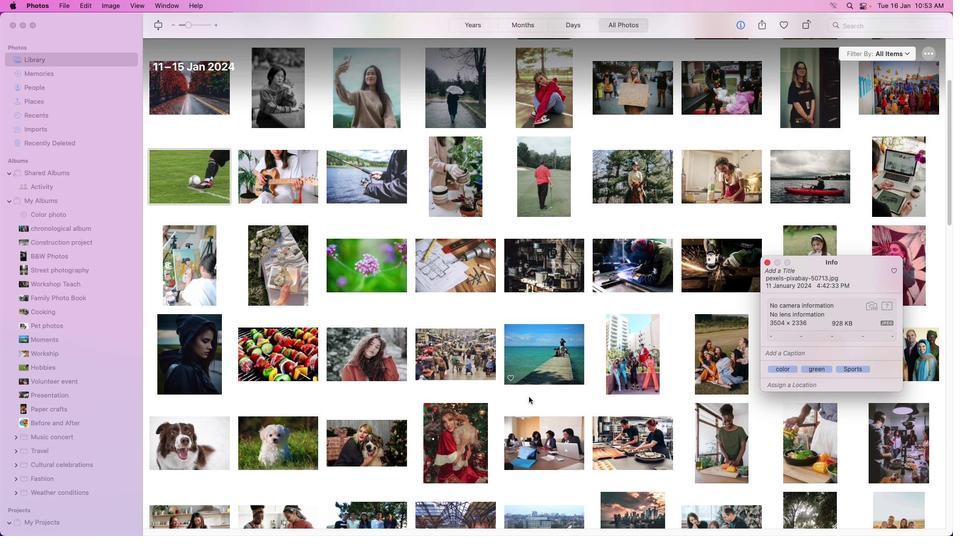 
Action: Mouse moved to (549, 388)
Screenshot: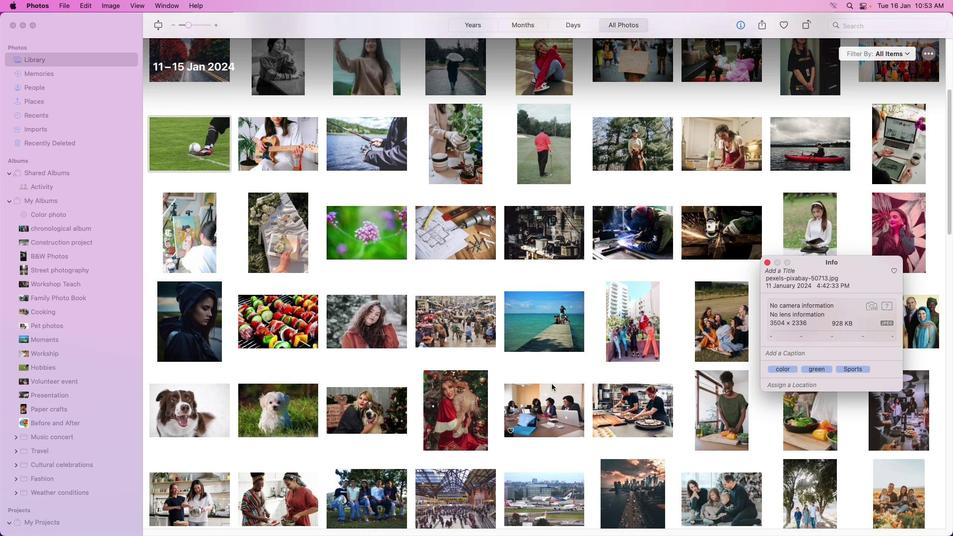 
Action: Mouse scrolled (549, 388) with delta (0, 0)
Screenshot: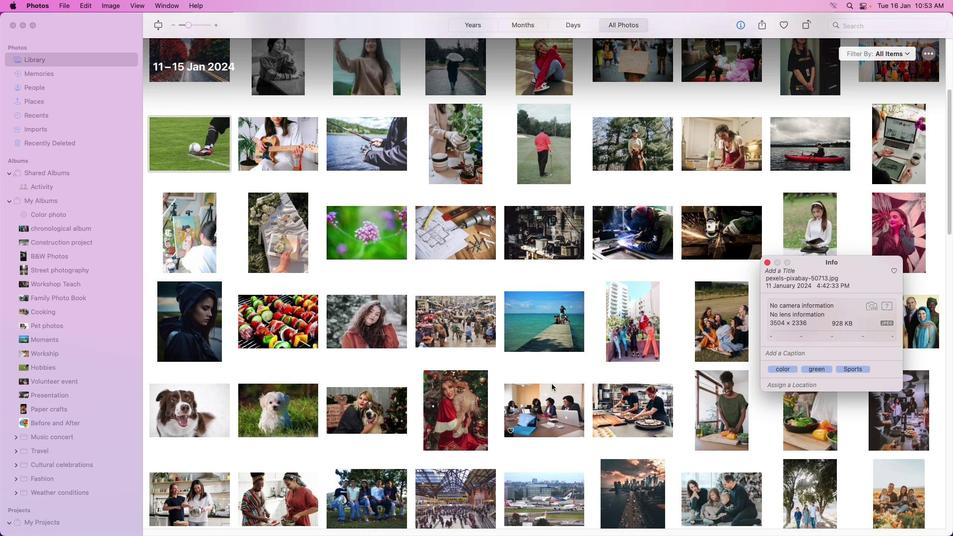 
Action: Mouse moved to (550, 387)
Screenshot: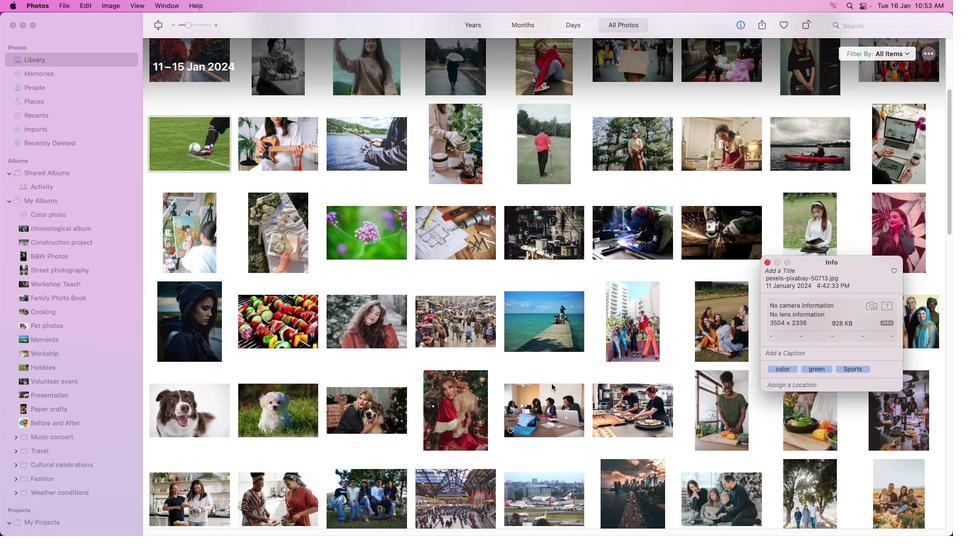 
Action: Mouse scrolled (550, 387) with delta (0, 0)
Screenshot: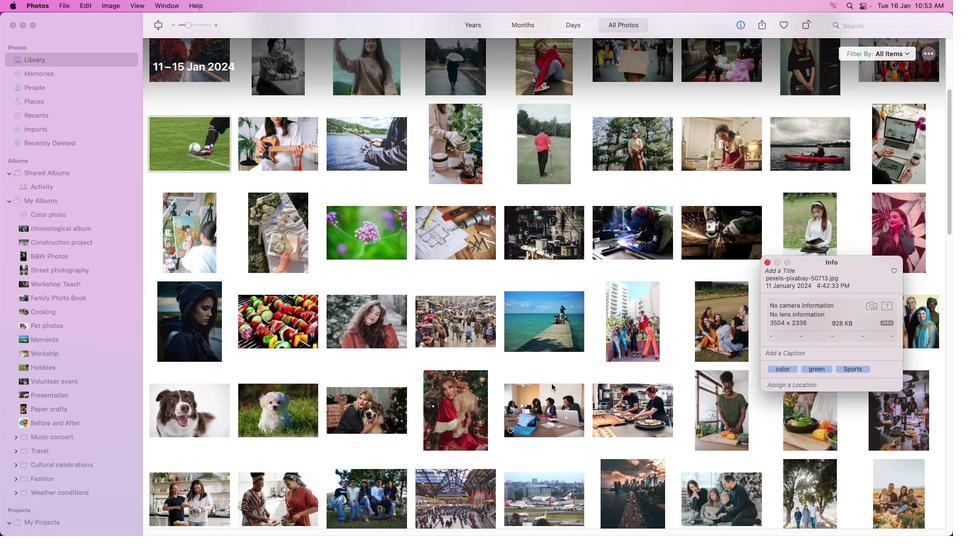 
Action: Mouse moved to (550, 387)
Screenshot: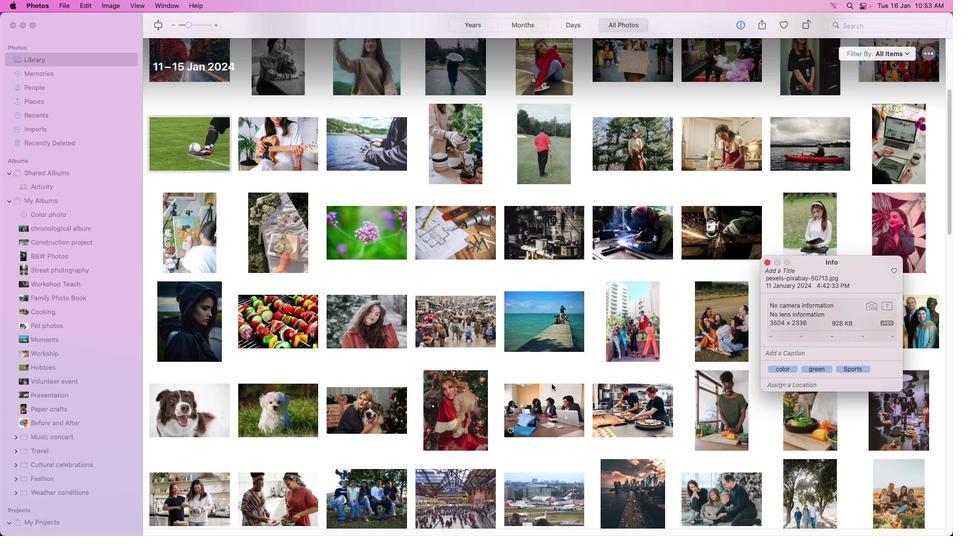 
Action: Mouse scrolled (550, 387) with delta (0, 0)
Screenshot: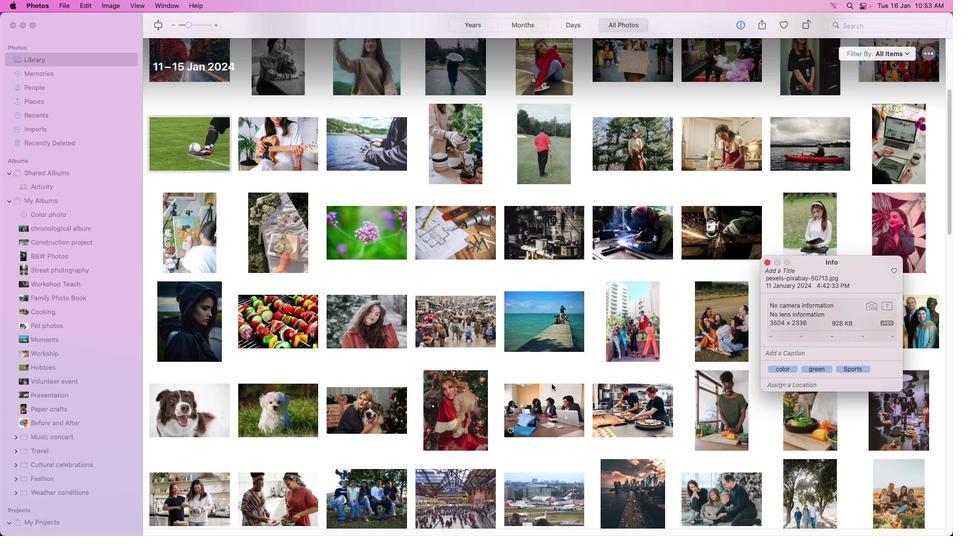 
Action: Mouse moved to (550, 387)
Screenshot: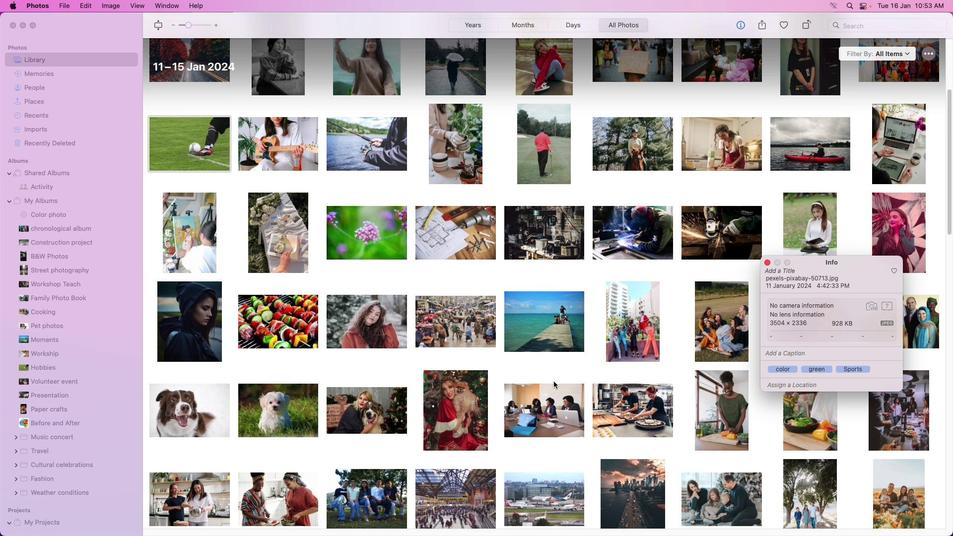 
Action: Mouse scrolled (550, 387) with delta (0, -1)
Screenshot: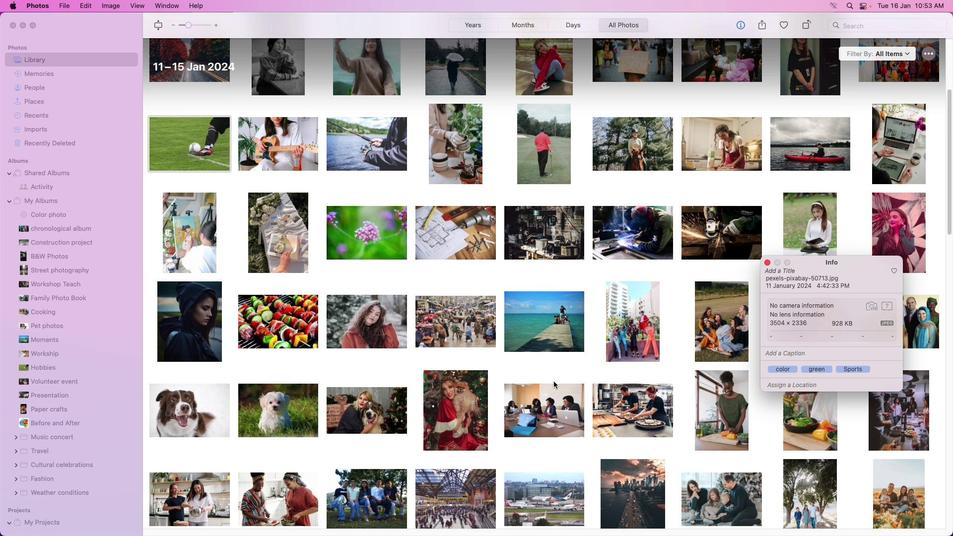 
Action: Mouse moved to (539, 345)
Screenshot: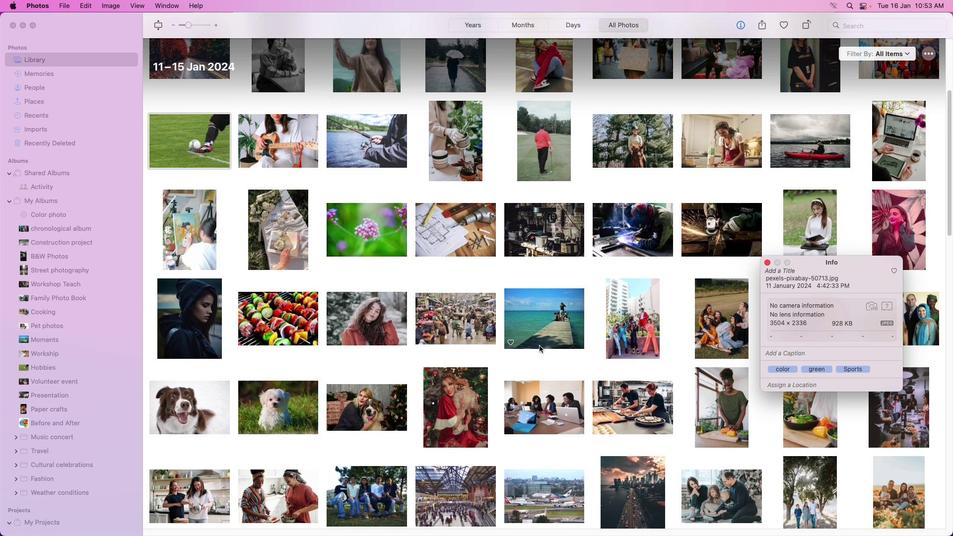 
Action: Mouse scrolled (539, 345) with delta (0, 0)
Screenshot: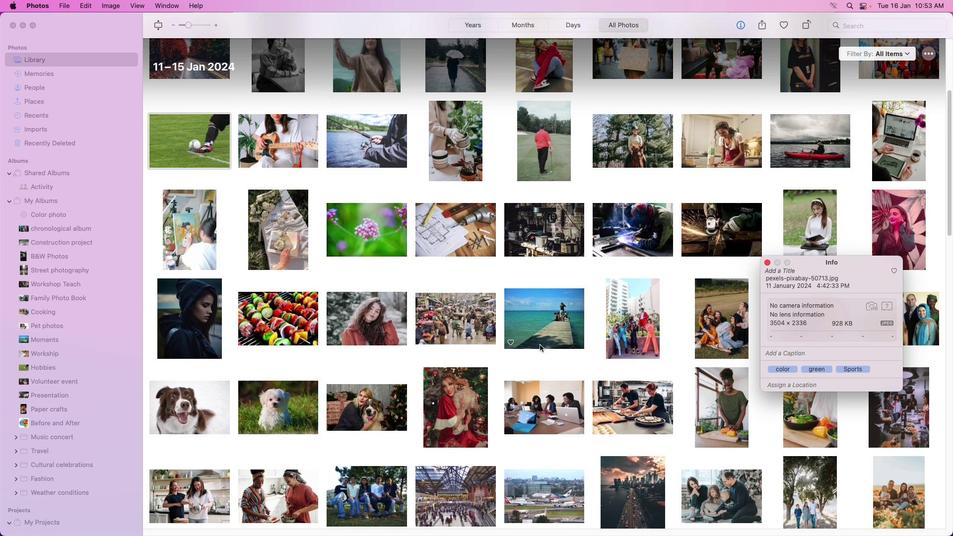 
Action: Mouse moved to (539, 345)
Screenshot: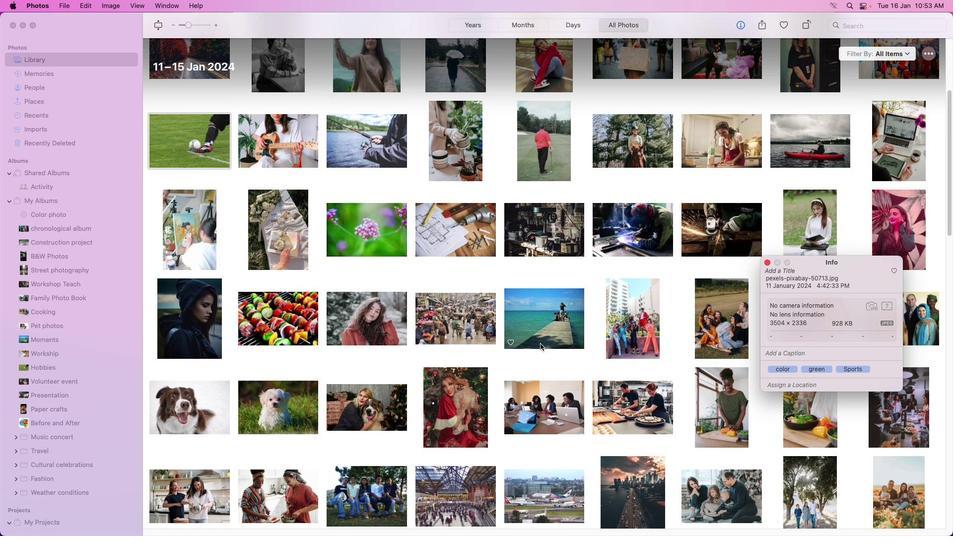 
Action: Mouse scrolled (539, 345) with delta (0, 0)
Screenshot: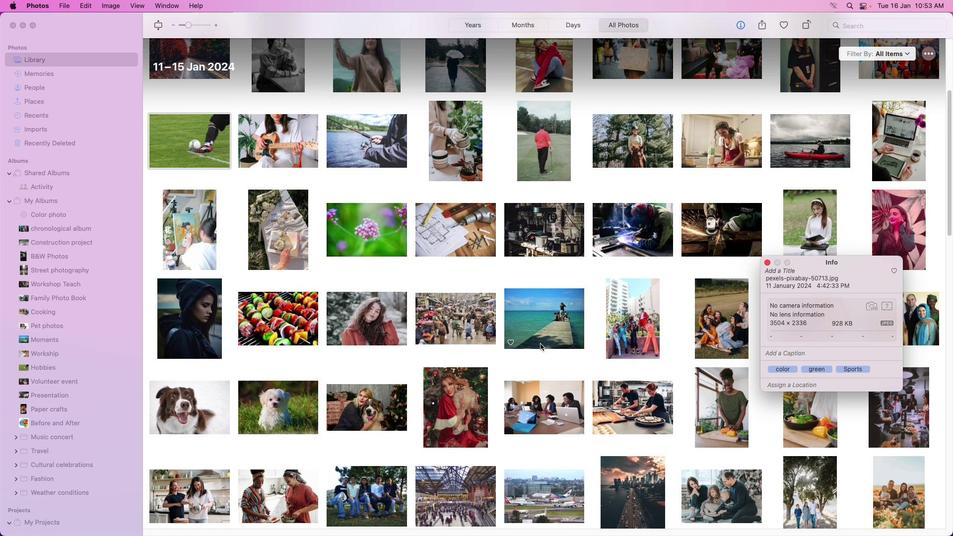
Action: Mouse moved to (541, 342)
Screenshot: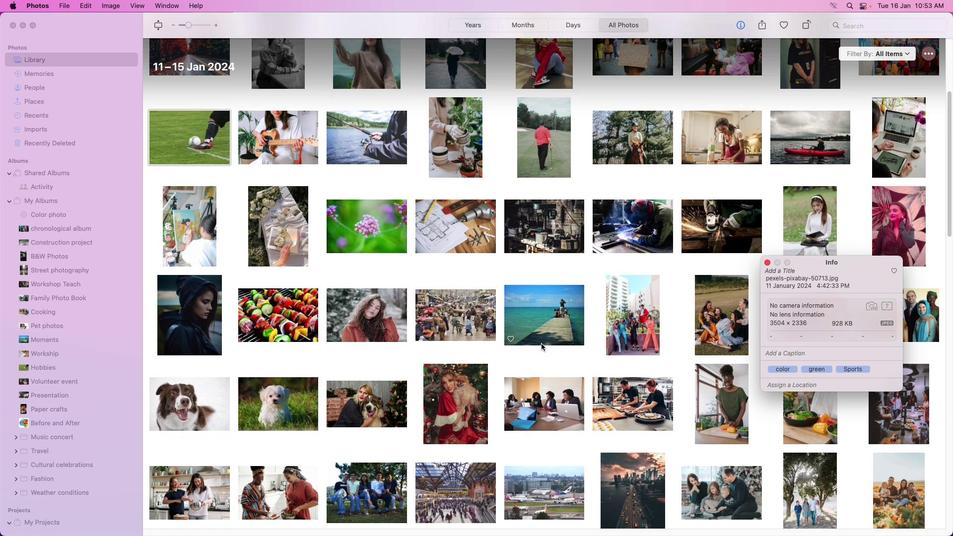 
Action: Mouse scrolled (541, 342) with delta (0, 0)
Screenshot: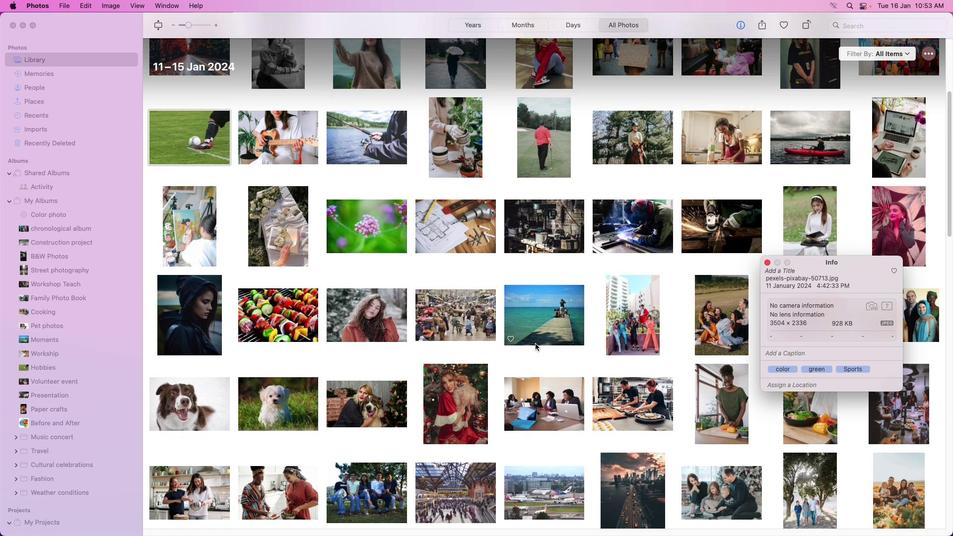 
Action: Mouse moved to (541, 343)
Screenshot: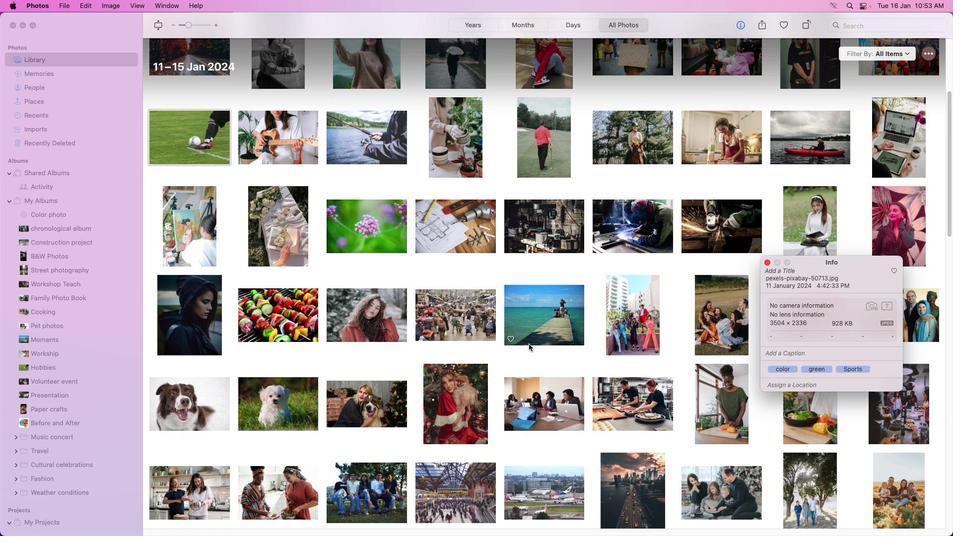 
Action: Mouse scrolled (541, 343) with delta (0, 0)
Screenshot: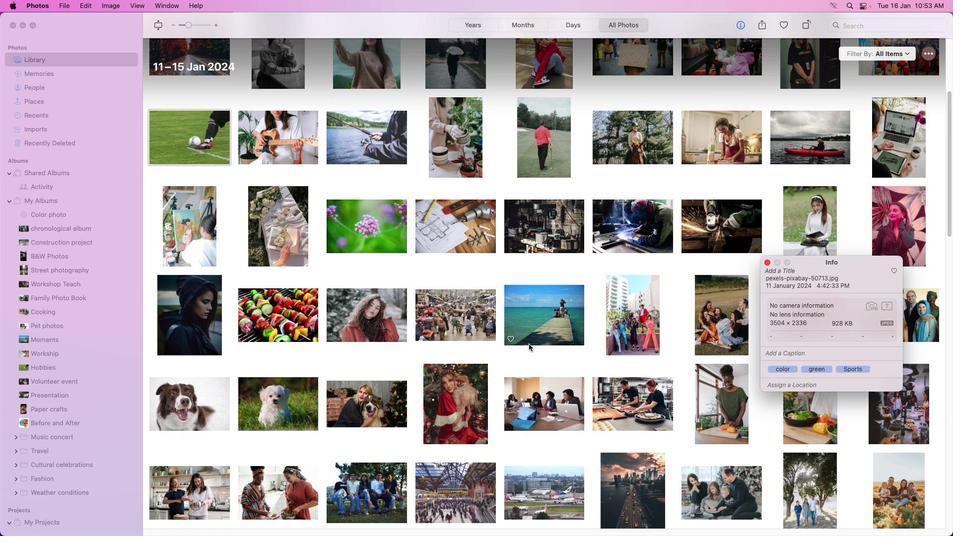 
Action: Mouse moved to (537, 335)
Screenshot: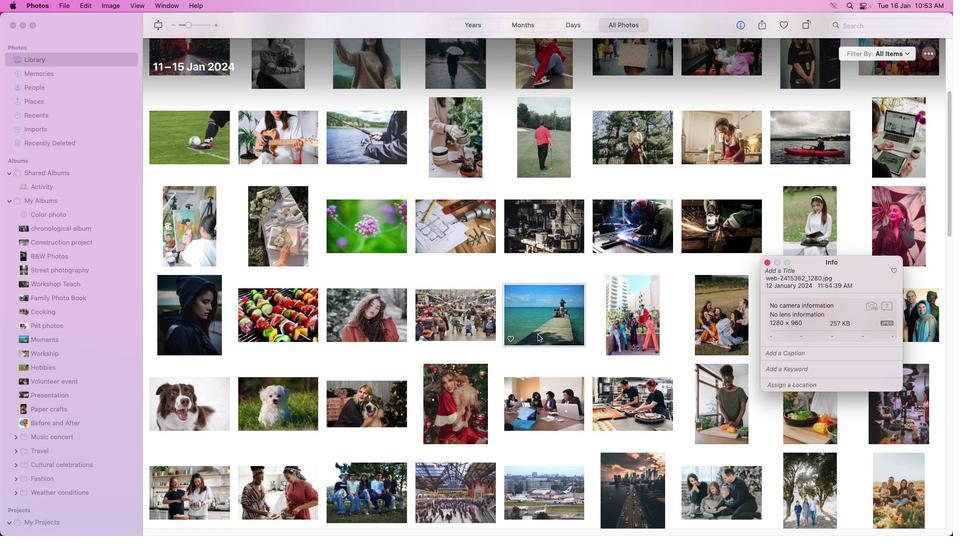 
Action: Mouse pressed left at (537, 335)
Screenshot: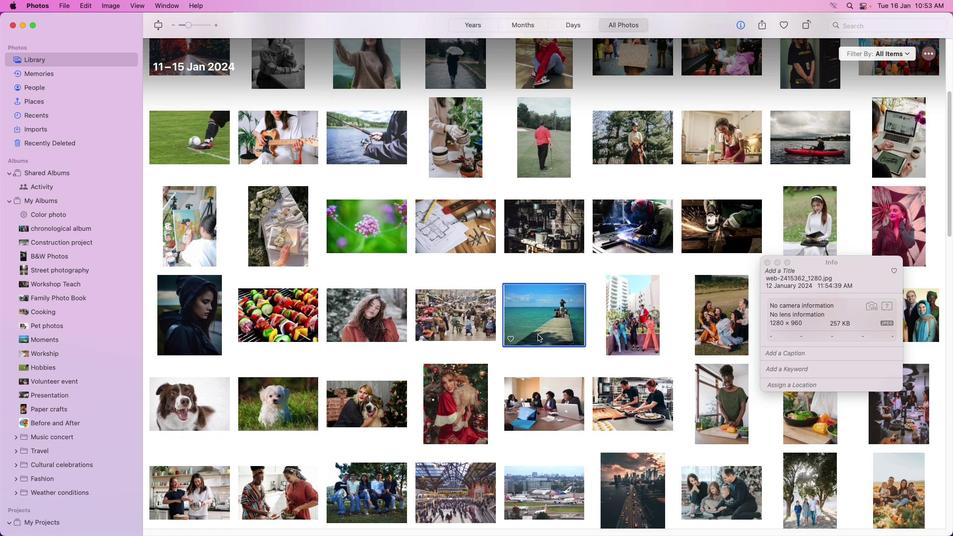 
Action: Mouse moved to (790, 366)
Screenshot: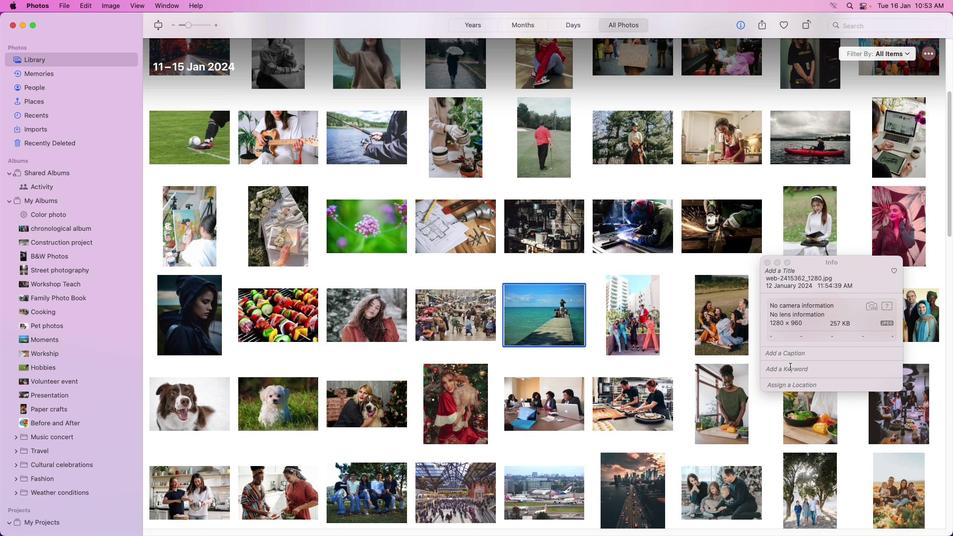 
Action: Mouse pressed left at (790, 366)
Screenshot: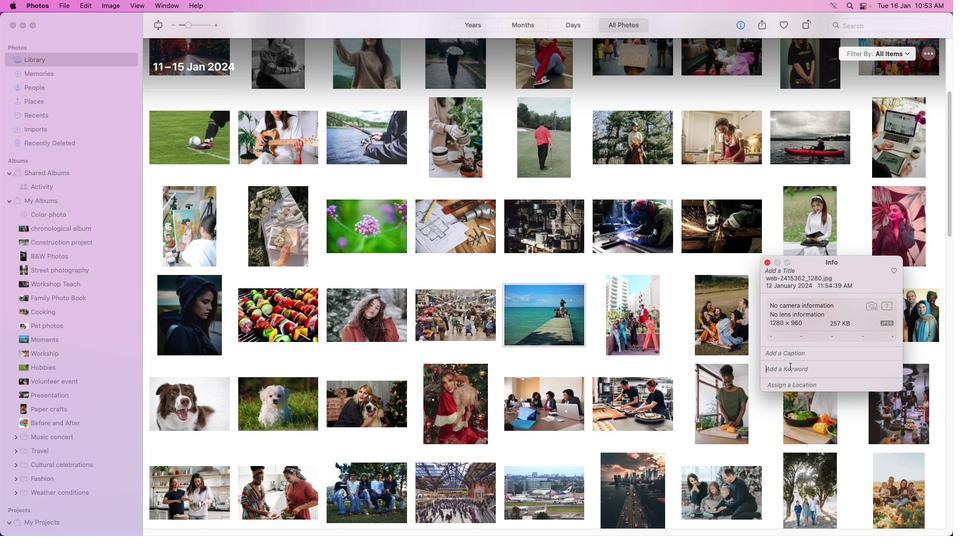 
Action: Mouse moved to (790, 366)
Screenshot: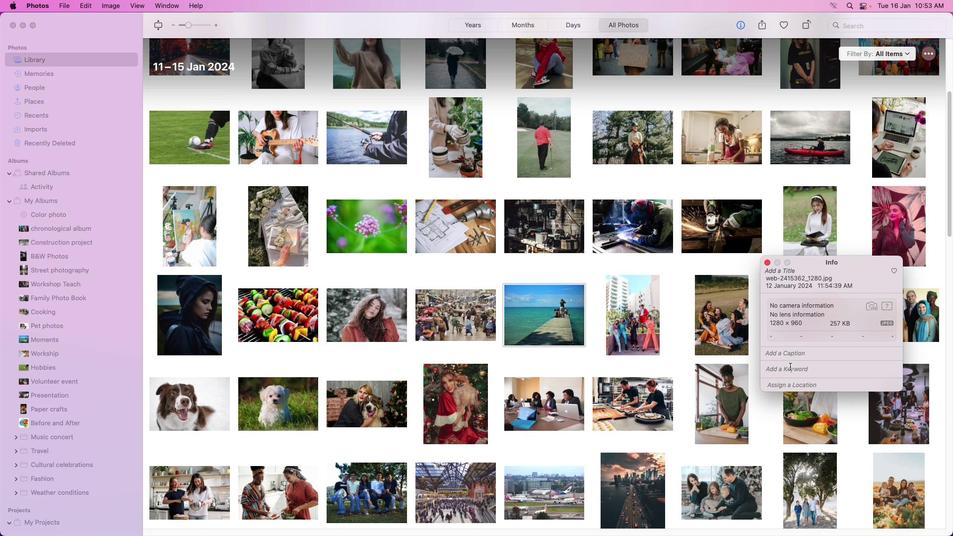 
Action: Key pressed 'c''o''l''o''r''r'Key.backspaceKey.backspace'r'Key.enter
Screenshot: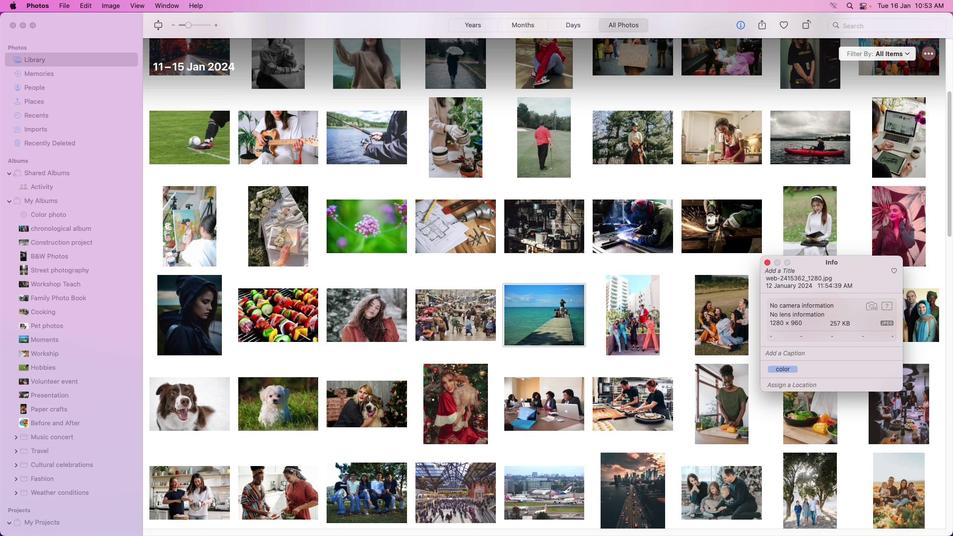 
Action: Mouse moved to (830, 365)
Screenshot: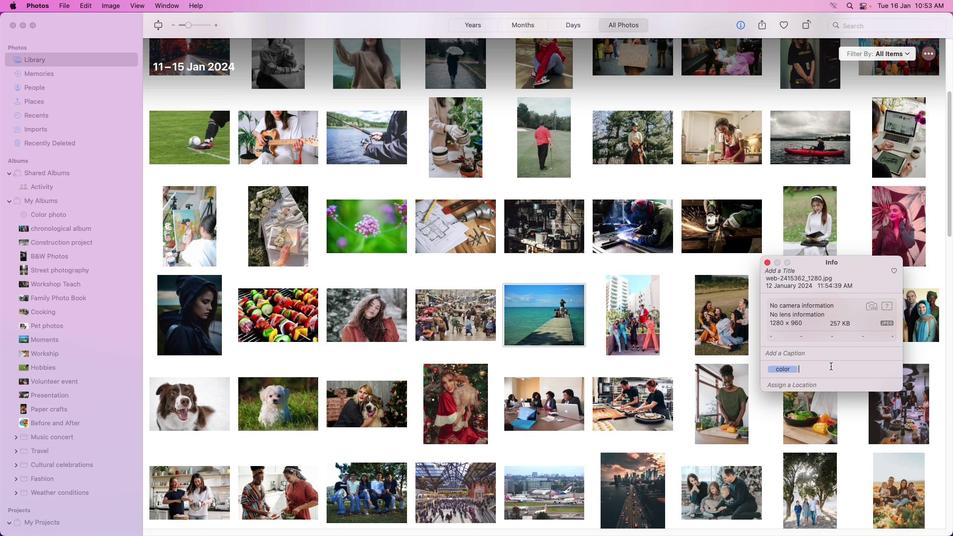 
Action: Mouse pressed left at (830, 365)
Screenshot: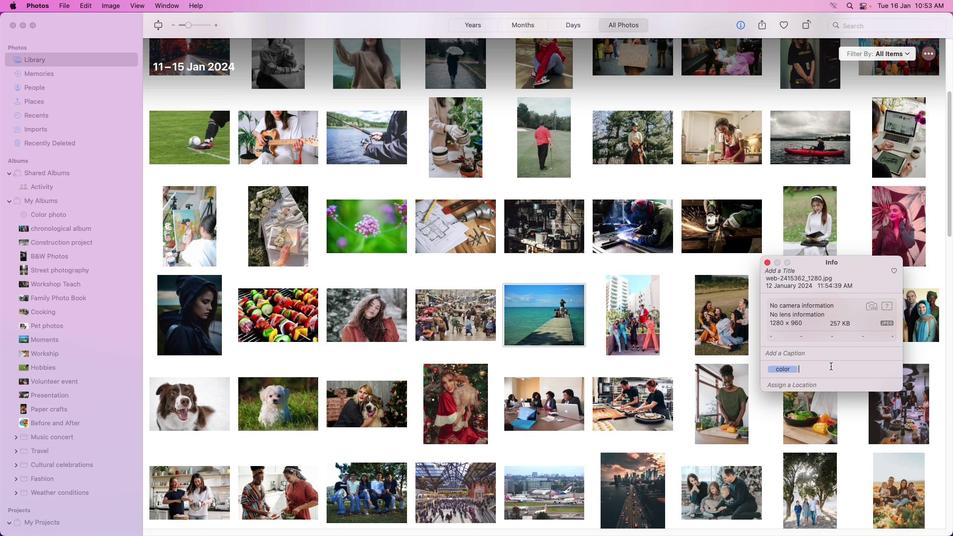 
Action: Key pressed 'g''r''e''e''n'Key.enterKey.enter
Screenshot: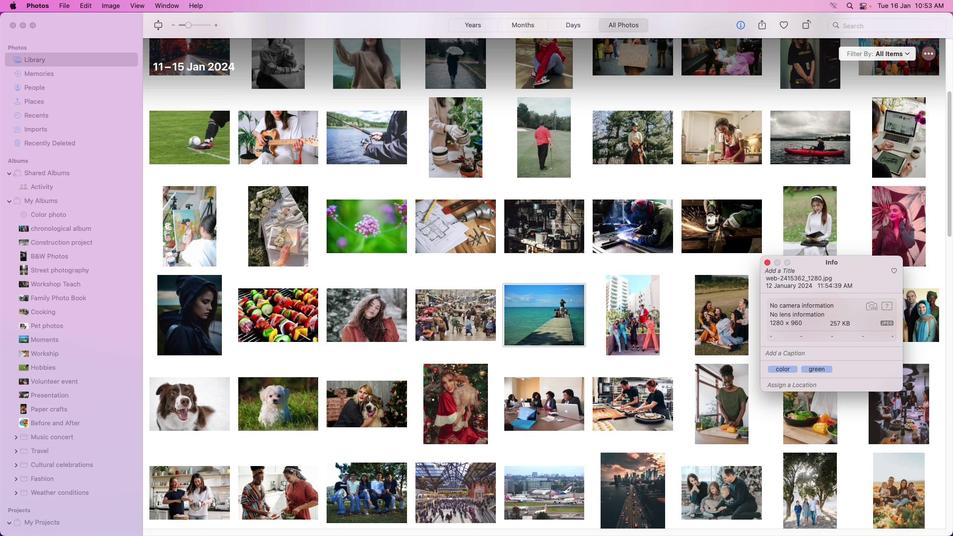 
Action: Mouse moved to (561, 373)
Screenshot: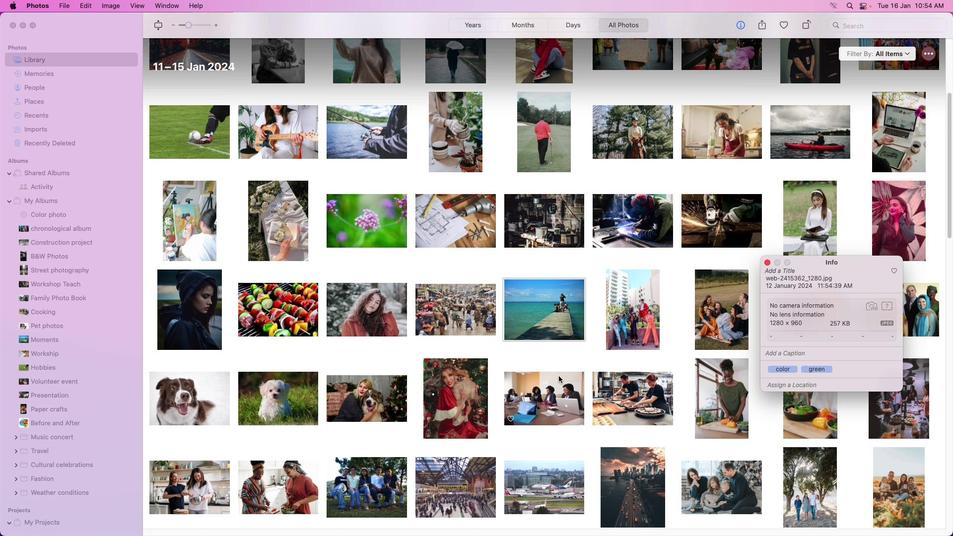 
Action: Mouse scrolled (561, 373) with delta (0, 0)
Screenshot: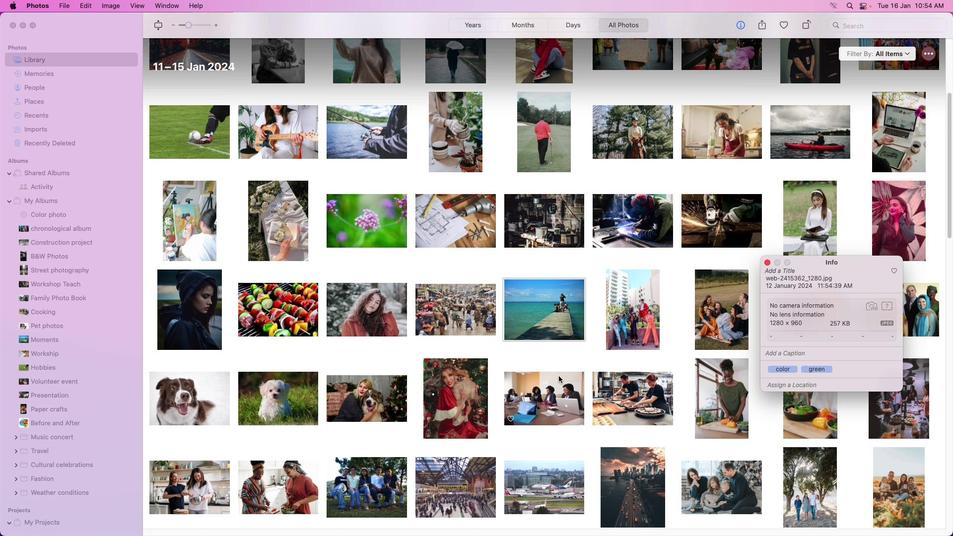 
Action: Mouse moved to (559, 375)
Screenshot: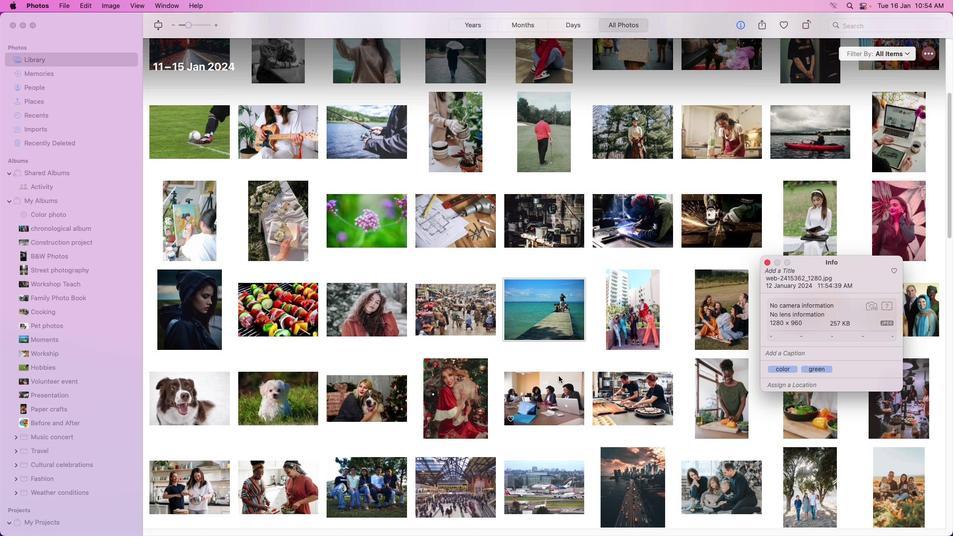
Action: Mouse scrolled (559, 375) with delta (0, 0)
Screenshot: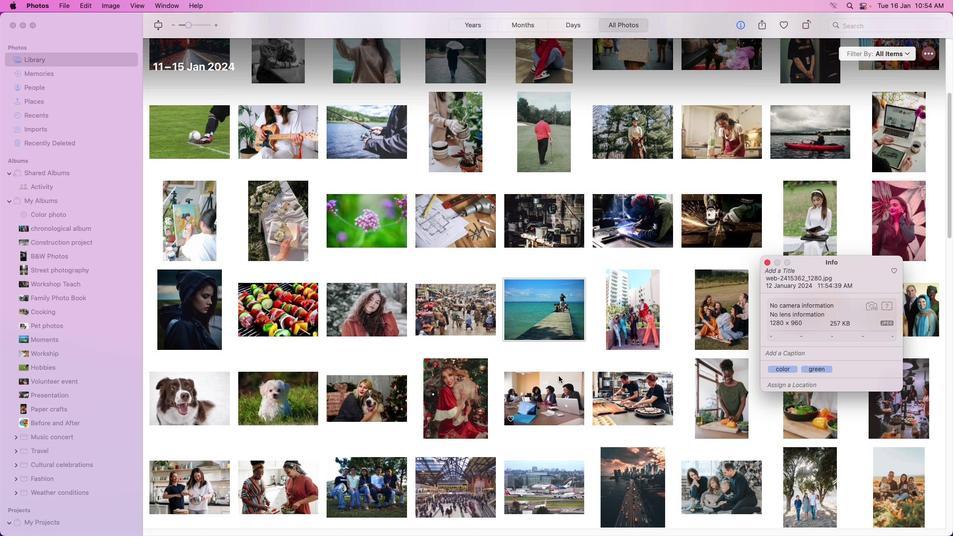 
Action: Mouse moved to (558, 376)
Screenshot: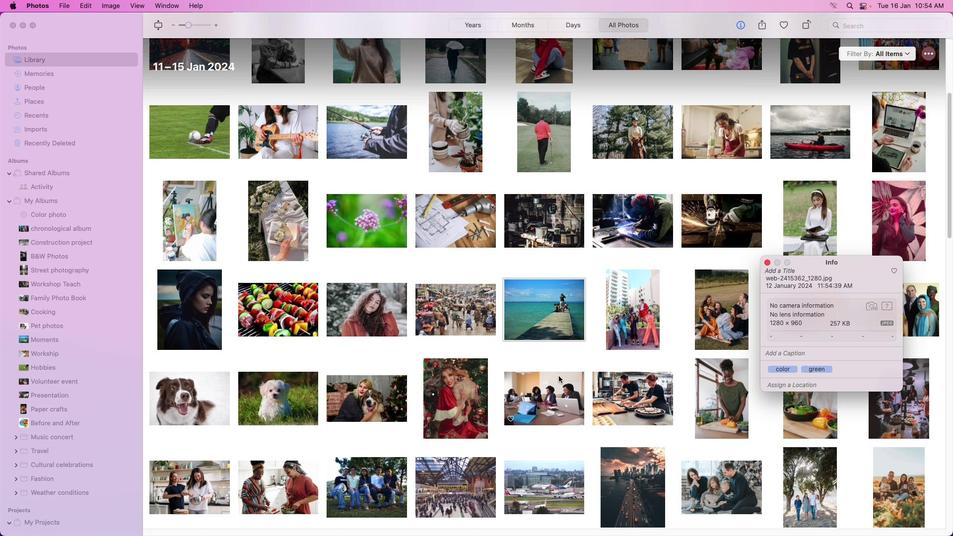 
Action: Mouse scrolled (558, 376) with delta (0, 0)
Screenshot: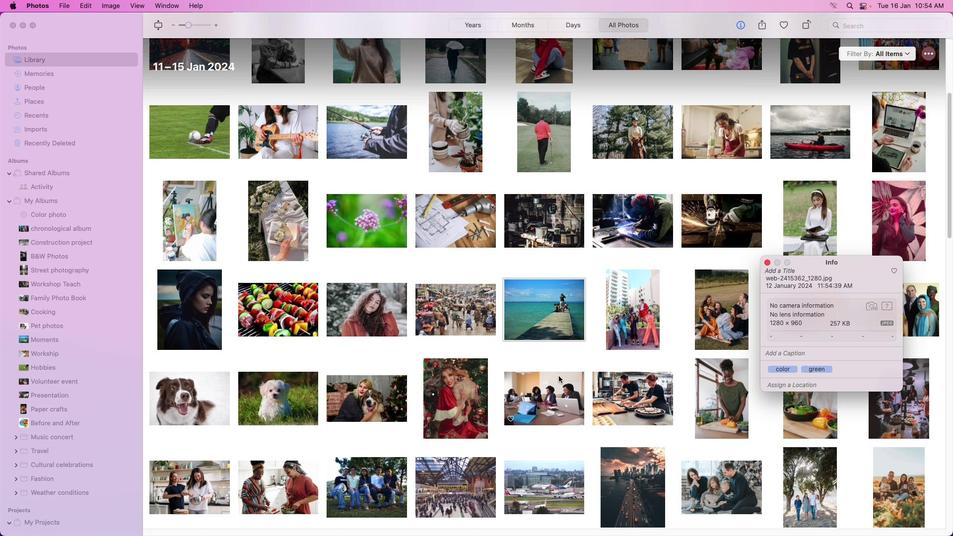 
Action: Mouse moved to (450, 379)
Screenshot: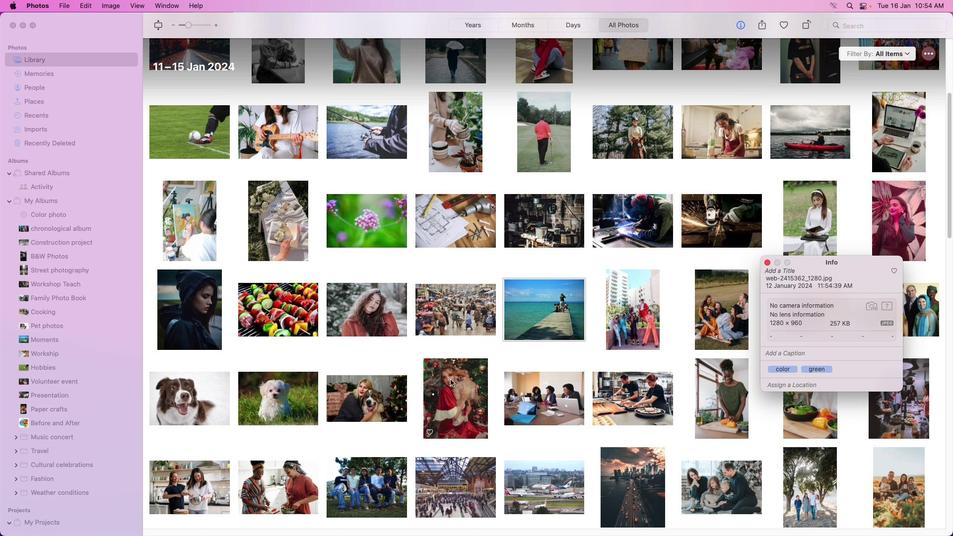 
Action: Mouse pressed left at (450, 379)
Screenshot: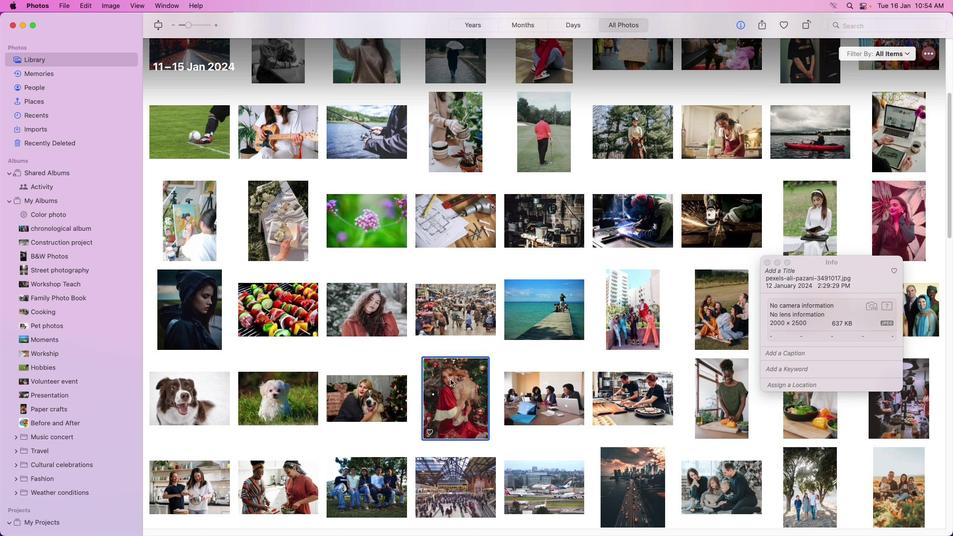 
Action: Mouse moved to (800, 369)
Screenshot: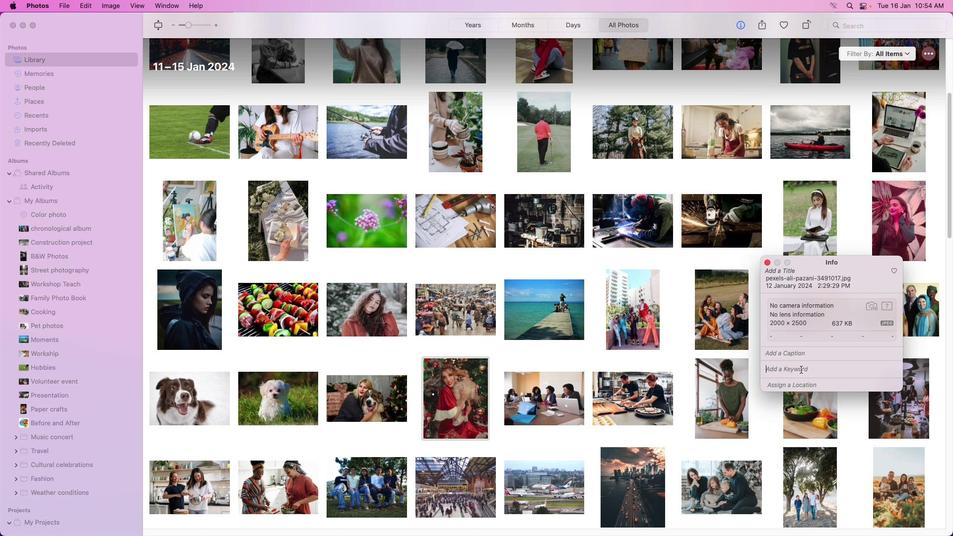 
Action: Mouse pressed left at (800, 369)
Screenshot: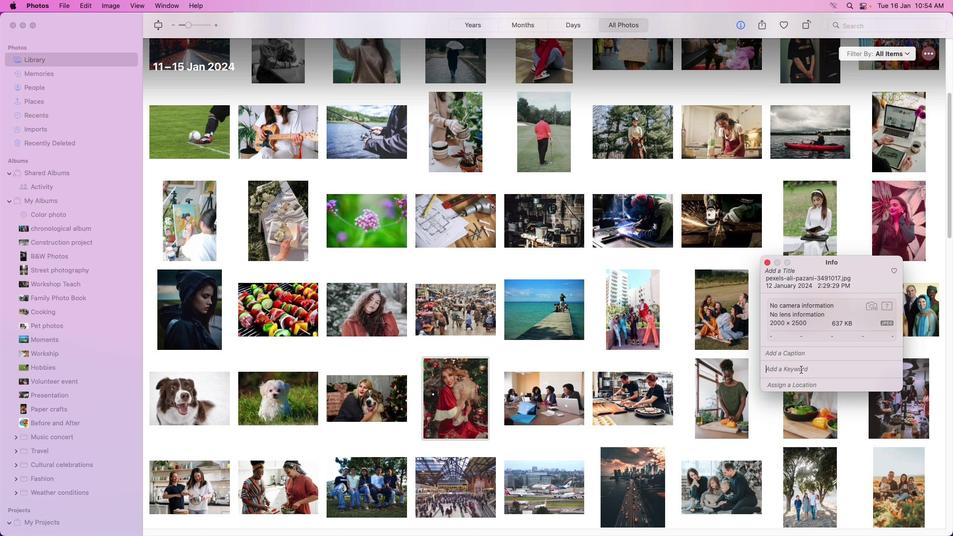
Action: Mouse moved to (796, 369)
Screenshot: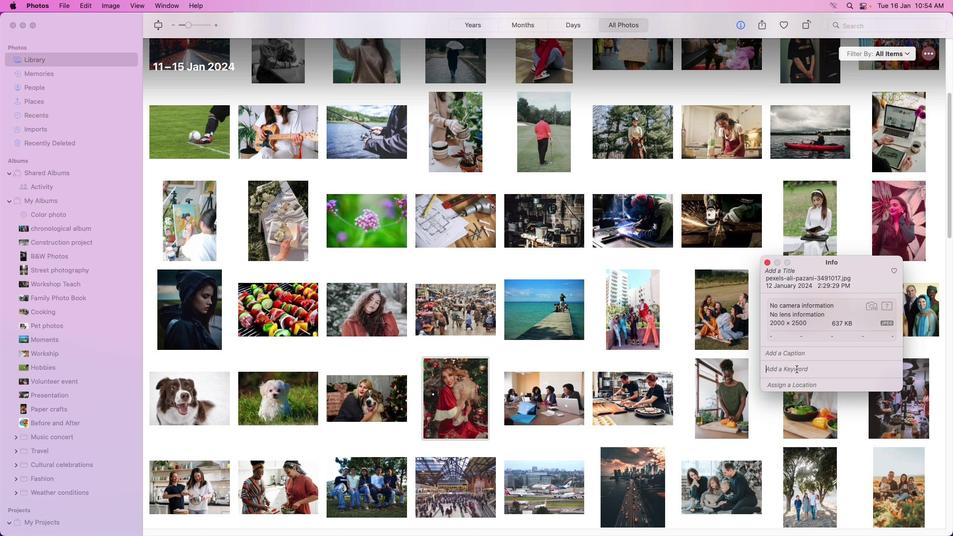 
Action: Key pressed 'c''o''l''o''r'Key.enterKey.enter
Screenshot: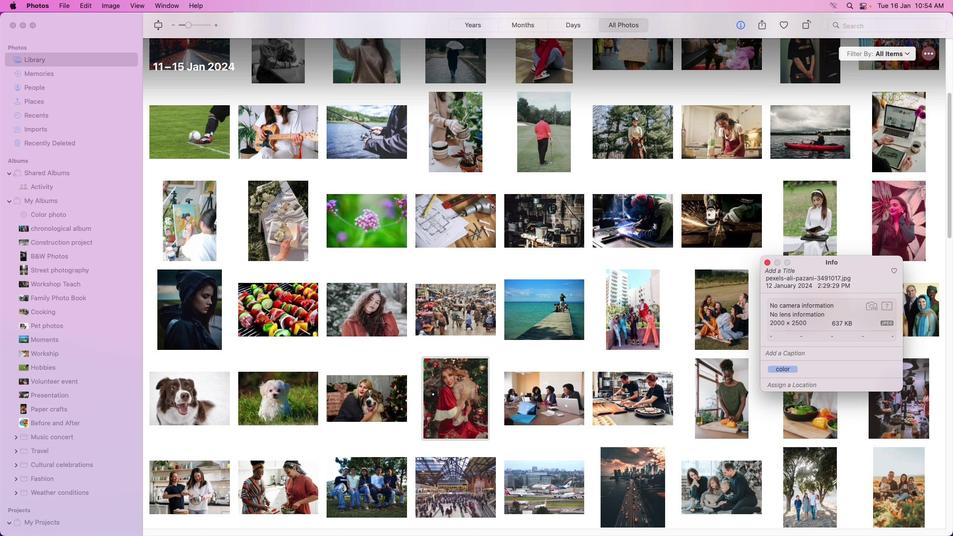 
Action: Mouse moved to (839, 367)
Screenshot: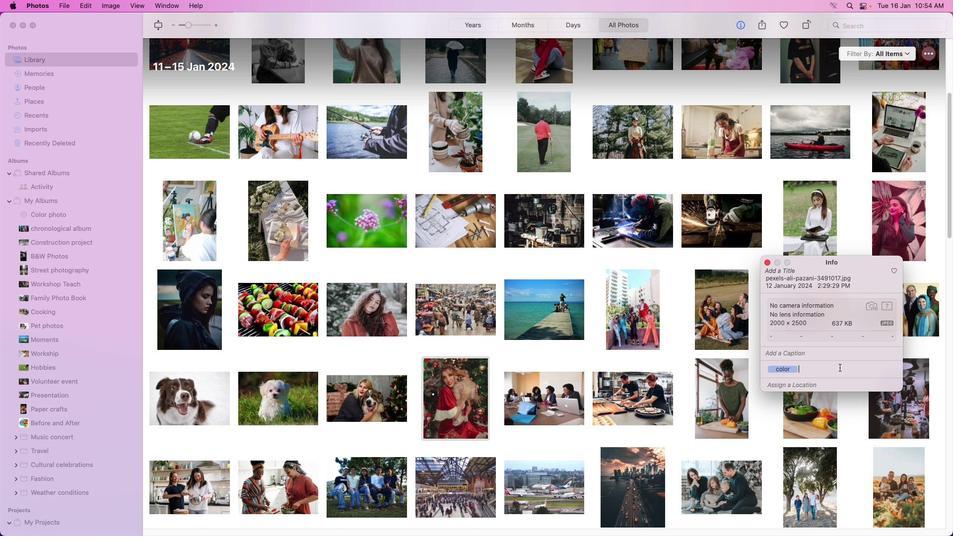 
Action: Mouse pressed left at (839, 367)
Screenshot: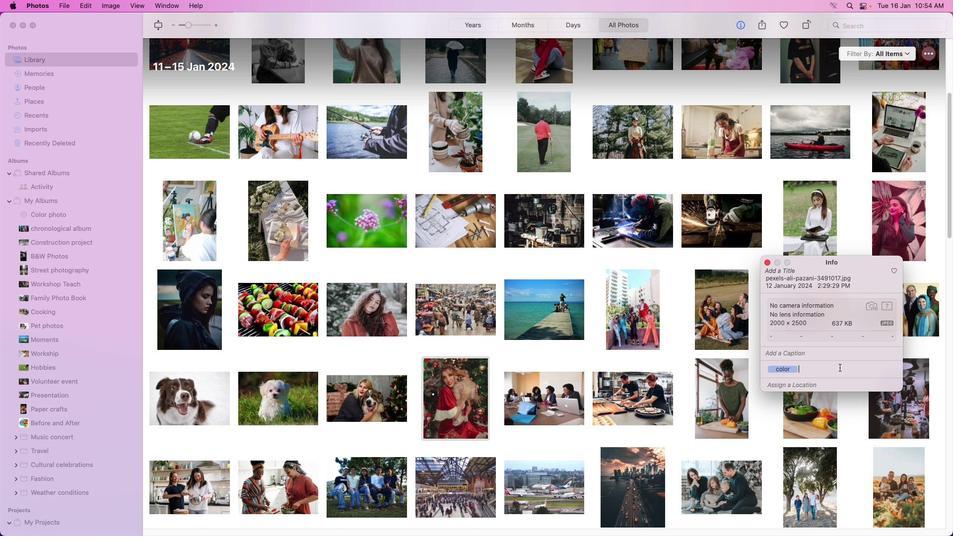 
Action: Key pressed 'r''e''d'Key.enter
Screenshot: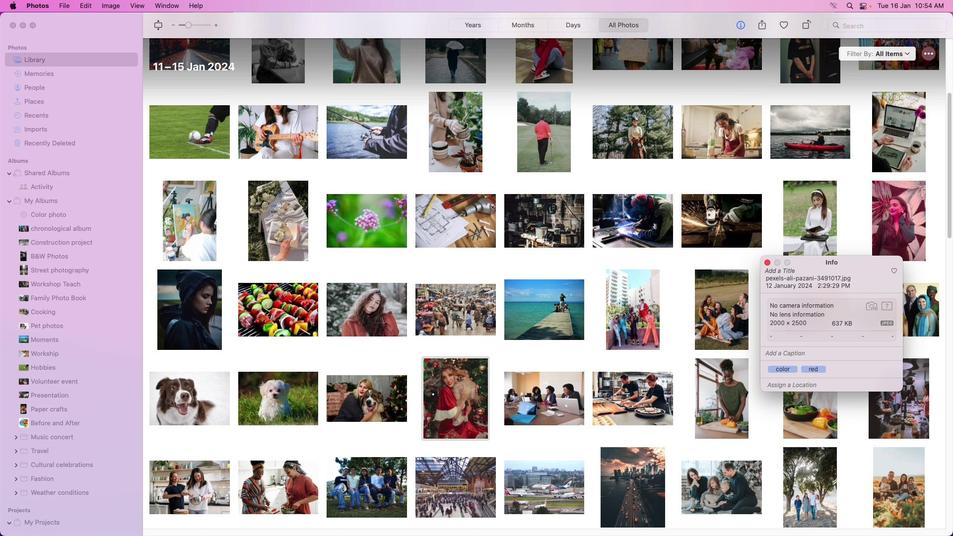 
Action: Mouse moved to (680, 340)
Screenshot: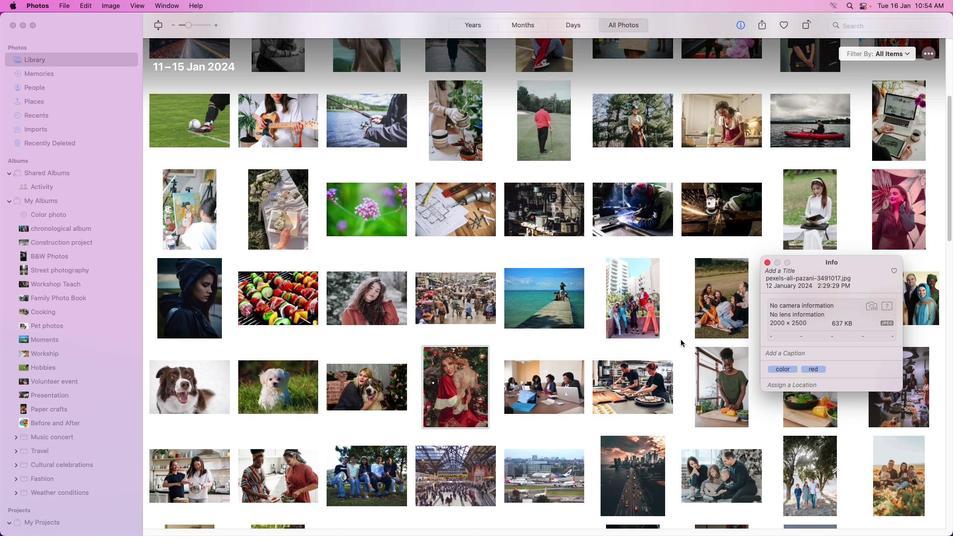
Action: Mouse scrolled (680, 340) with delta (0, 0)
Screenshot: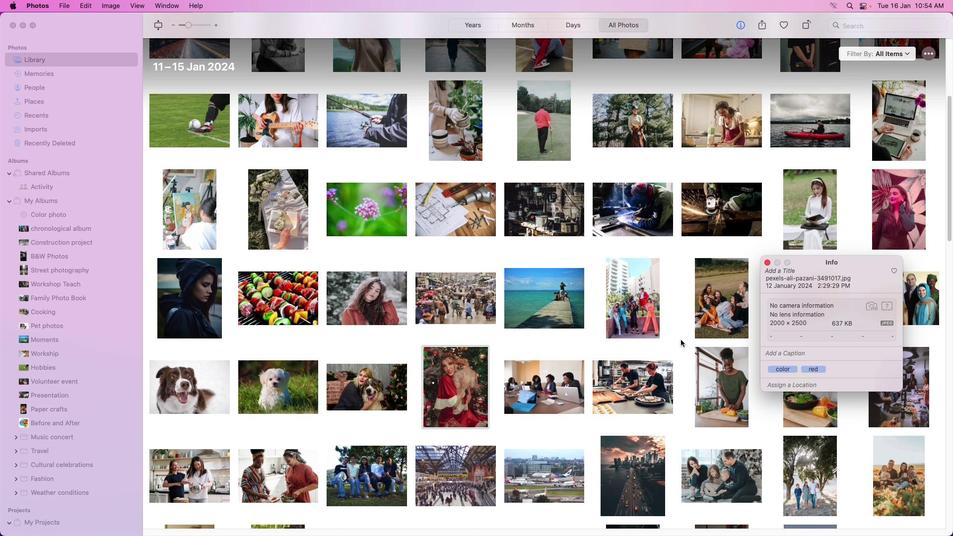 
Action: Mouse moved to (681, 340)
Screenshot: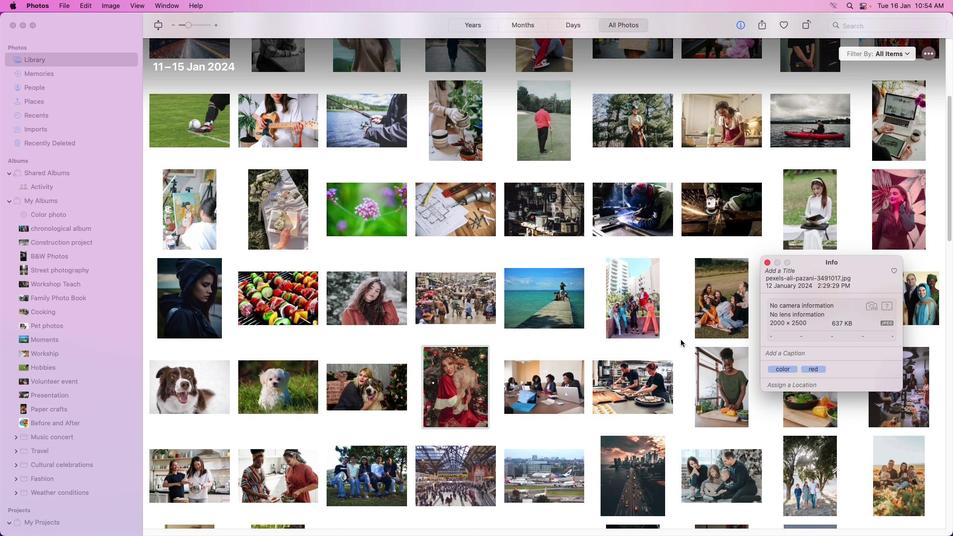 
Action: Mouse scrolled (681, 340) with delta (0, 0)
Screenshot: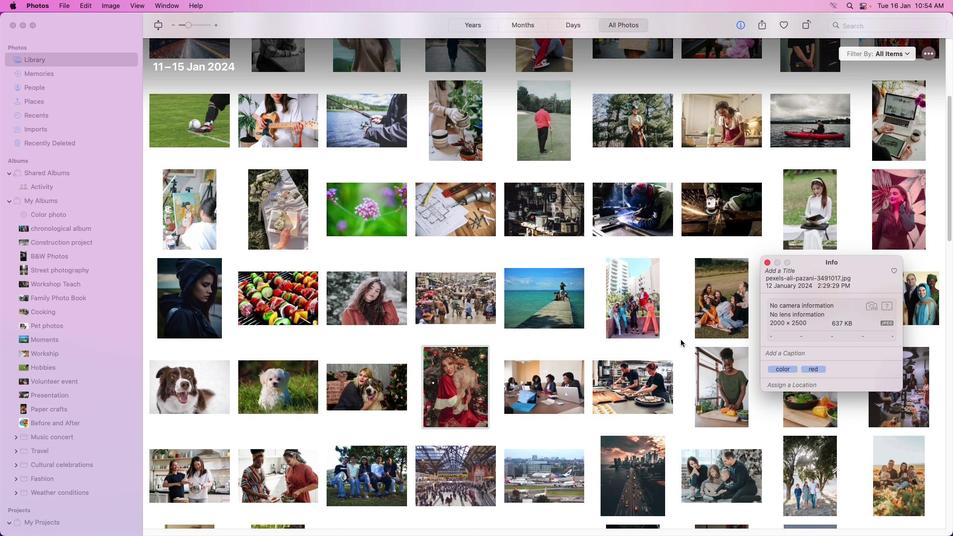 
Action: Mouse scrolled (681, 340) with delta (0, 0)
Screenshot: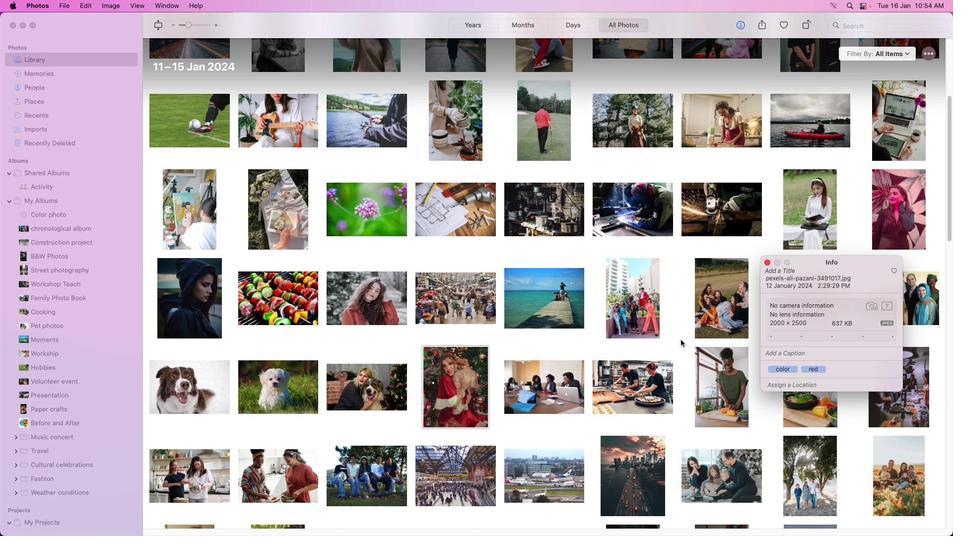 
Action: Mouse scrolled (681, 340) with delta (0, 0)
Screenshot: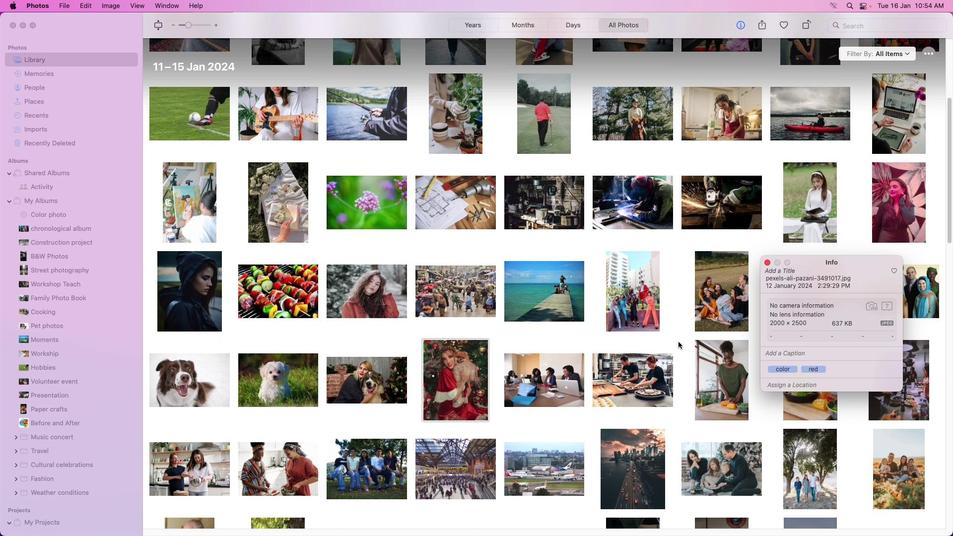 
Action: Mouse moved to (679, 341)
Screenshot: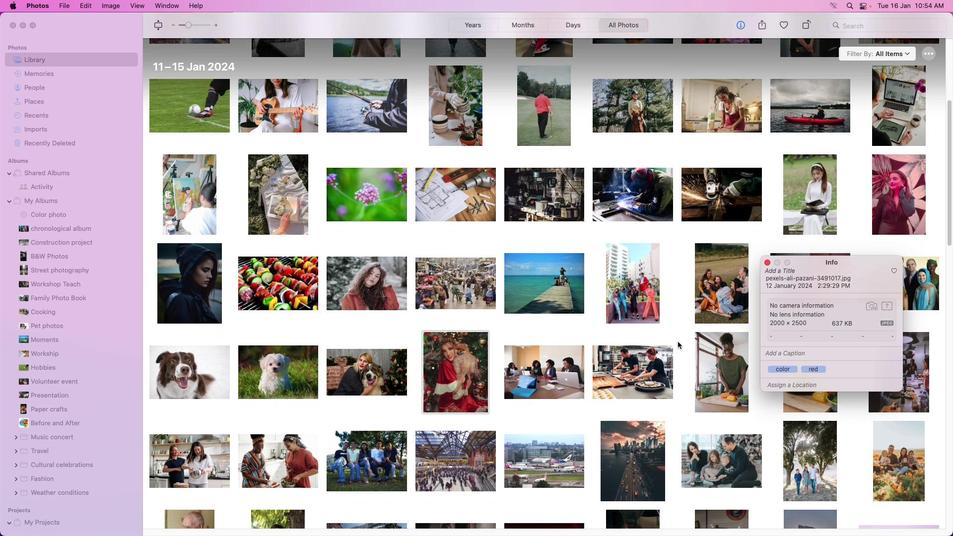 
Action: Mouse scrolled (679, 341) with delta (0, 0)
Screenshot: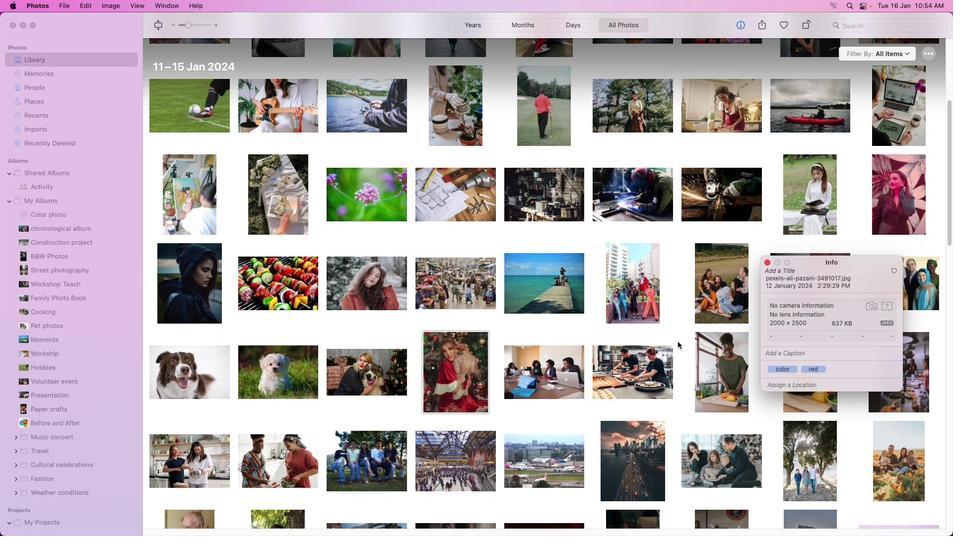 
Action: Mouse moved to (678, 341)
Screenshot: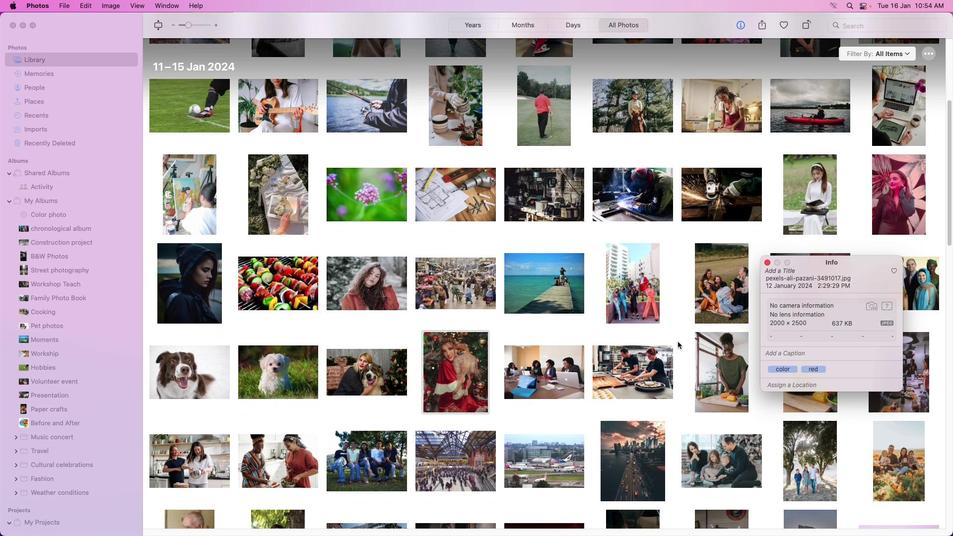 
Action: Mouse scrolled (678, 341) with delta (0, 0)
Screenshot: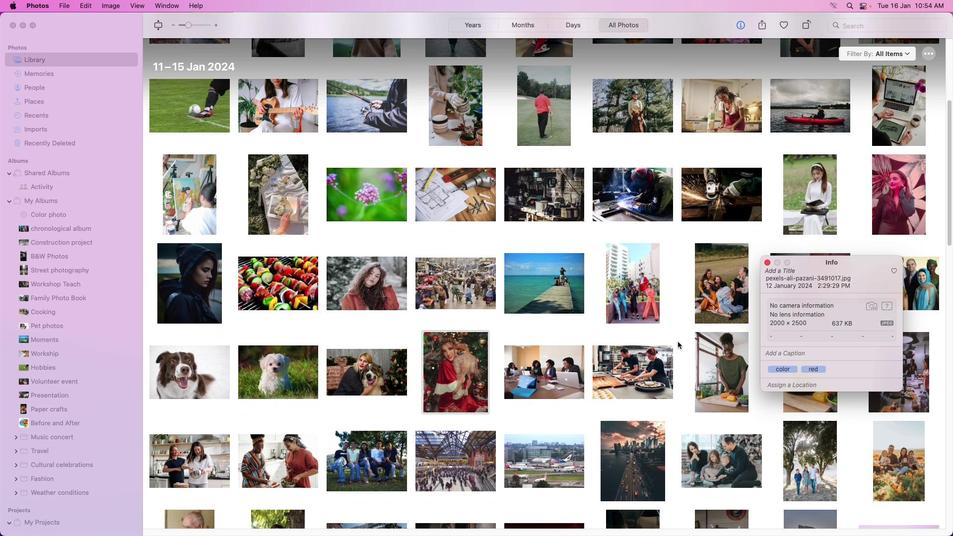 
Action: Mouse moved to (678, 341)
Screenshot: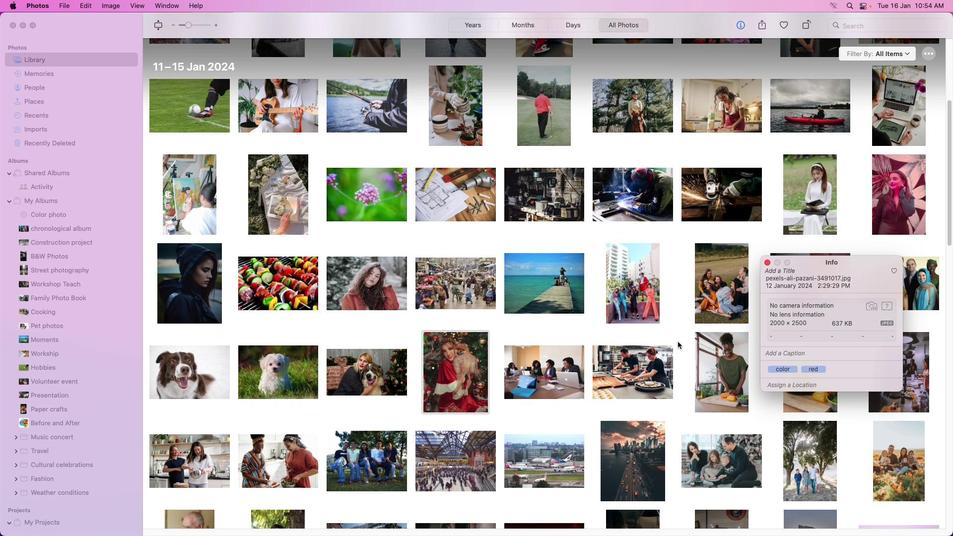 
Action: Mouse scrolled (678, 341) with delta (0, 0)
Screenshot: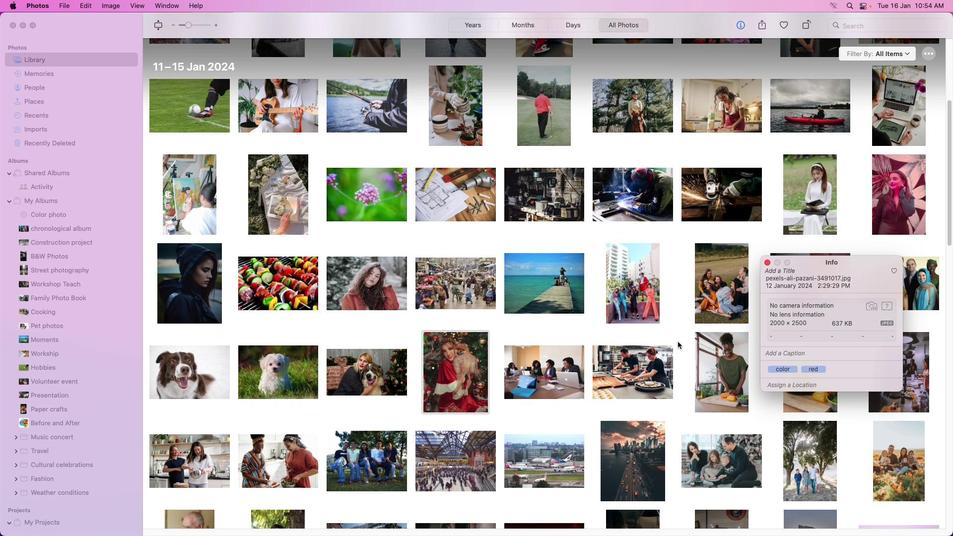 
Action: Mouse moved to (677, 342)
Screenshot: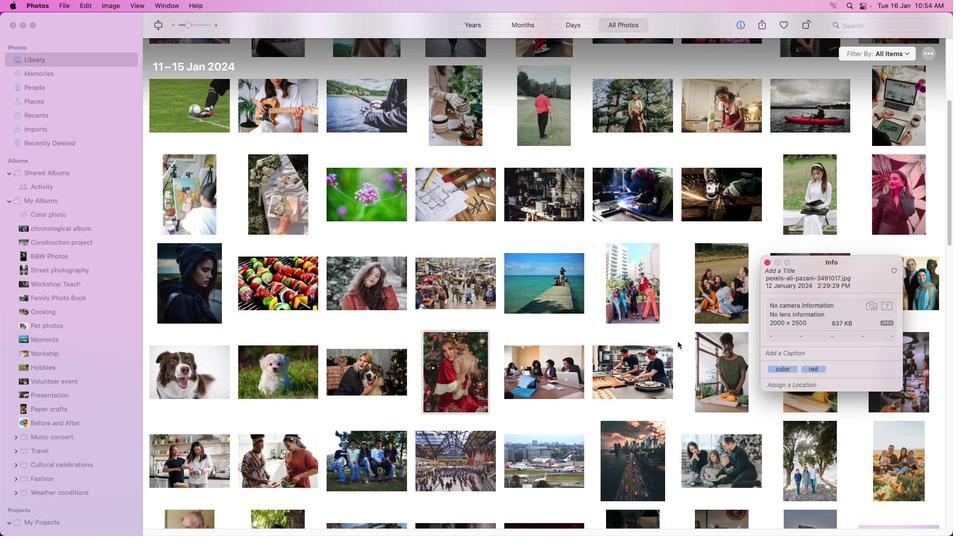 
Action: Mouse scrolled (677, 342) with delta (0, 0)
Screenshot: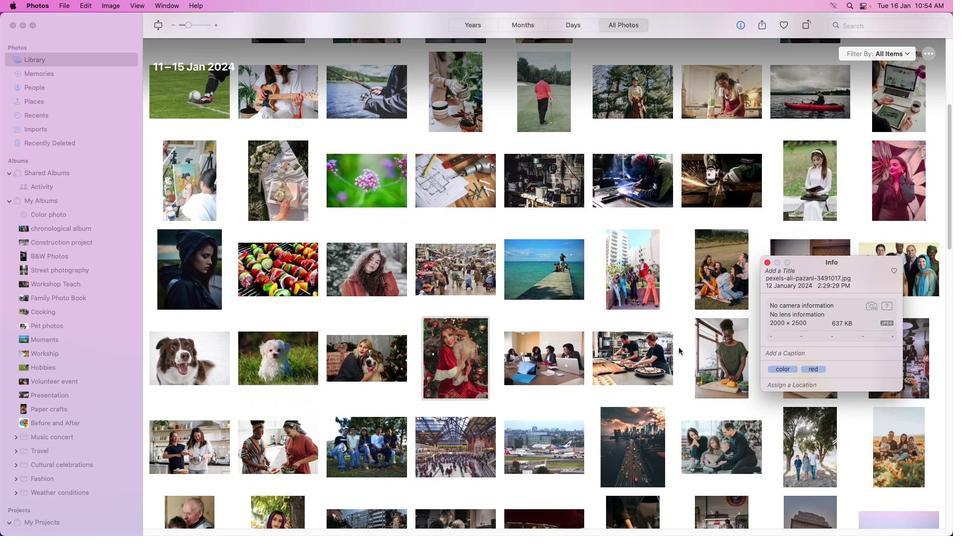
Action: Mouse moved to (677, 347)
Screenshot: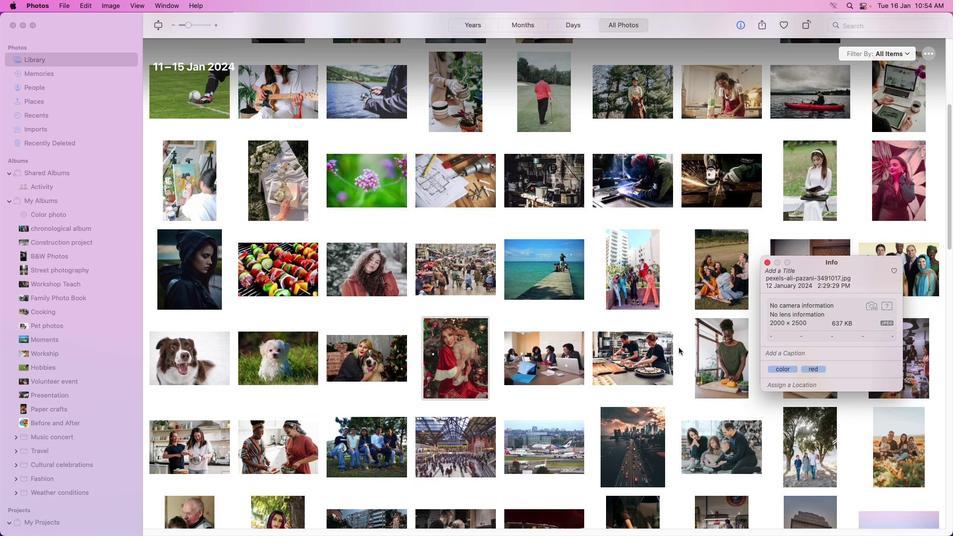 
Action: Mouse scrolled (677, 347) with delta (0, 0)
Screenshot: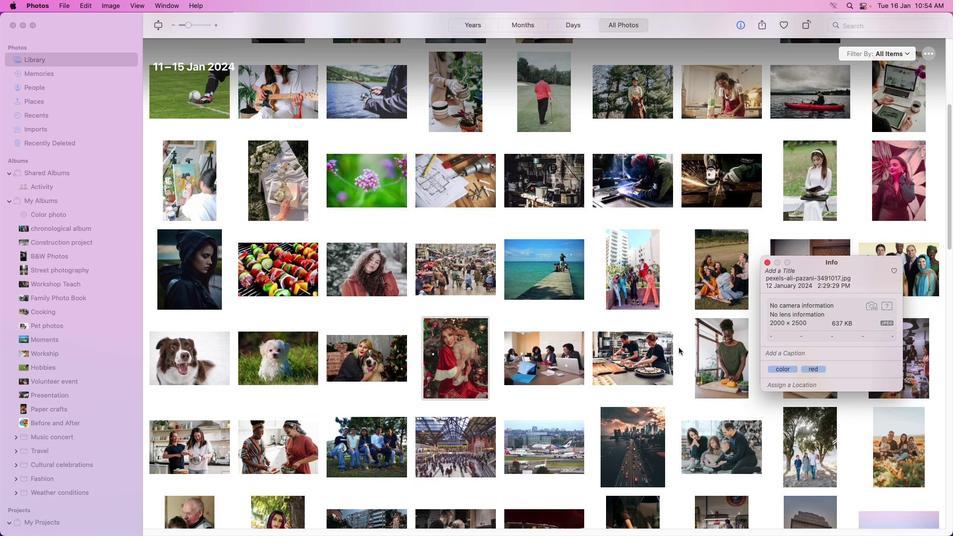 
Action: Mouse moved to (677, 347)
Screenshot: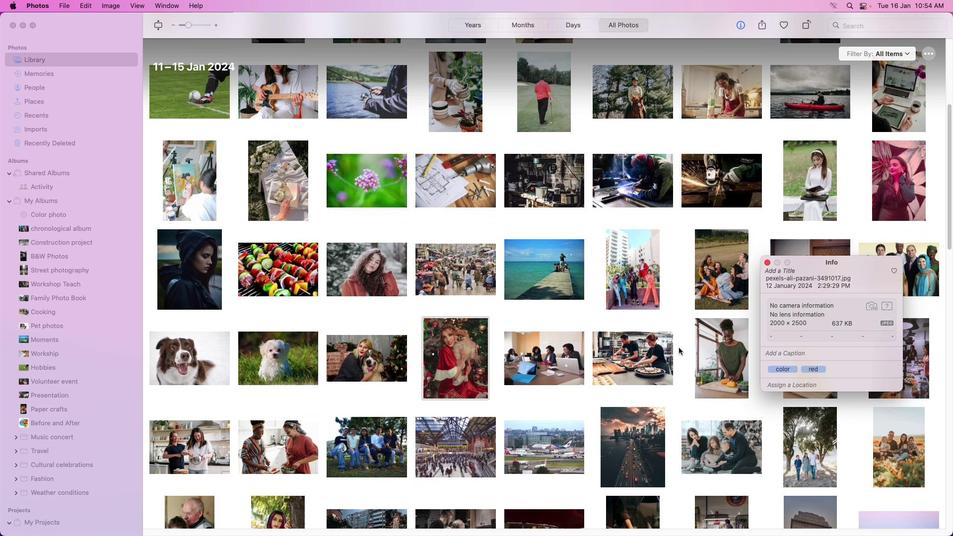 
Action: Mouse scrolled (677, 347) with delta (0, 0)
Screenshot: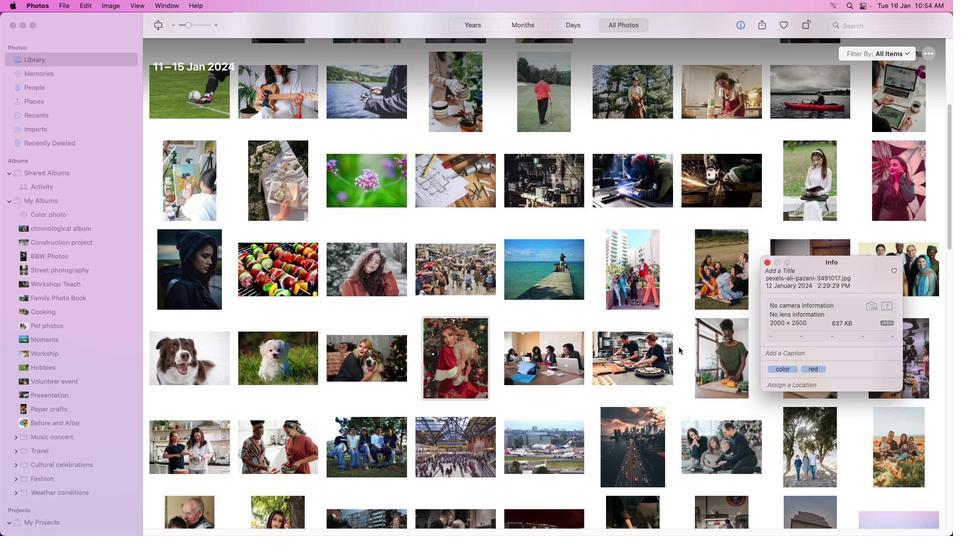 
Action: Mouse moved to (679, 346)
Screenshot: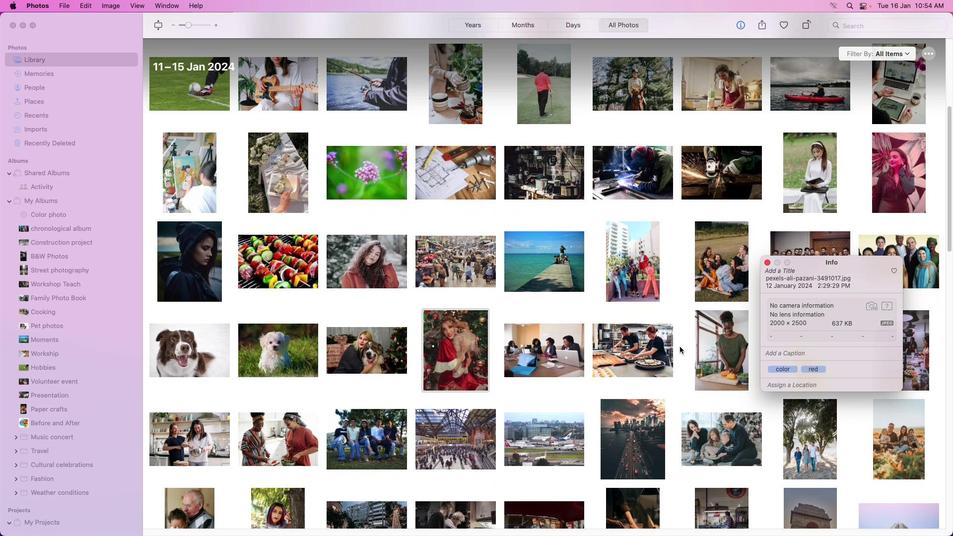 
Action: Mouse scrolled (679, 346) with delta (0, 0)
Screenshot: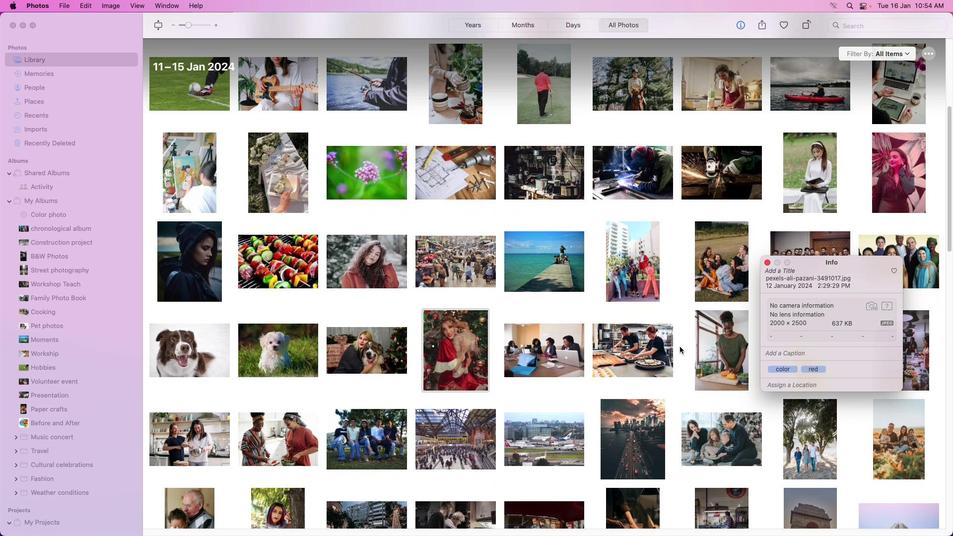 
Action: Mouse moved to (679, 346)
Screenshot: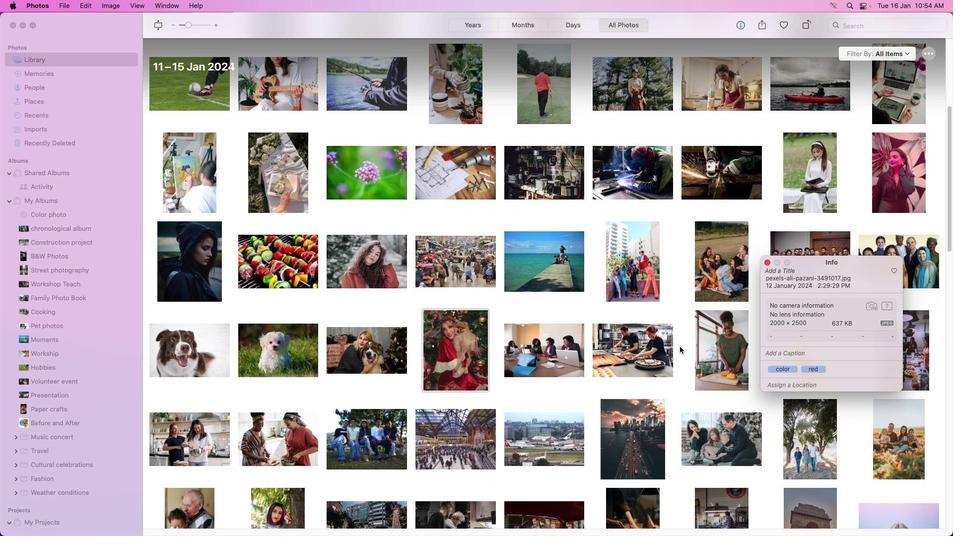 
Action: Mouse scrolled (679, 346) with delta (0, 0)
Screenshot: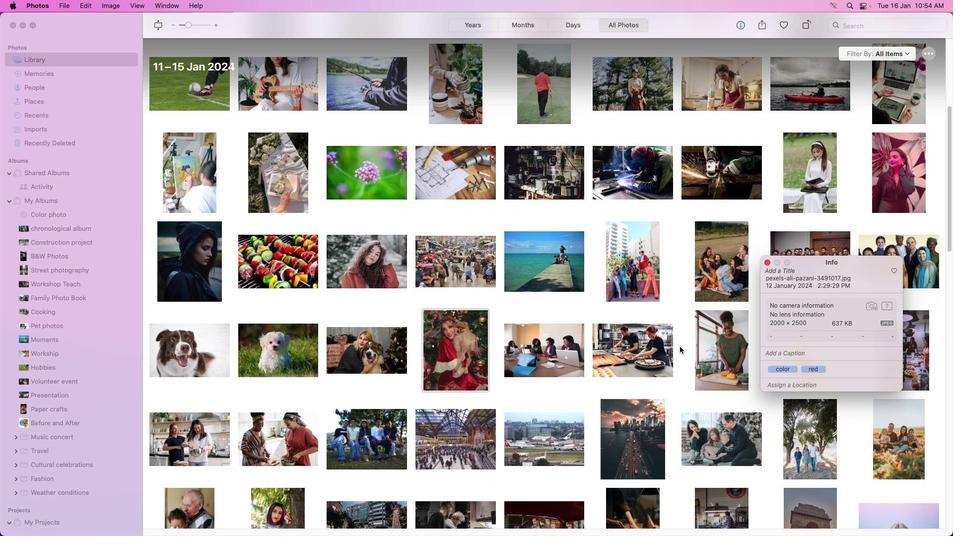 
Action: Mouse moved to (679, 346)
Screenshot: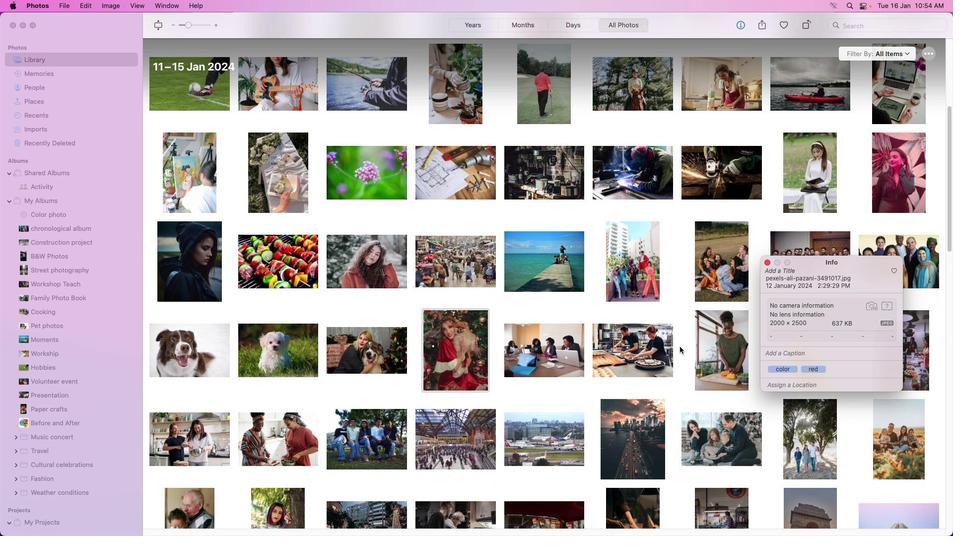 
Action: Mouse scrolled (679, 346) with delta (0, 0)
Screenshot: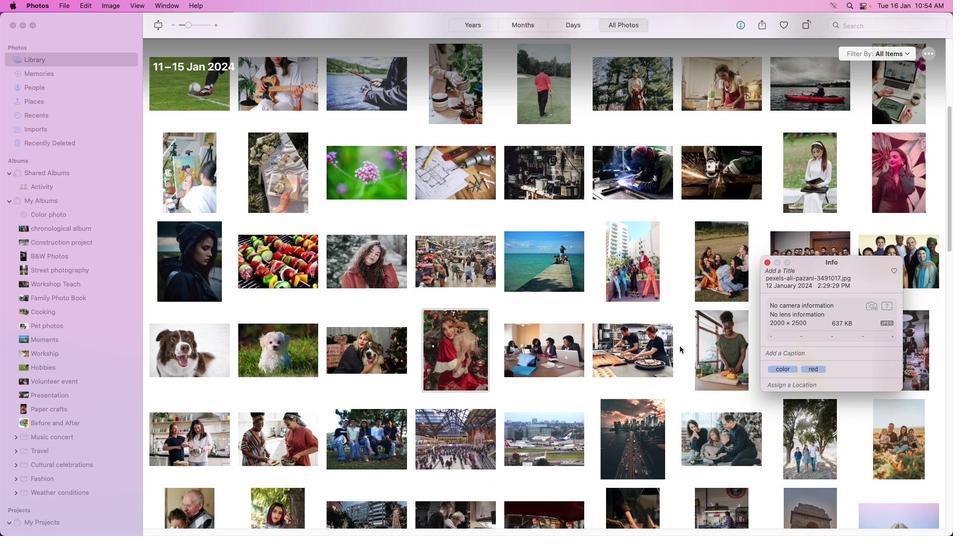 
Action: Mouse moved to (679, 346)
Screenshot: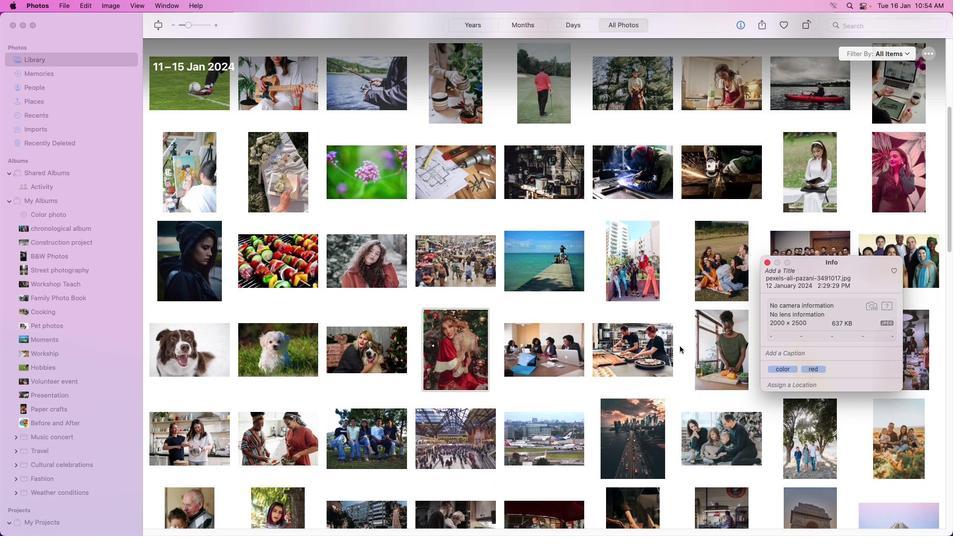 
Action: Mouse scrolled (679, 346) with delta (0, 0)
Screenshot: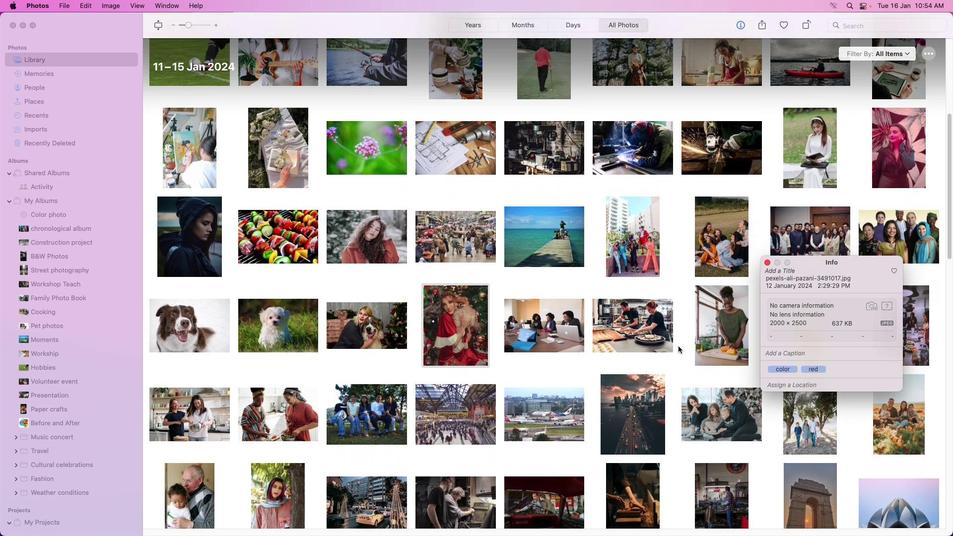 
Action: Mouse scrolled (679, 346) with delta (0, 0)
Screenshot: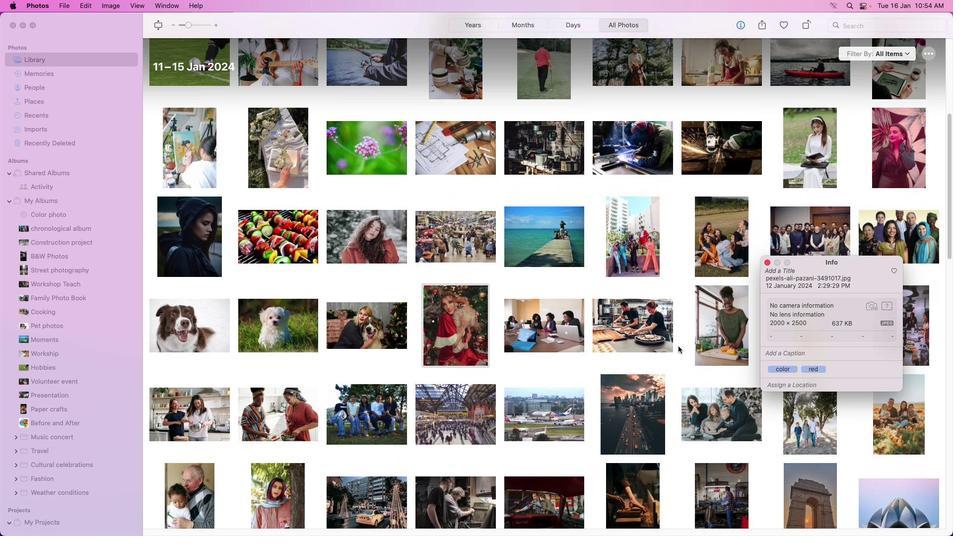 
Action: Mouse moved to (679, 346)
Screenshot: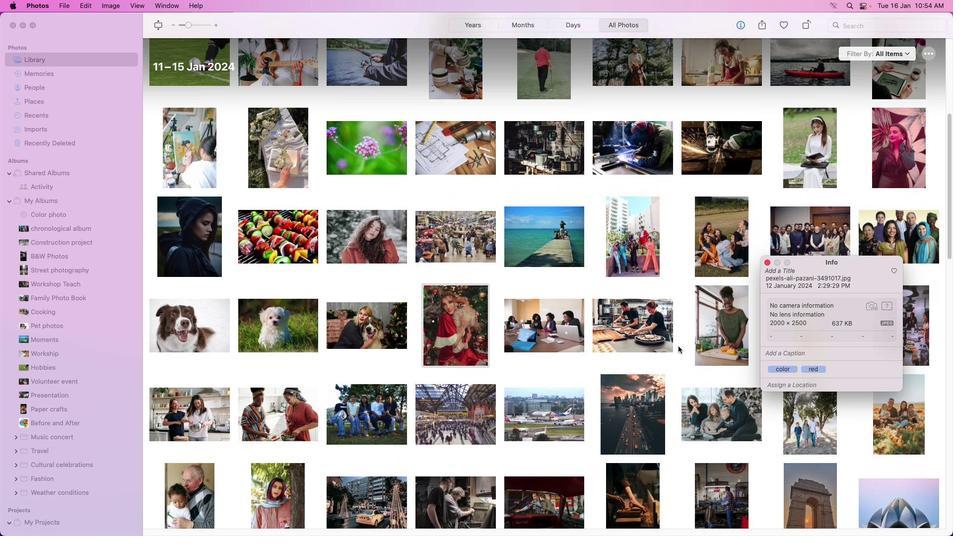 
Action: Mouse scrolled (679, 346) with delta (0, 0)
Screenshot: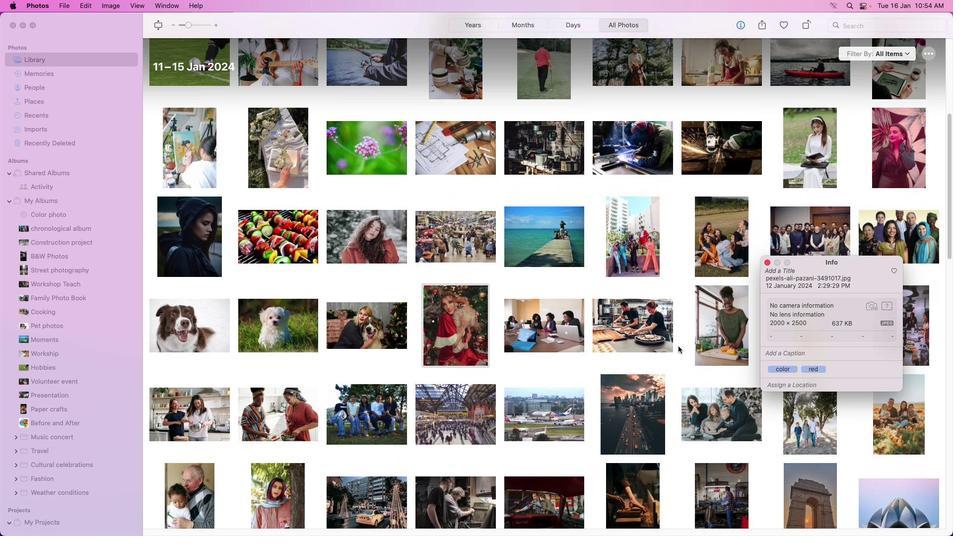 
Action: Mouse moved to (678, 346)
Screenshot: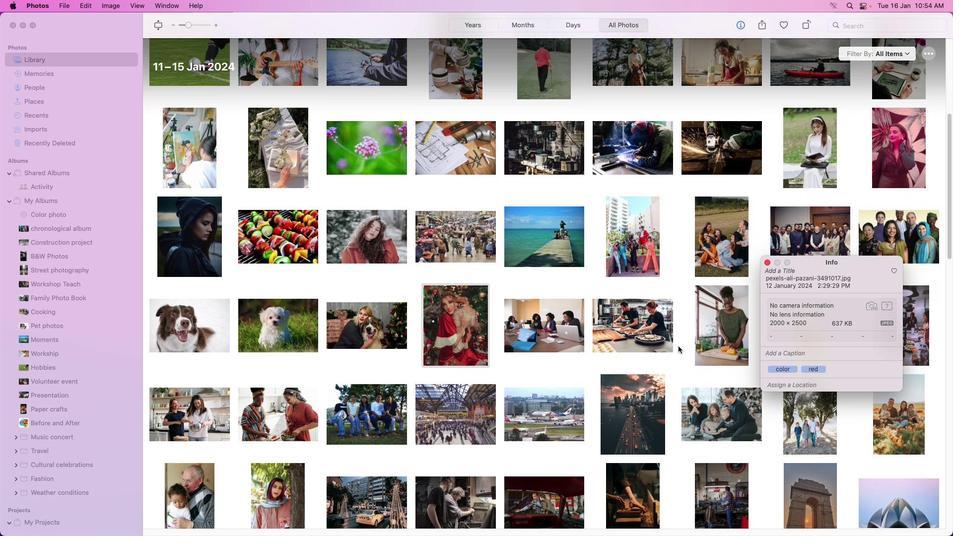 
Action: Mouse scrolled (678, 346) with delta (0, 0)
Screenshot: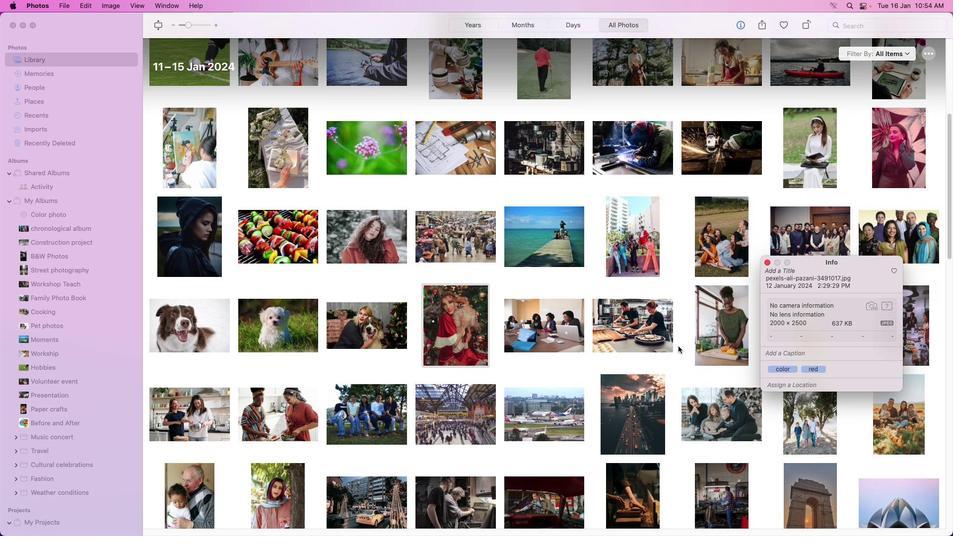 
Action: Mouse moved to (678, 346)
Screenshot: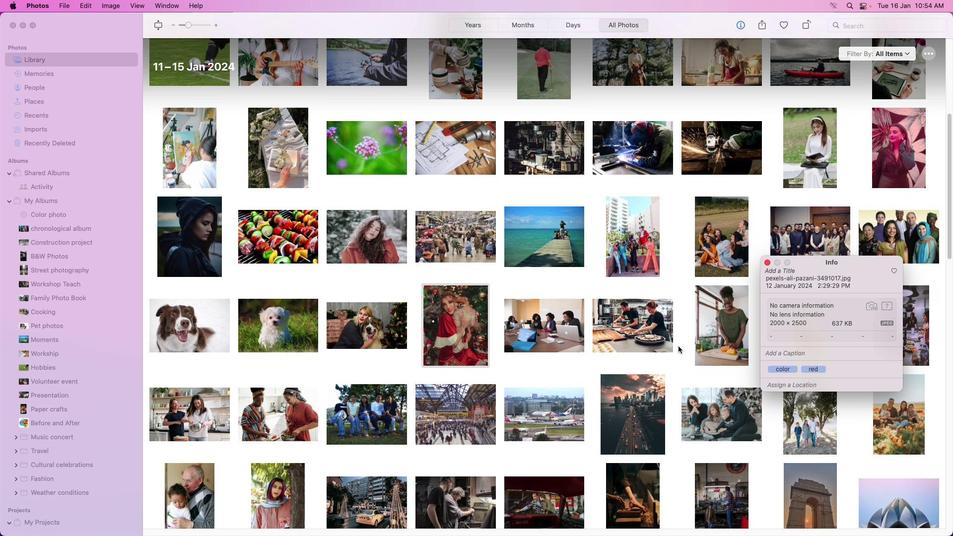 
Action: Mouse scrolled (678, 346) with delta (0, 0)
Screenshot: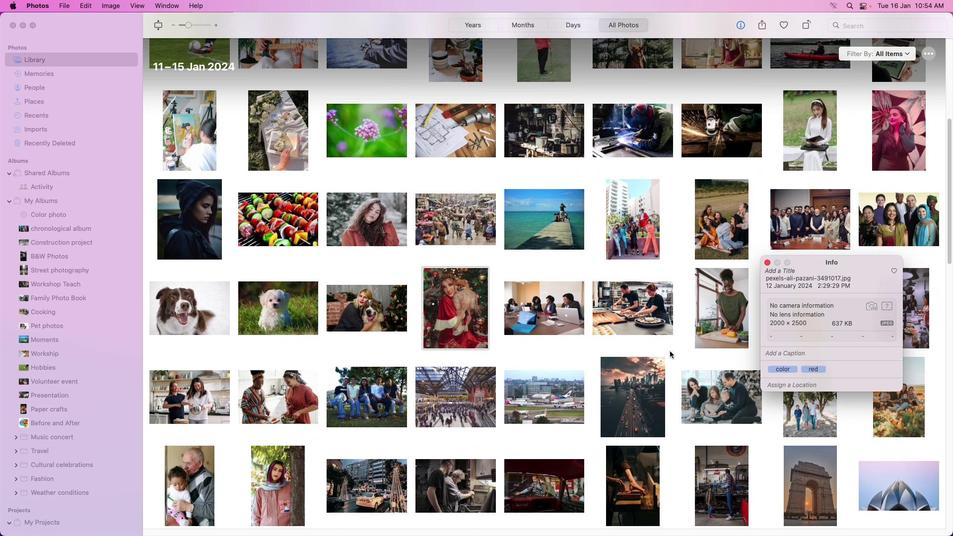 
Action: Mouse moved to (678, 346)
Screenshot: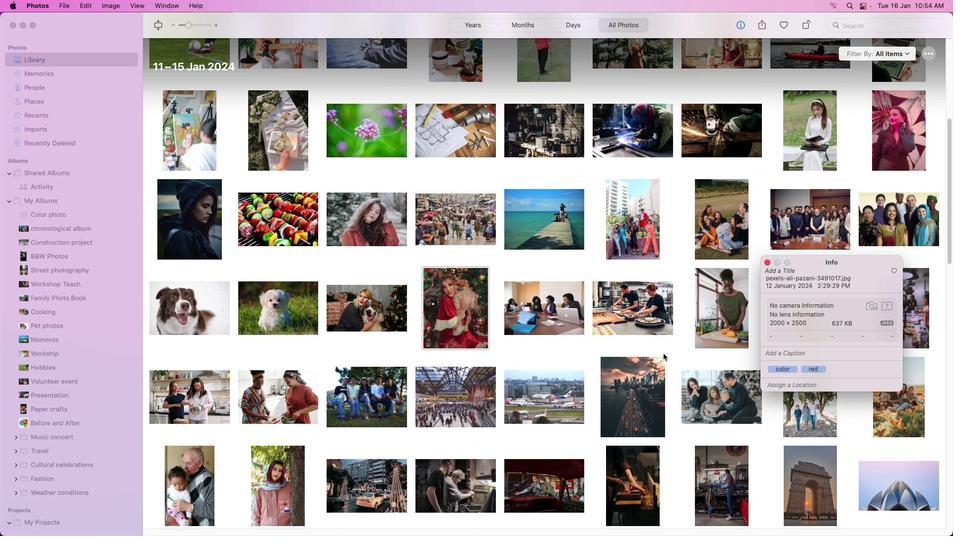 
Action: Mouse scrolled (678, 346) with delta (0, 0)
Screenshot: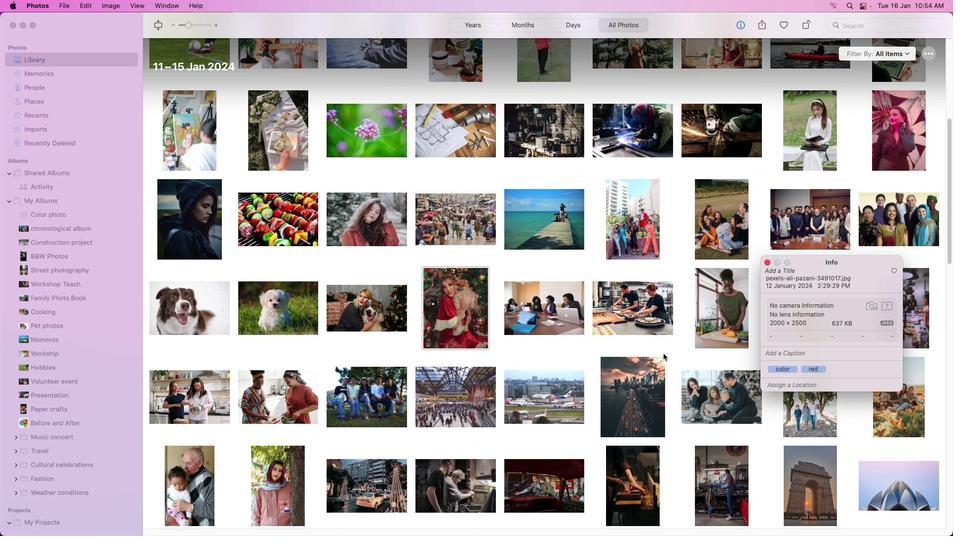 
Action: Mouse moved to (678, 347)
Screenshot: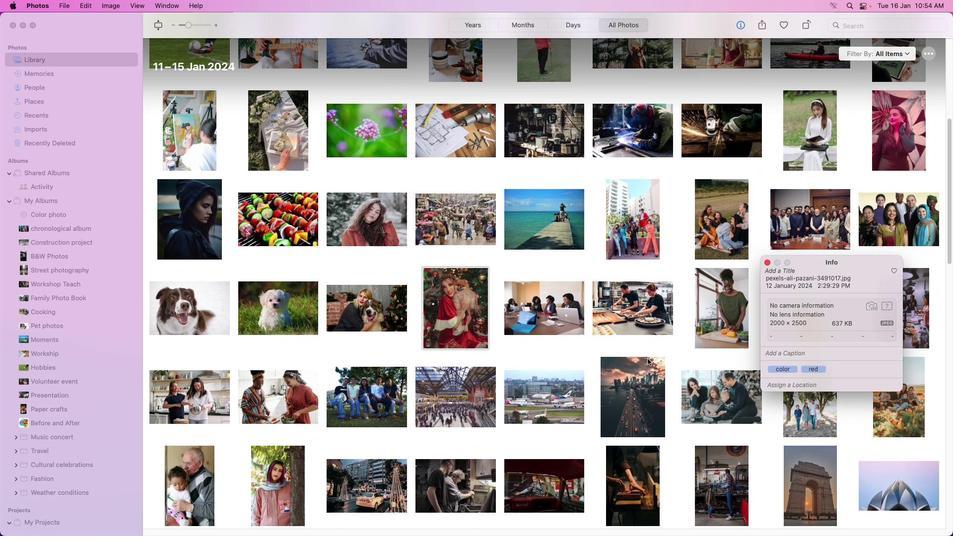 
Action: Mouse scrolled (678, 347) with delta (0, 0)
Screenshot: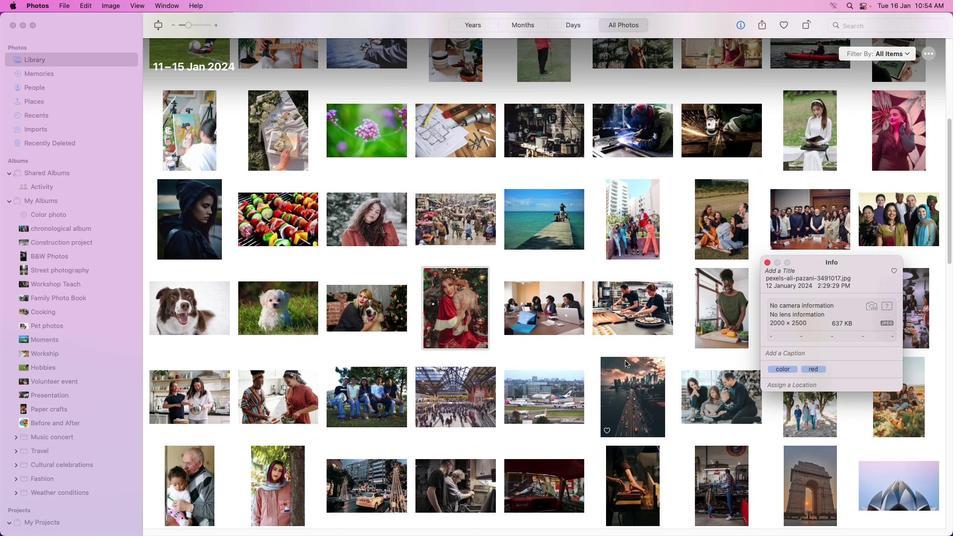 
Action: Mouse moved to (519, 427)
Screenshot: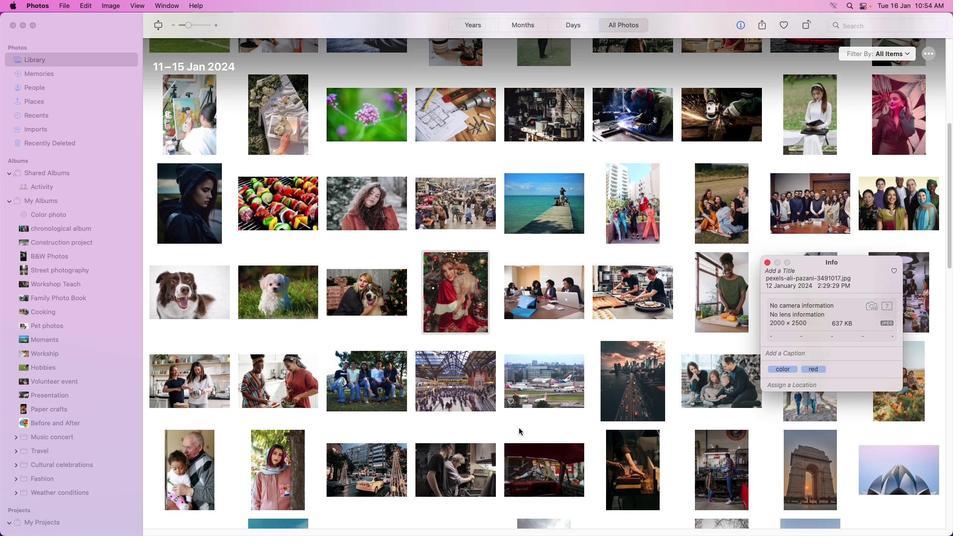 
Action: Mouse scrolled (519, 427) with delta (0, 0)
Screenshot: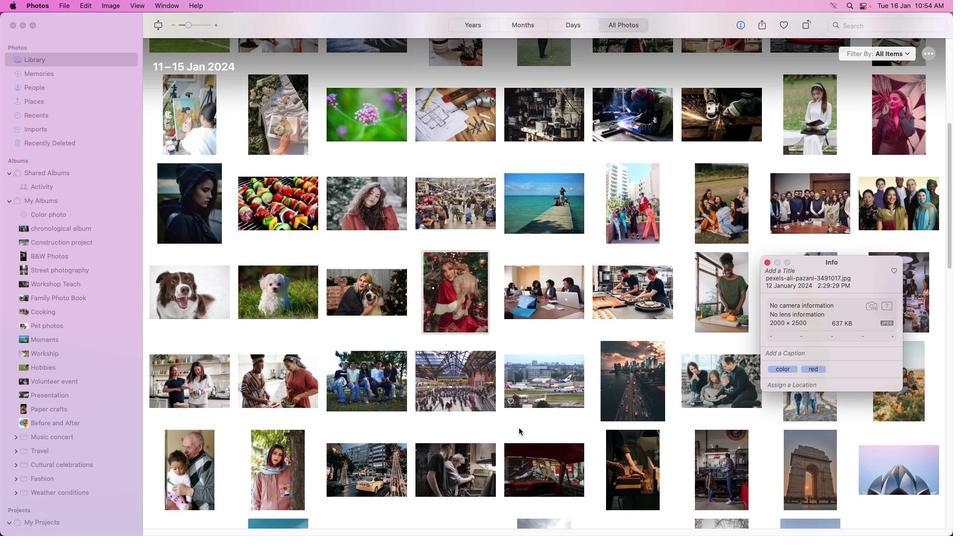 
Action: Mouse scrolled (519, 427) with delta (0, 0)
Screenshot: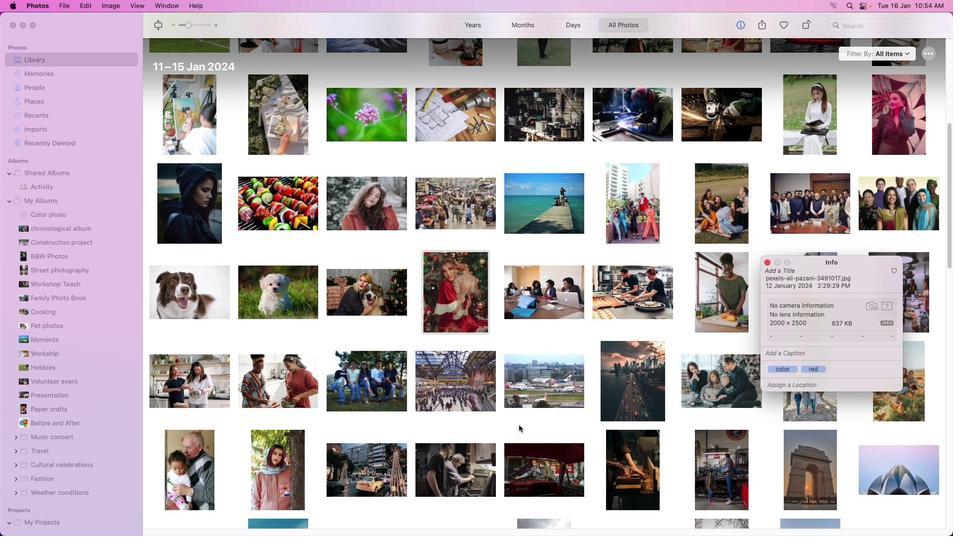 
Action: Mouse scrolled (519, 427) with delta (0, 0)
Screenshot: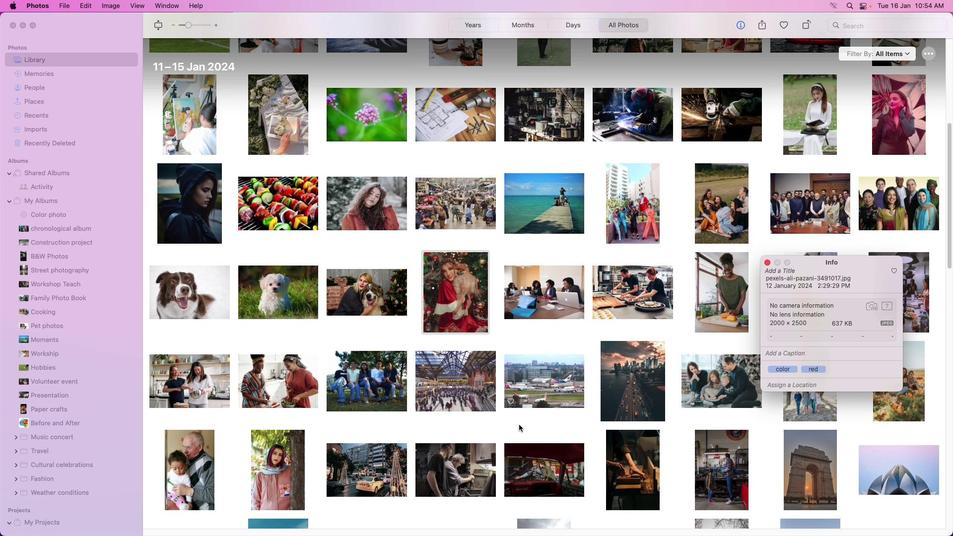 
Action: Mouse moved to (519, 424)
Screenshot: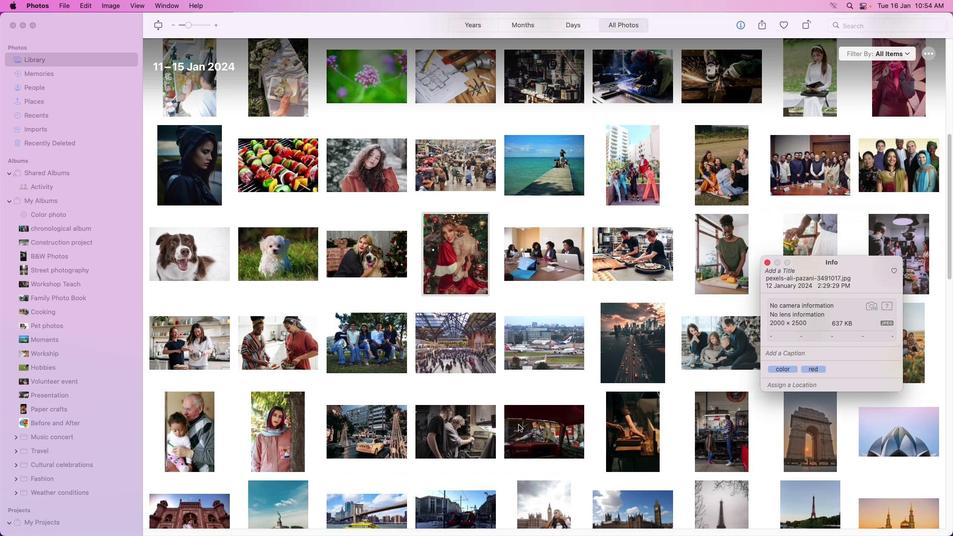 
Action: Mouse scrolled (519, 424) with delta (0, 0)
Screenshot: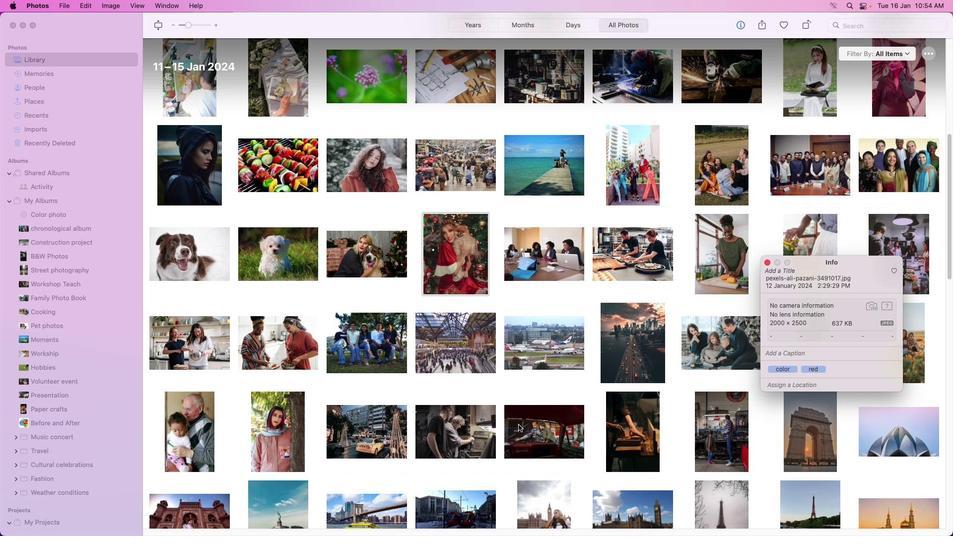 
Action: Mouse scrolled (519, 424) with delta (0, 0)
Screenshot: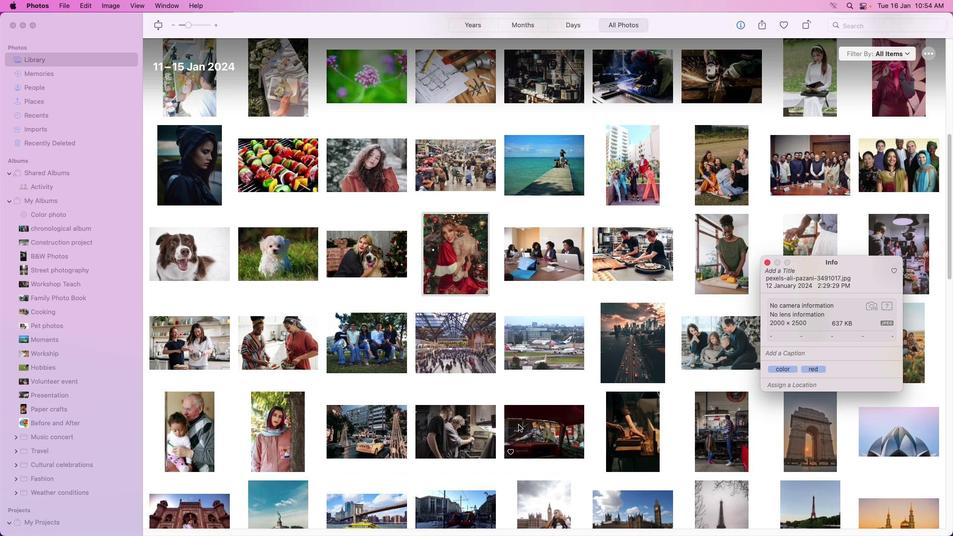 
Action: Mouse scrolled (519, 424) with delta (0, 0)
Screenshot: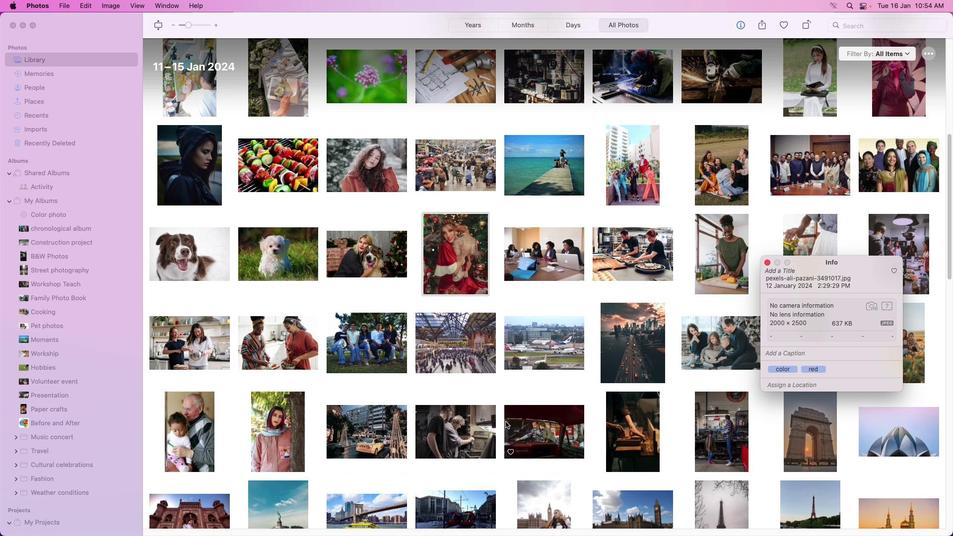 
Action: Mouse moved to (518, 424)
Screenshot: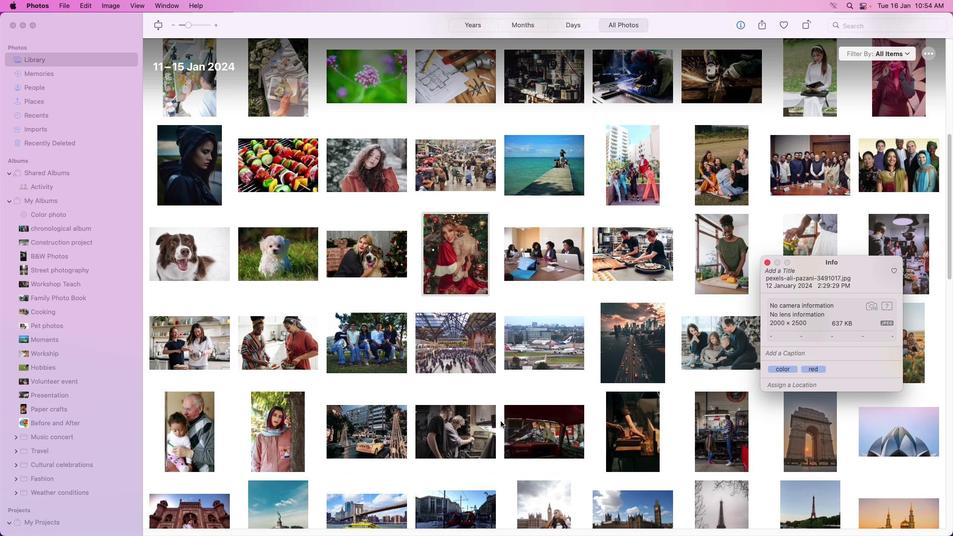 
Action: Mouse scrolled (518, 424) with delta (0, -1)
Screenshot: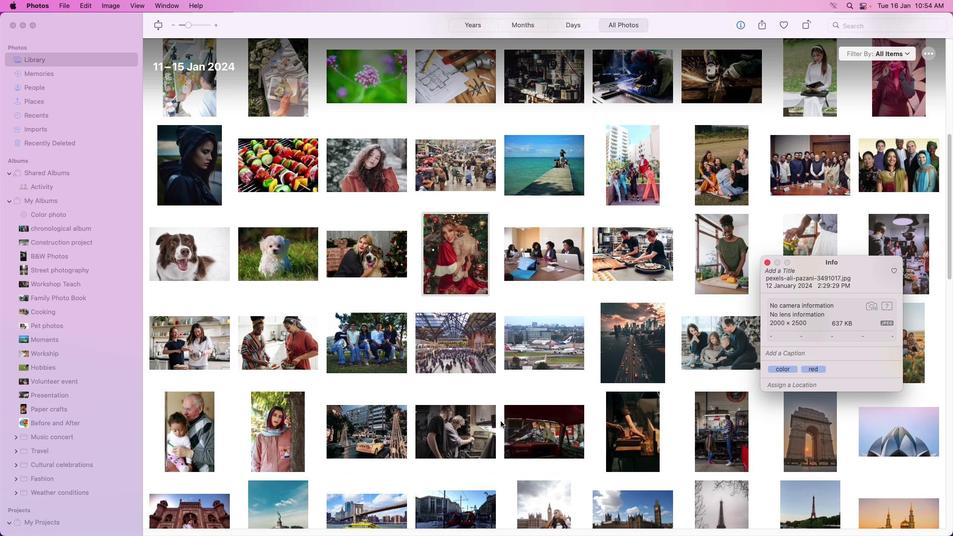 
Action: Mouse moved to (286, 433)
Screenshot: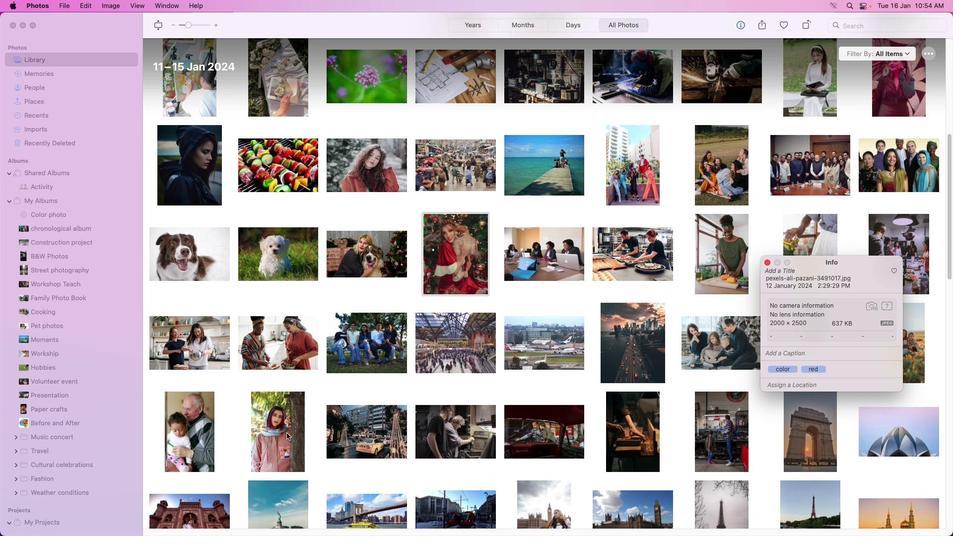 
Action: Mouse pressed left at (286, 433)
Screenshot: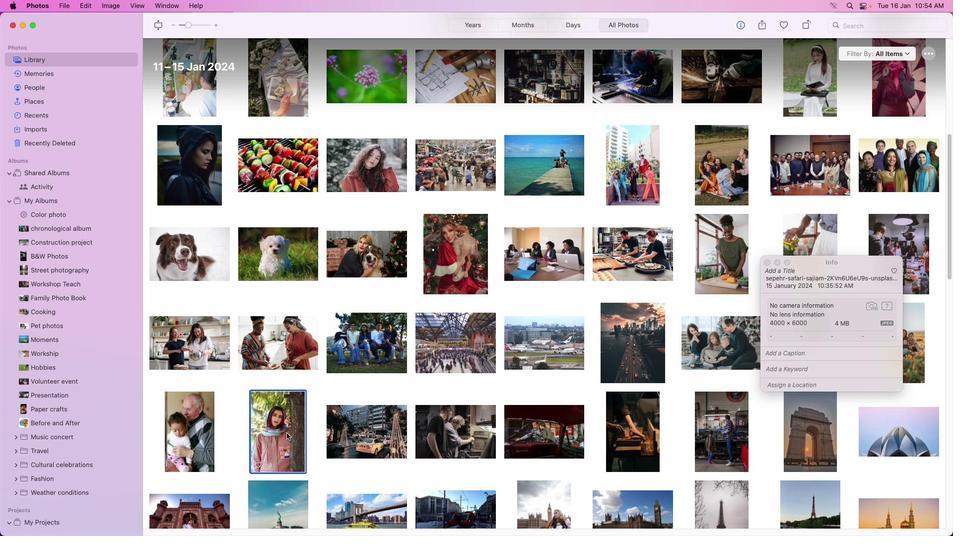 
Action: Mouse moved to (821, 370)
Screenshot: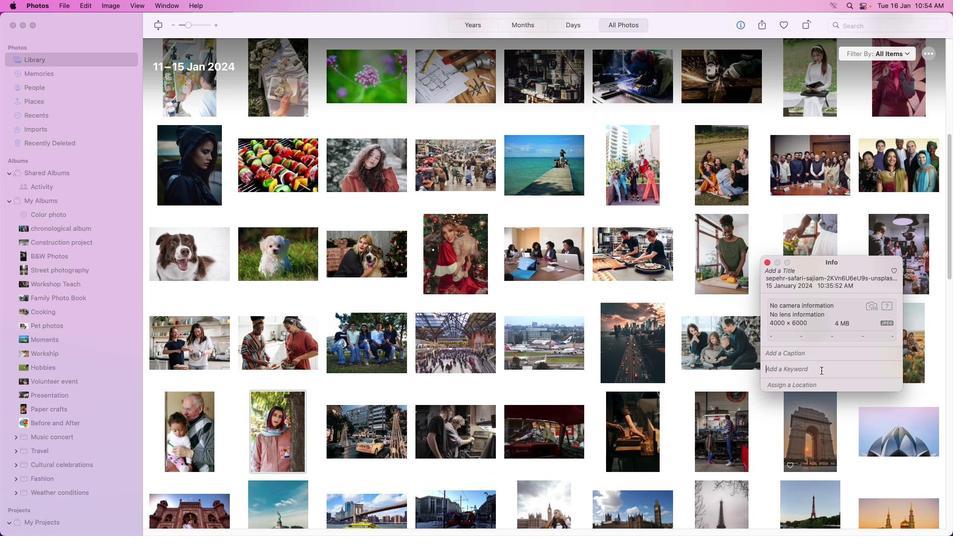 
Action: Mouse pressed left at (821, 370)
Screenshot: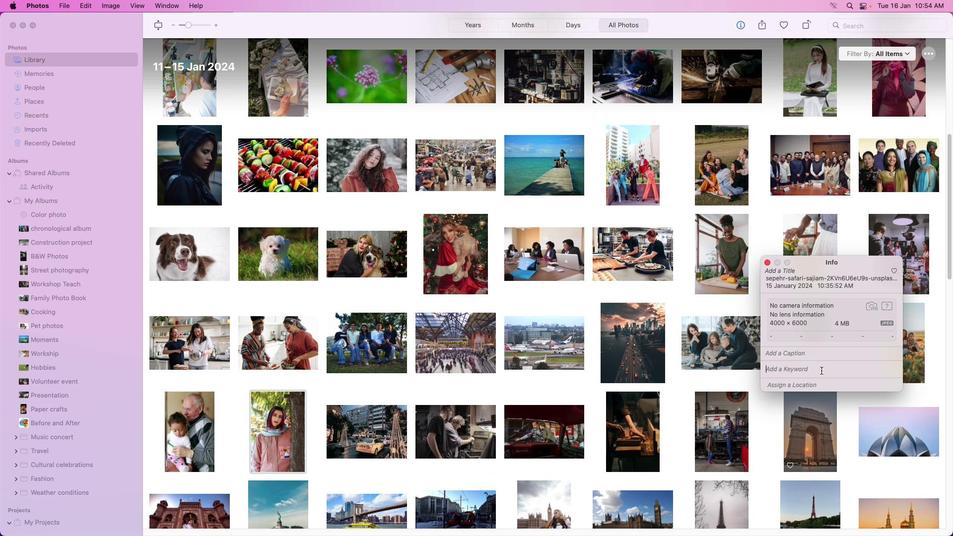 
Action: Mouse moved to (817, 369)
Screenshot: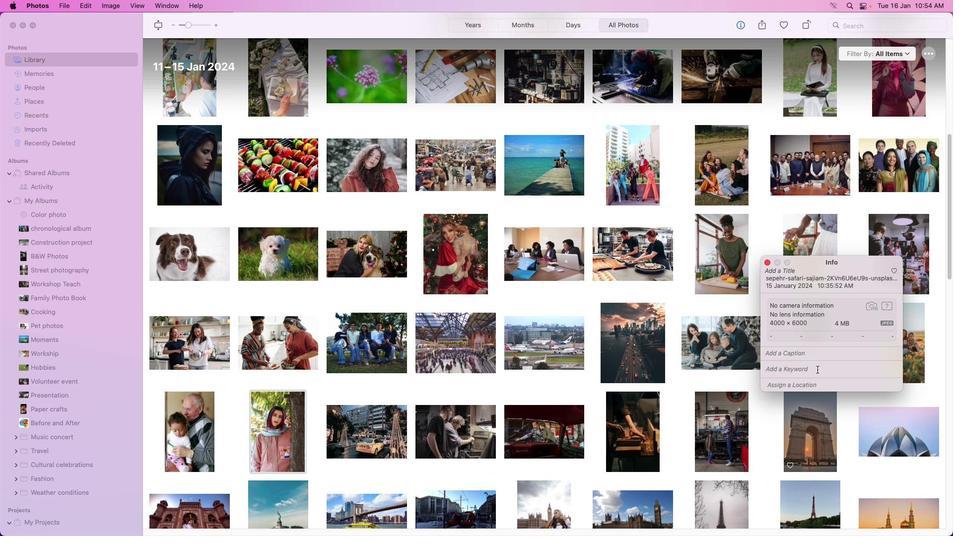 
Action: Key pressed 'c''o''l''o''r'Key.enter
Screenshot: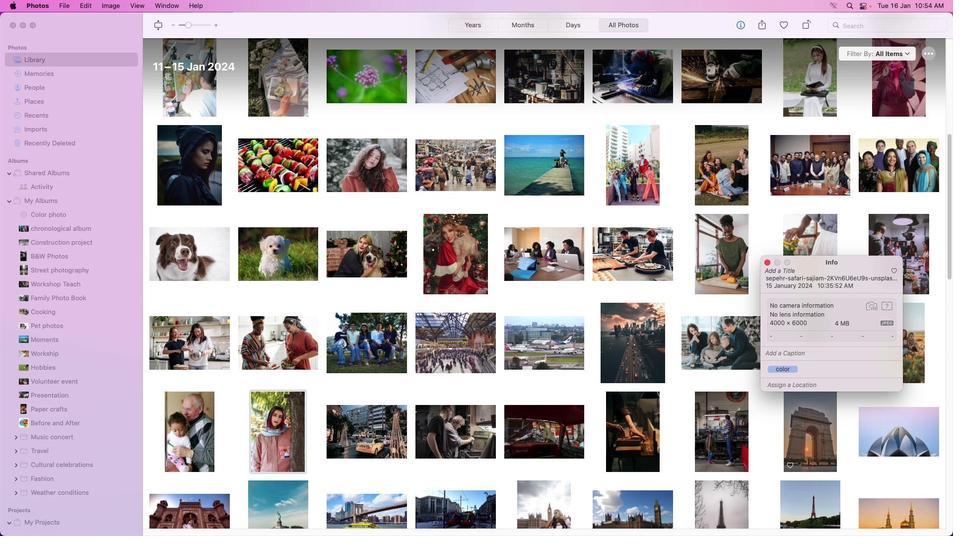 
Action: Mouse moved to (828, 364)
Screenshot: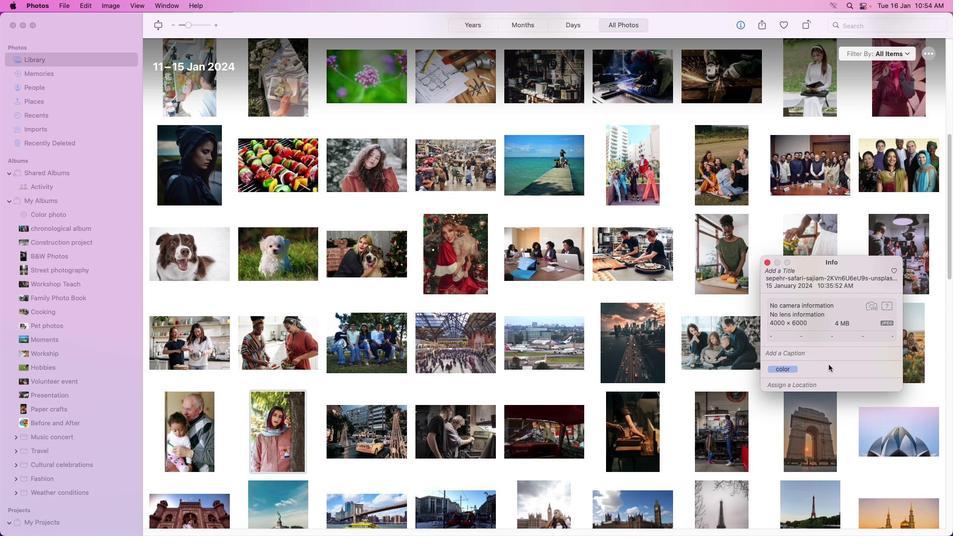 
Action: Mouse pressed left at (828, 364)
Screenshot: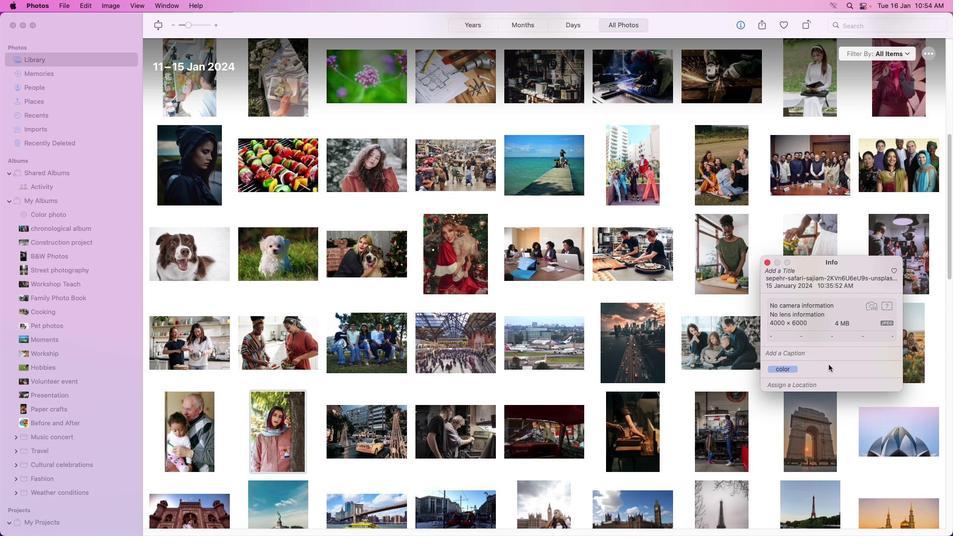 
Action: Mouse moved to (829, 368)
Screenshot: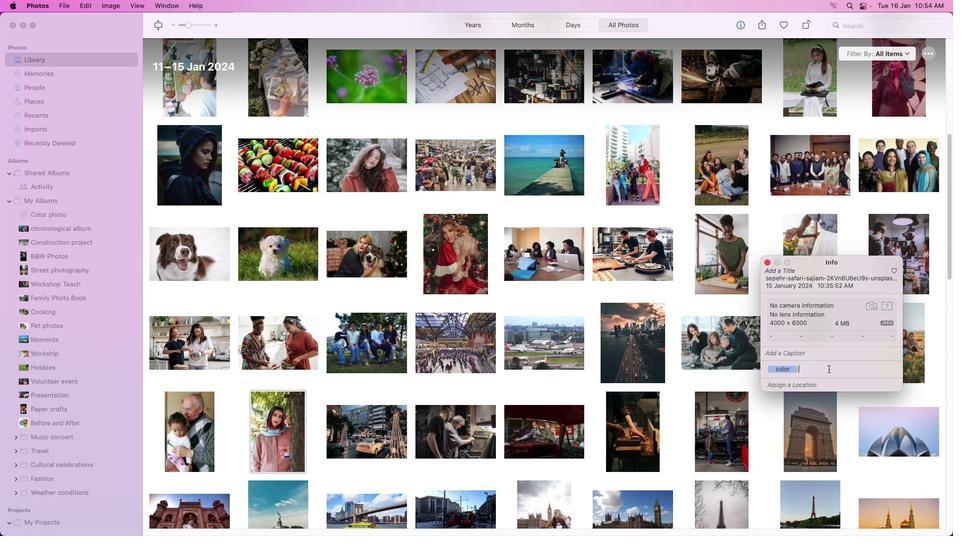 
Action: Mouse pressed left at (829, 368)
Screenshot: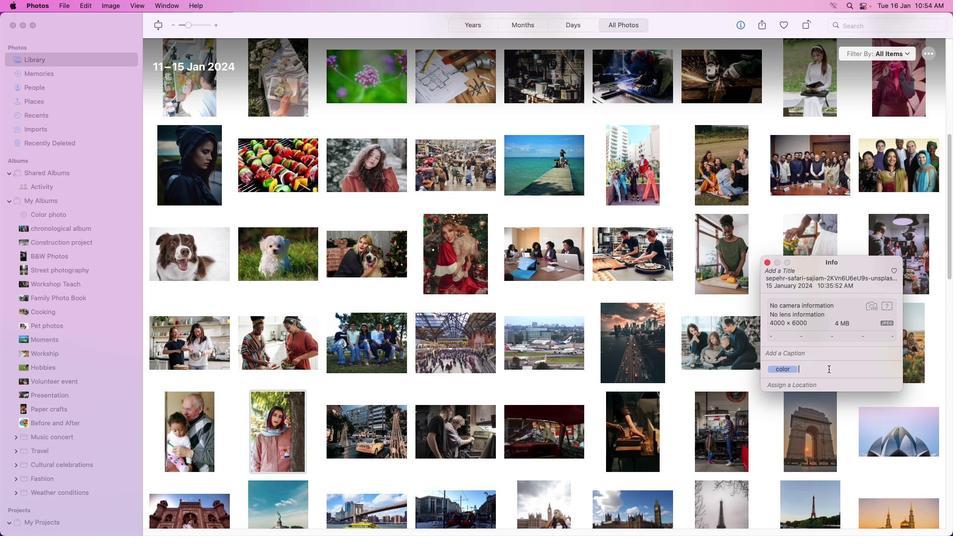 
Action: Mouse moved to (829, 368)
Screenshot: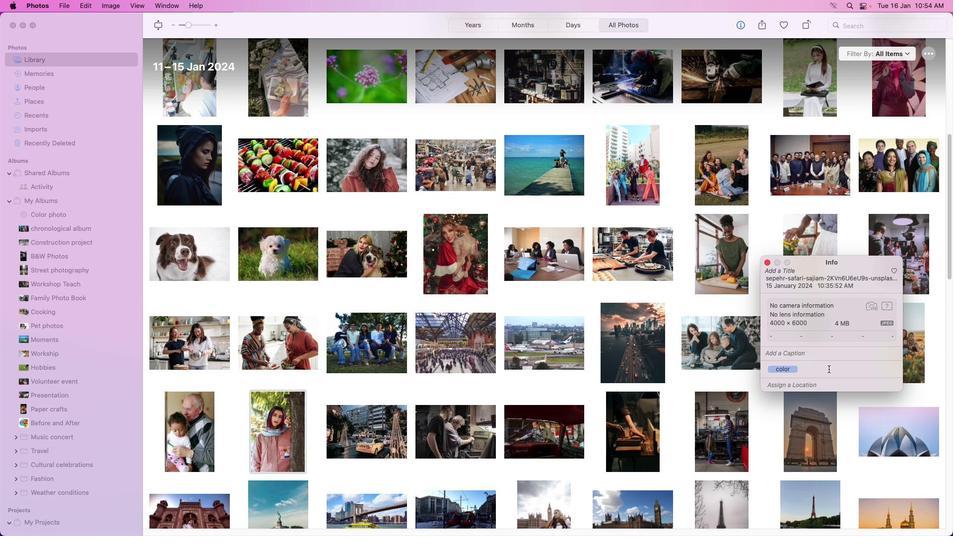
Action: Key pressed 'l''i''g''h''t''p''i''n''k'Key.enter
Screenshot: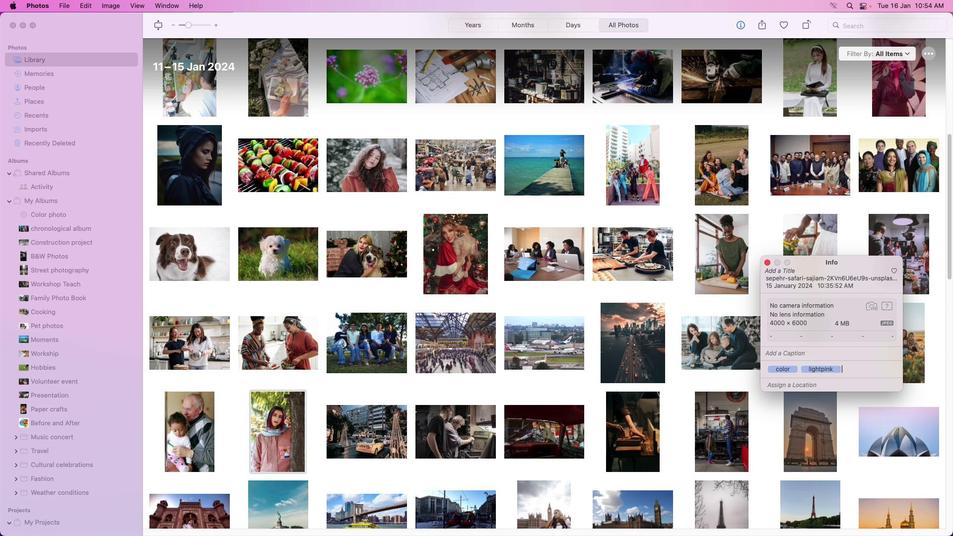 
Action: Mouse moved to (759, 459)
Screenshot: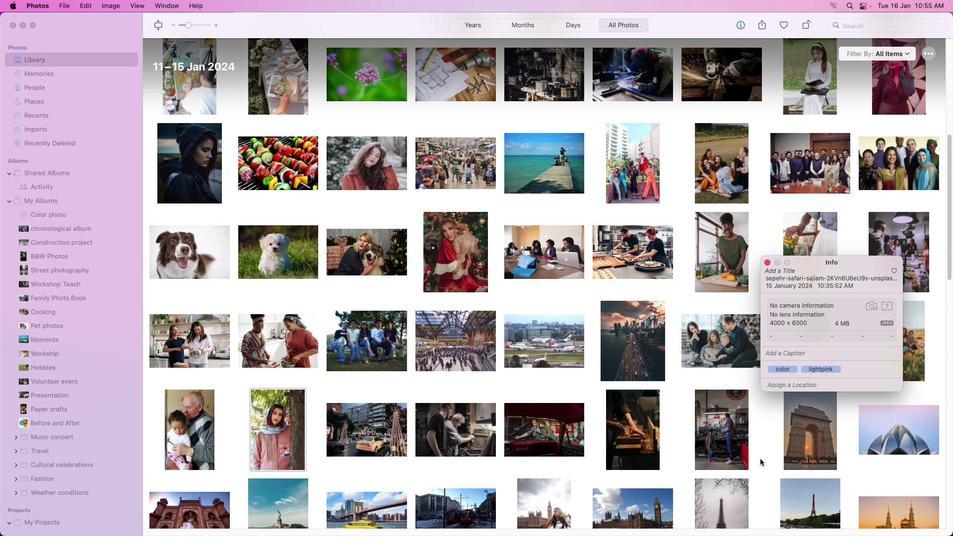 
Action: Mouse scrolled (759, 459) with delta (0, 0)
Screenshot: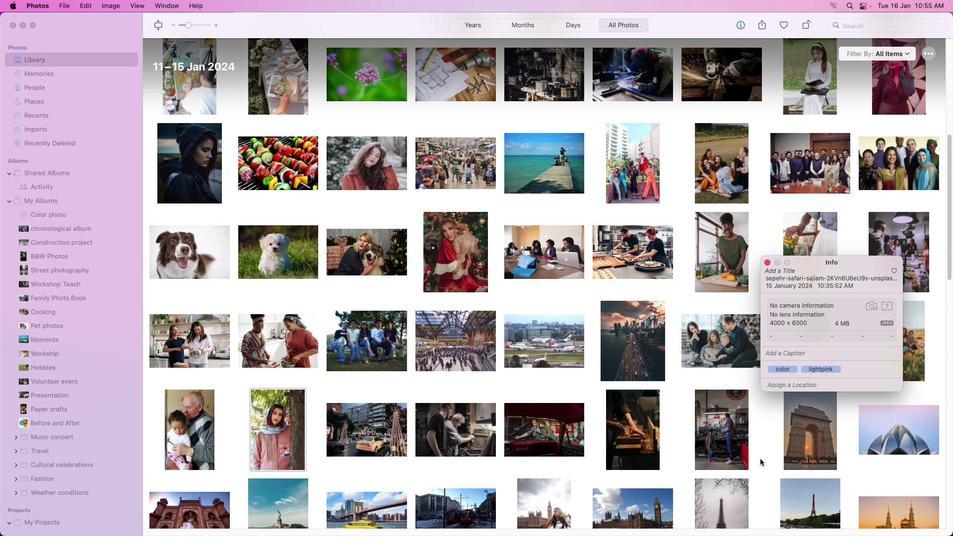 
Action: Mouse moved to (760, 459)
Screenshot: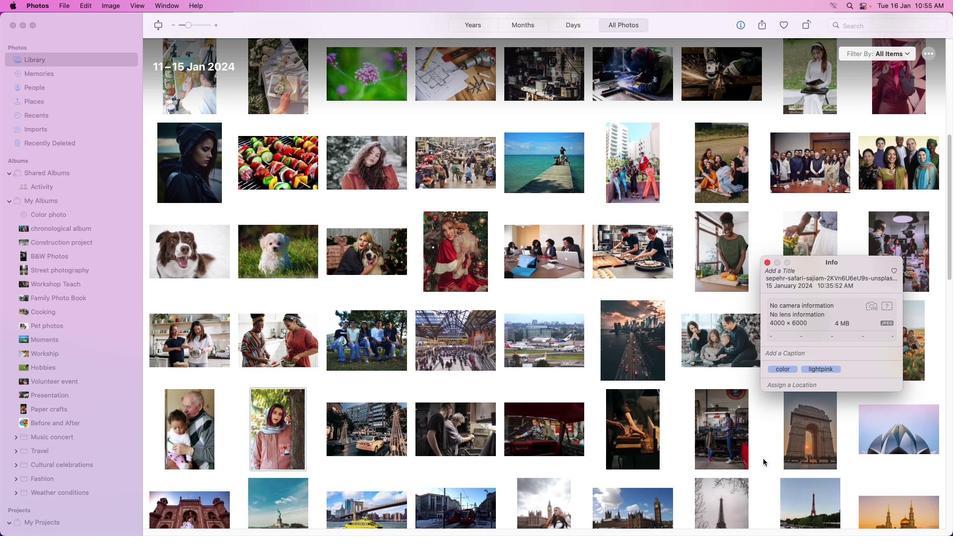 
Action: Mouse scrolled (760, 459) with delta (0, 0)
Screenshot: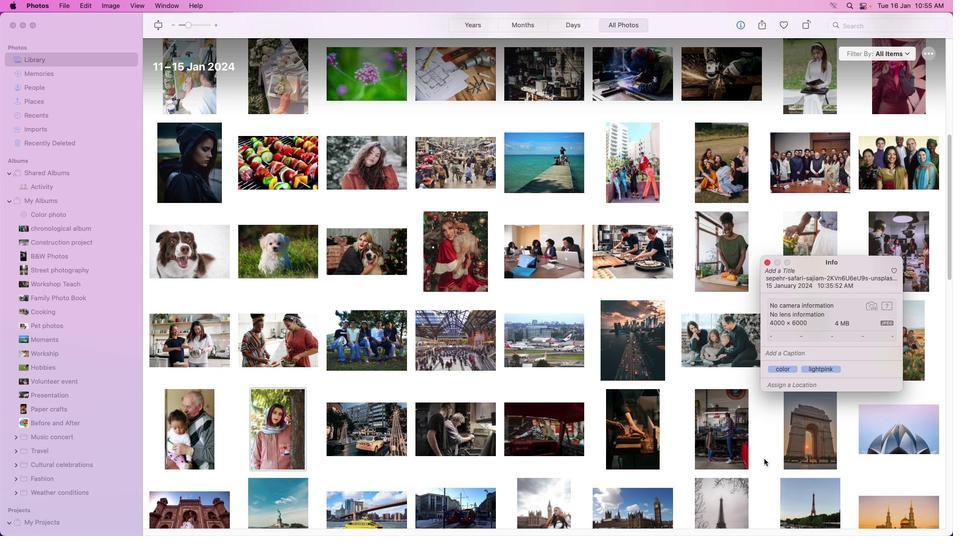 
Action: Mouse moved to (760, 459)
Screenshot: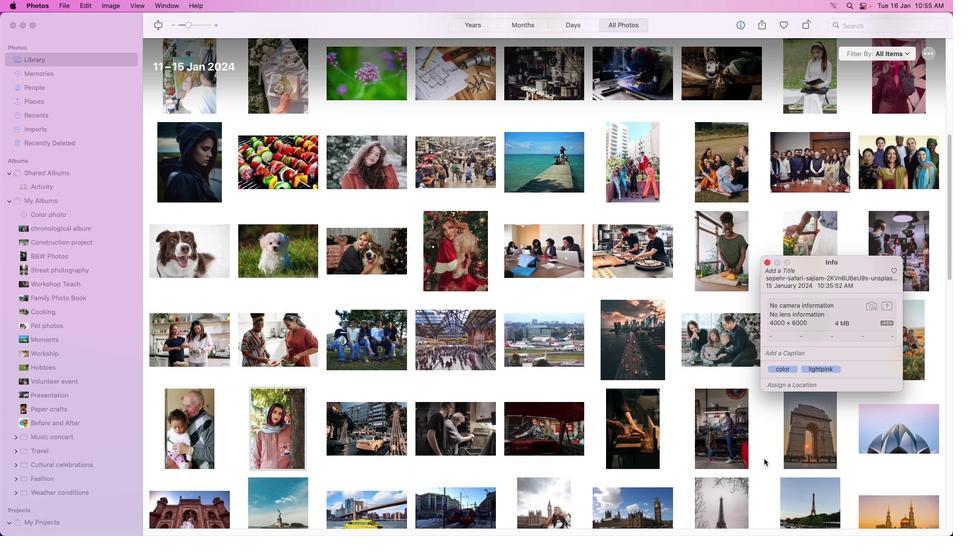 
Action: Mouse scrolled (760, 459) with delta (0, 0)
Screenshot: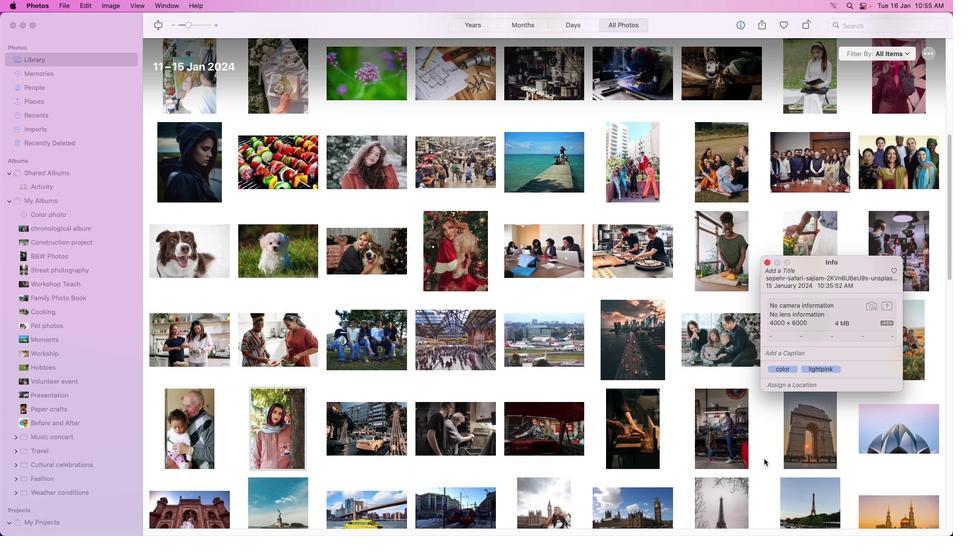 
Action: Mouse moved to (764, 459)
Screenshot: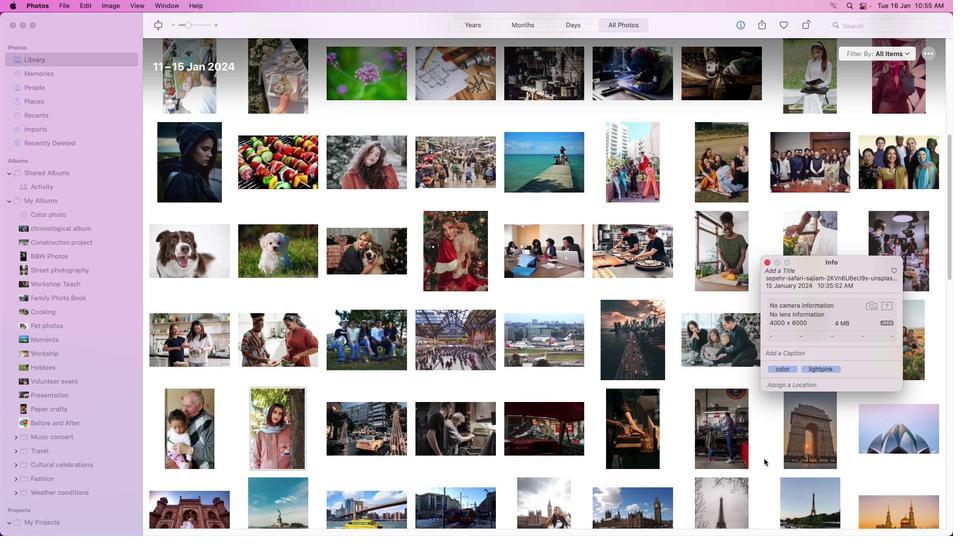 
Action: Mouse scrolled (764, 459) with delta (0, 0)
Screenshot: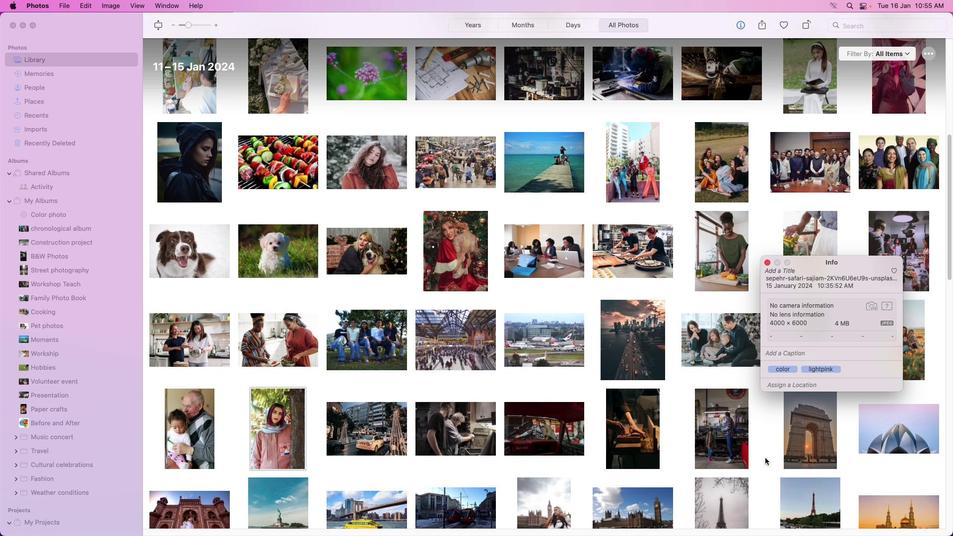
Action: Mouse moved to (769, 460)
Screenshot: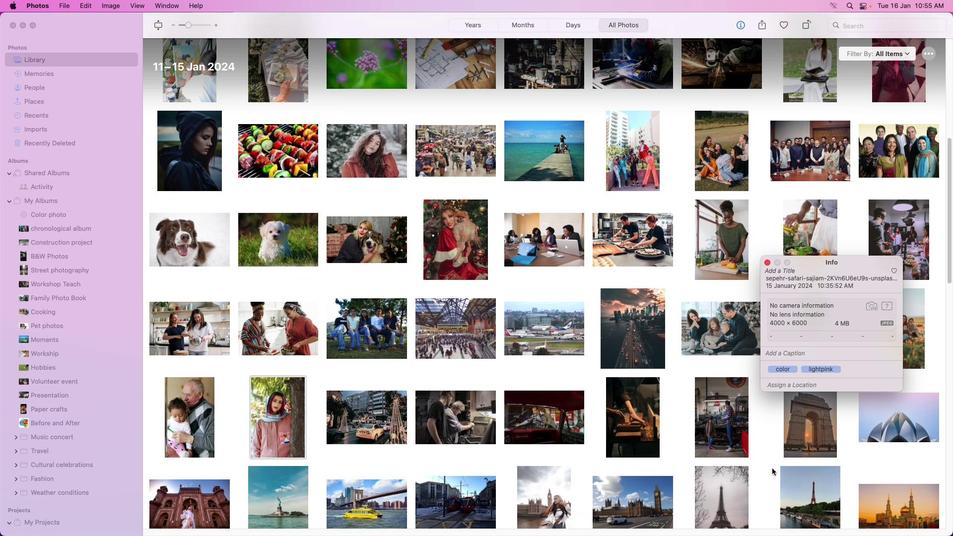 
Action: Mouse scrolled (769, 460) with delta (0, 0)
Screenshot: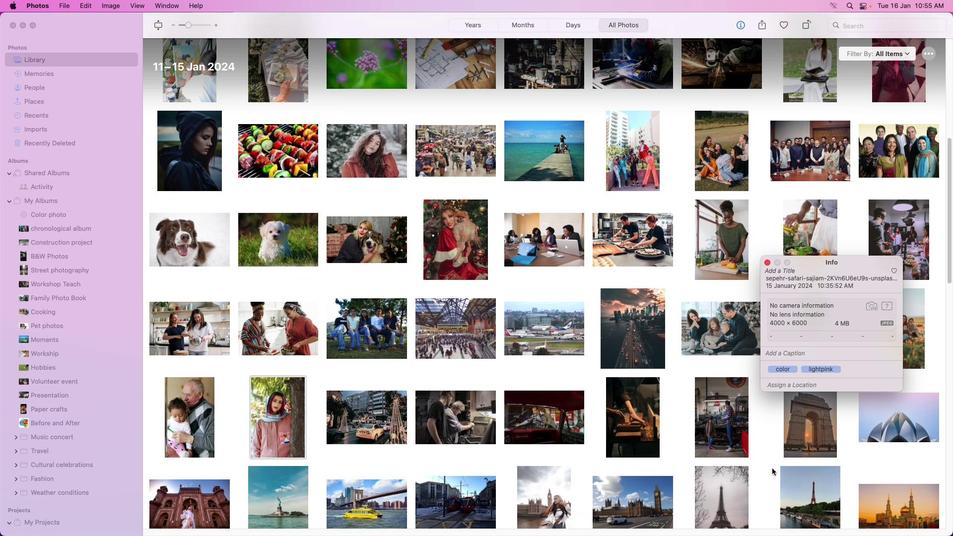 
Action: Mouse moved to (769, 466)
Screenshot: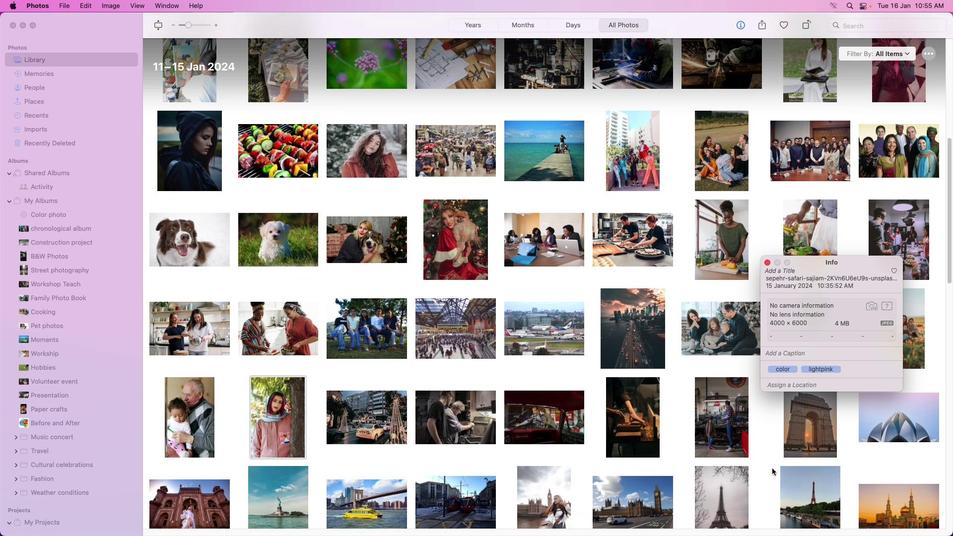 
Action: Mouse scrolled (769, 466) with delta (0, 0)
Screenshot: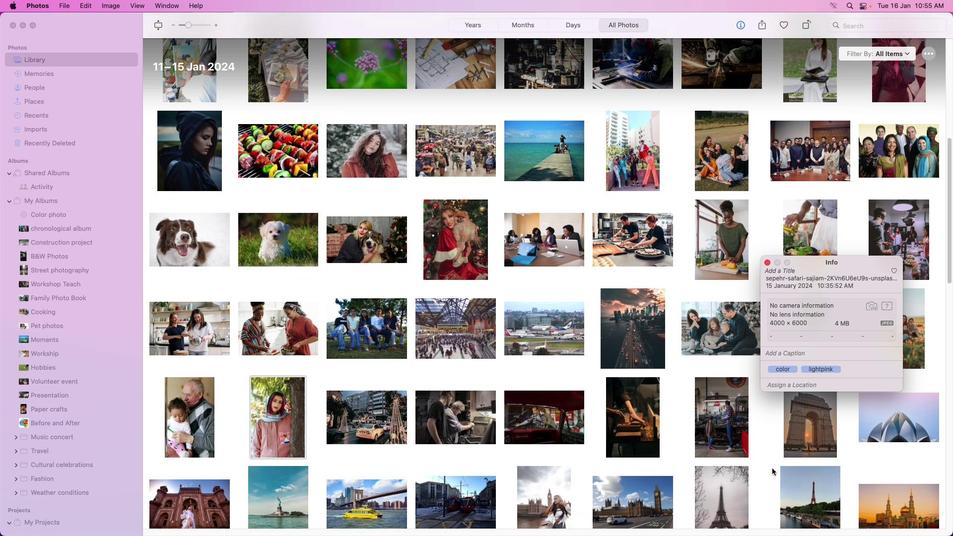 
Action: Mouse moved to (769, 467)
Screenshot: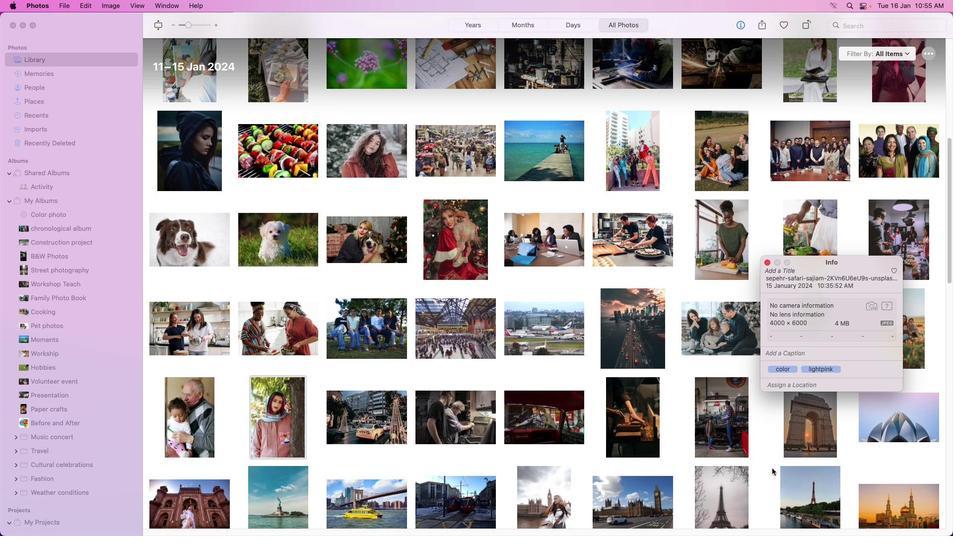 
Action: Mouse scrolled (769, 467) with delta (0, 0)
Screenshot: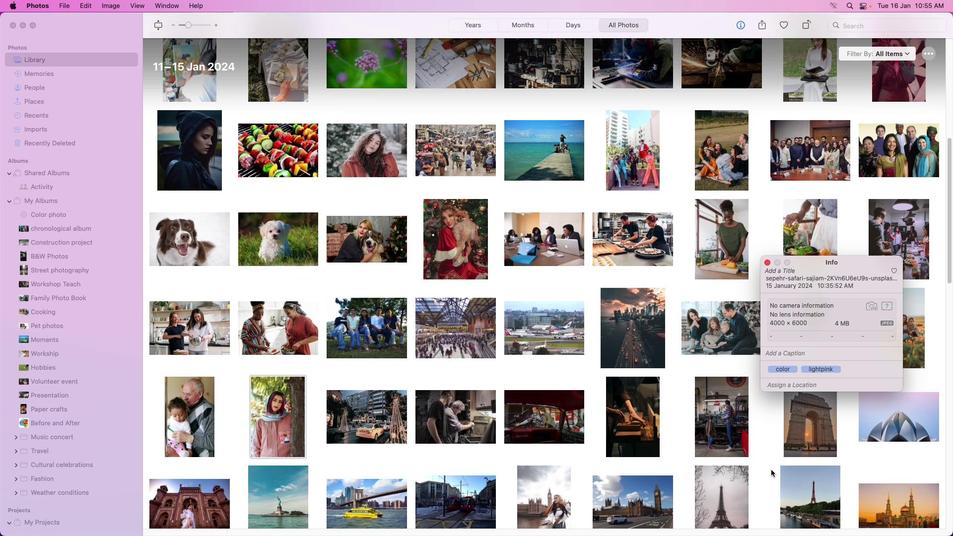 
Action: Mouse moved to (772, 468)
Screenshot: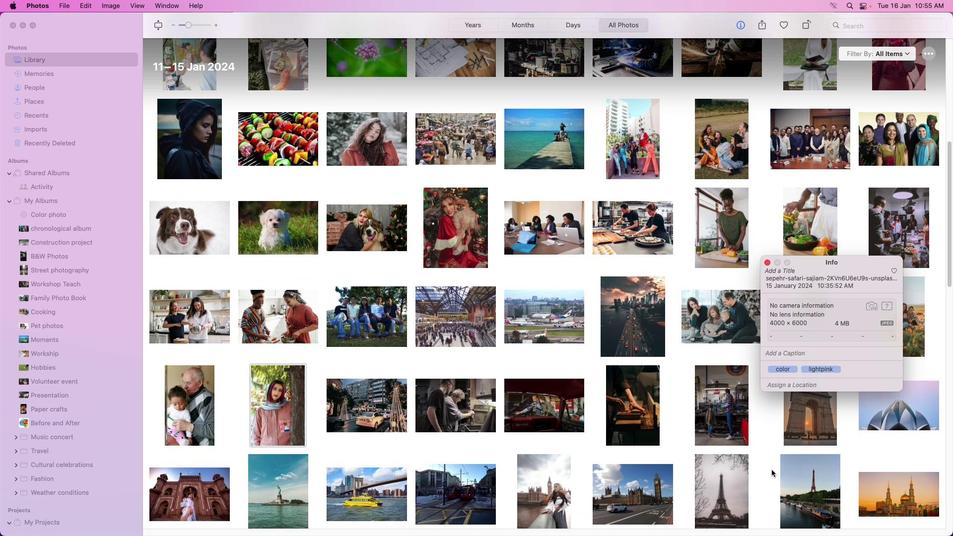 
Action: Mouse scrolled (772, 468) with delta (0, 0)
Screenshot: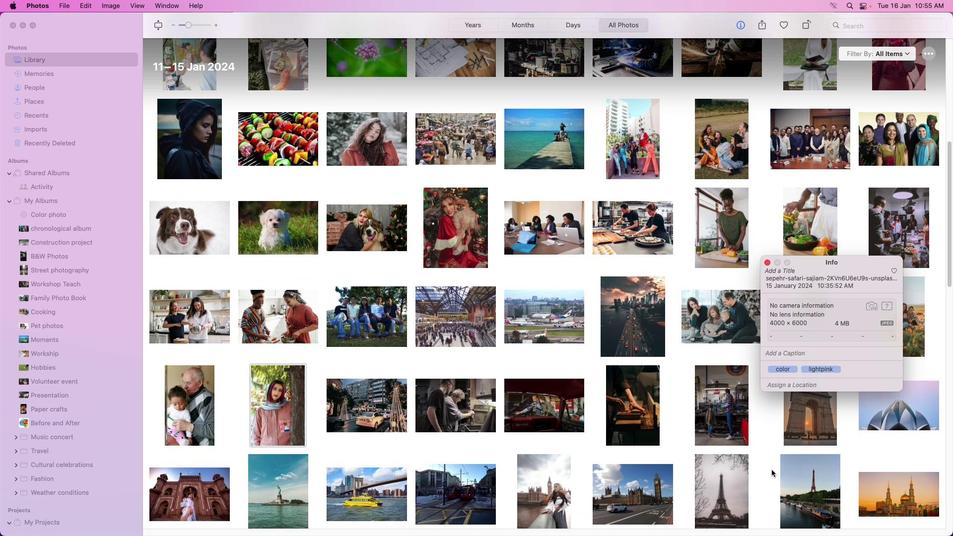 
Action: Mouse moved to (771, 470)
Screenshot: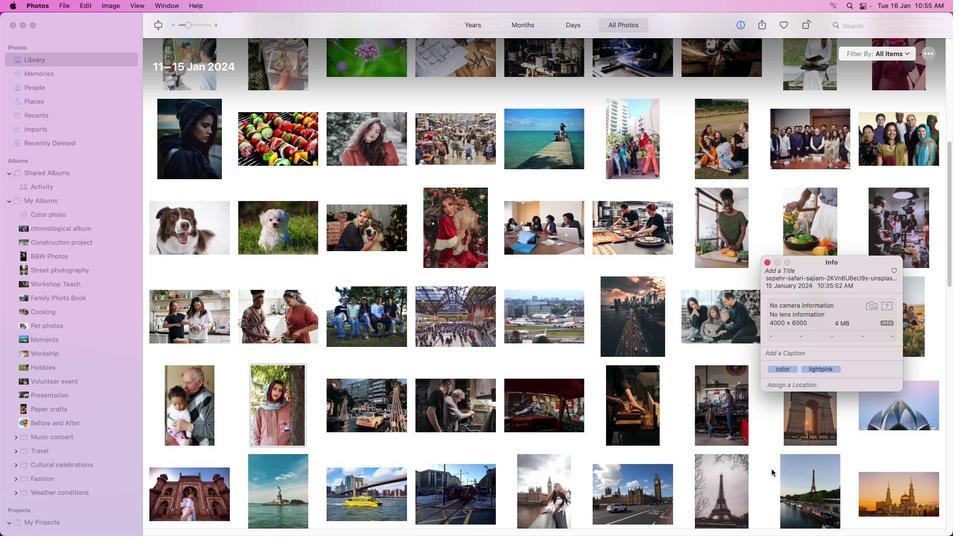 
Action: Mouse scrolled (771, 470) with delta (0, 0)
Screenshot: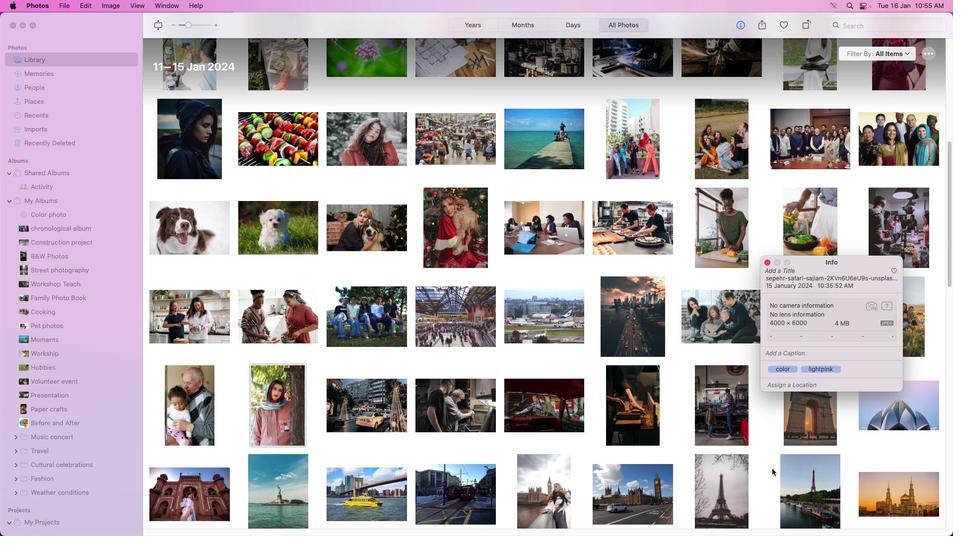 
Action: Mouse moved to (772, 470)
Screenshot: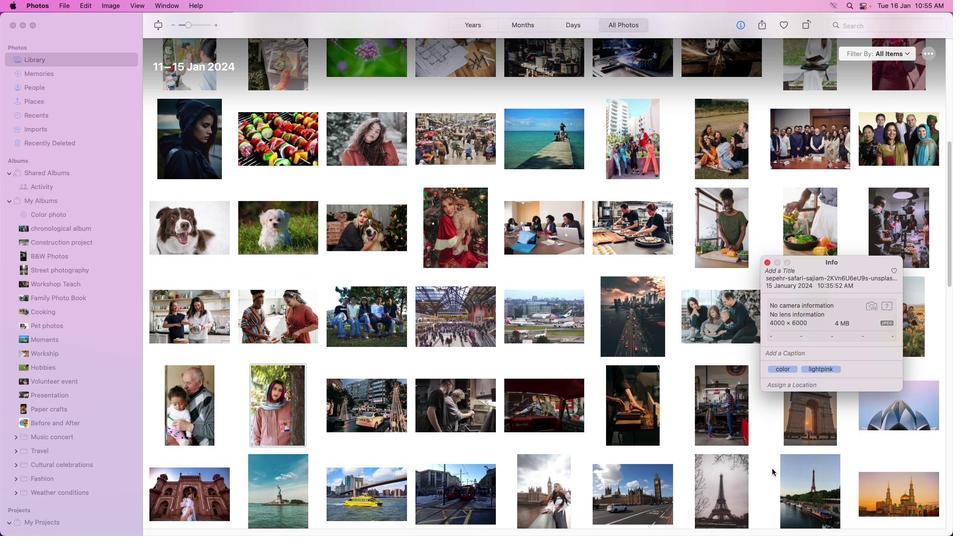 
Action: Mouse scrolled (772, 470) with delta (0, 0)
Screenshot: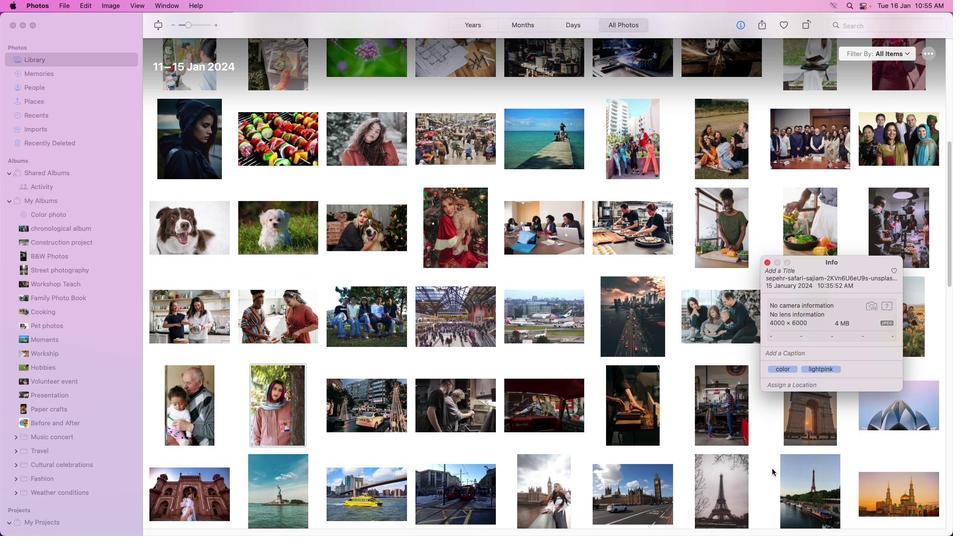
Action: Mouse moved to (773, 468)
Screenshot: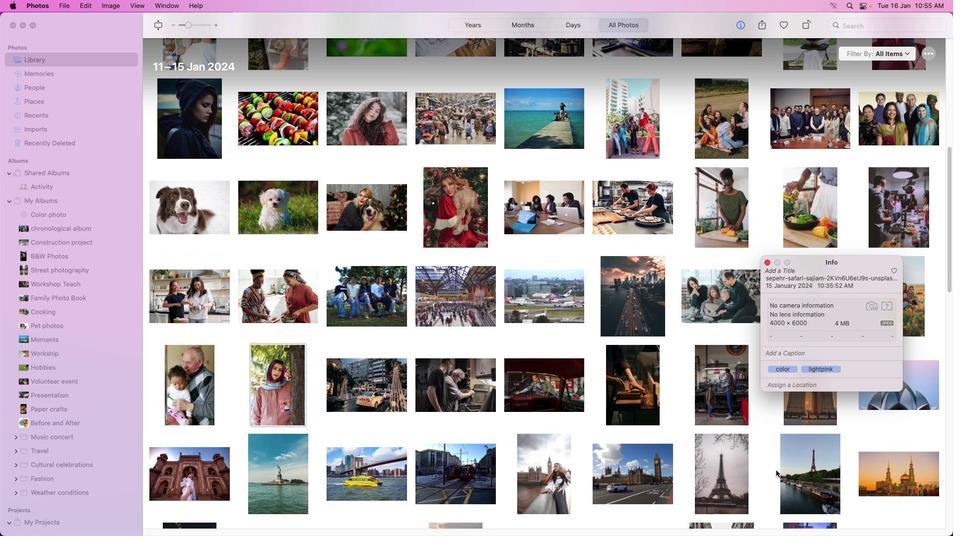 
Action: Mouse scrolled (773, 468) with delta (0, 0)
Screenshot: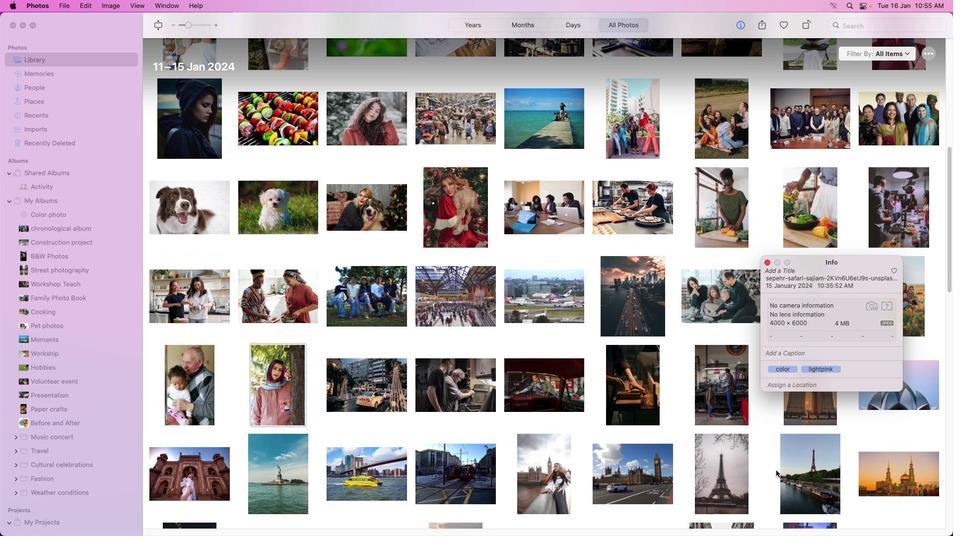 
Action: Mouse moved to (774, 469)
